 Task: Find connections with filter location Chik Ballāpur with filter topic #personaltrainerwith filter profile language English with filter current company Yext with filter school NSHM College of Management and Technology with filter industry Media Production with filter service category Corporate Law with filter keywords title Porter
Action: Mouse moved to (666, 94)
Screenshot: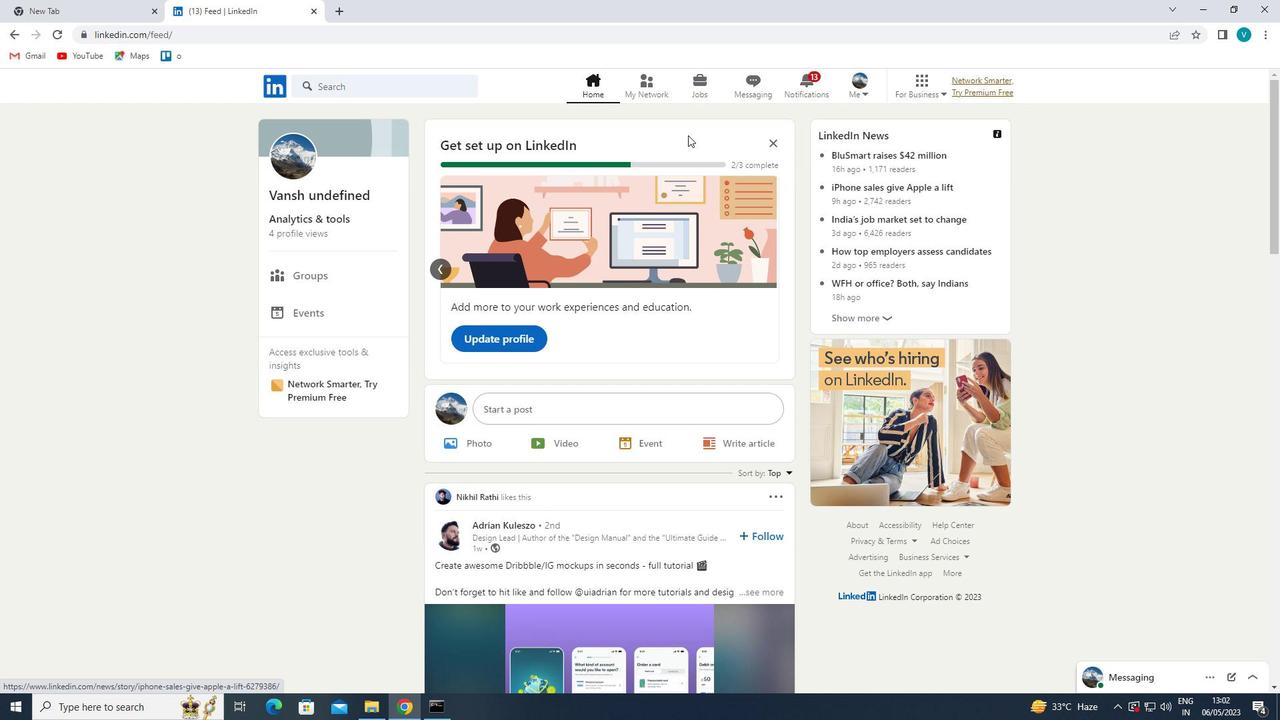 
Action: Mouse pressed left at (666, 94)
Screenshot: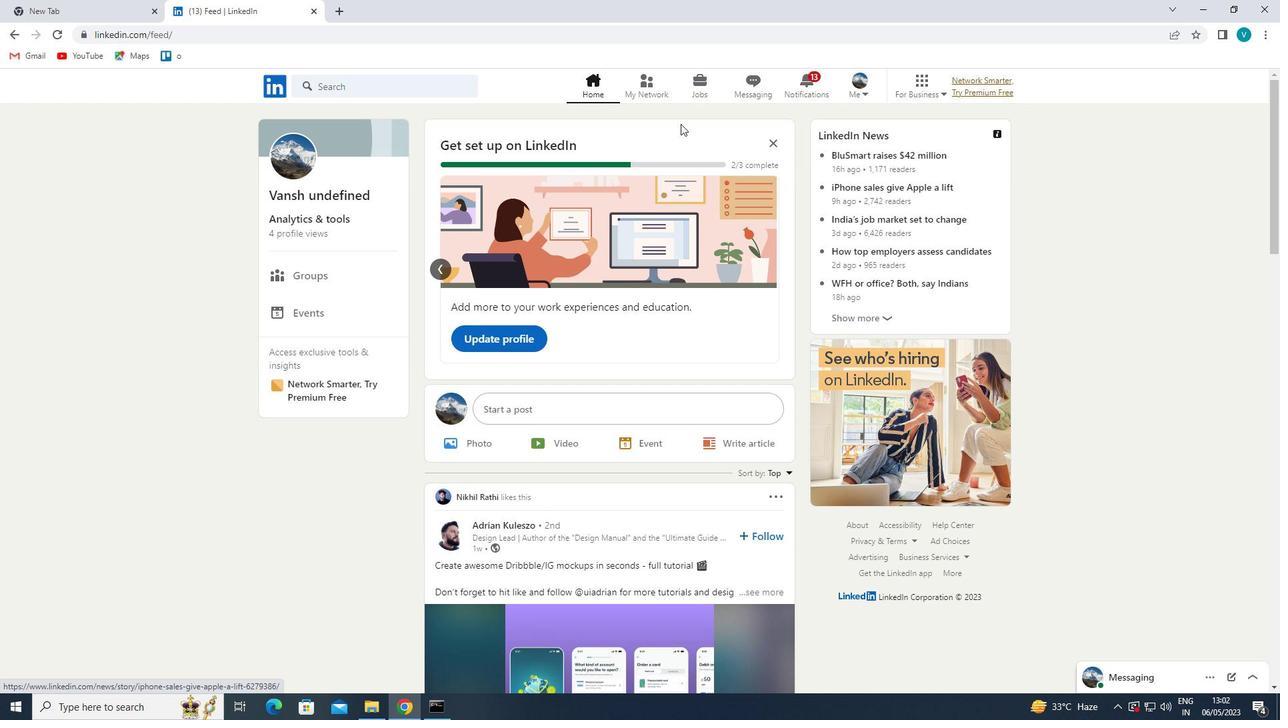 
Action: Mouse moved to (396, 156)
Screenshot: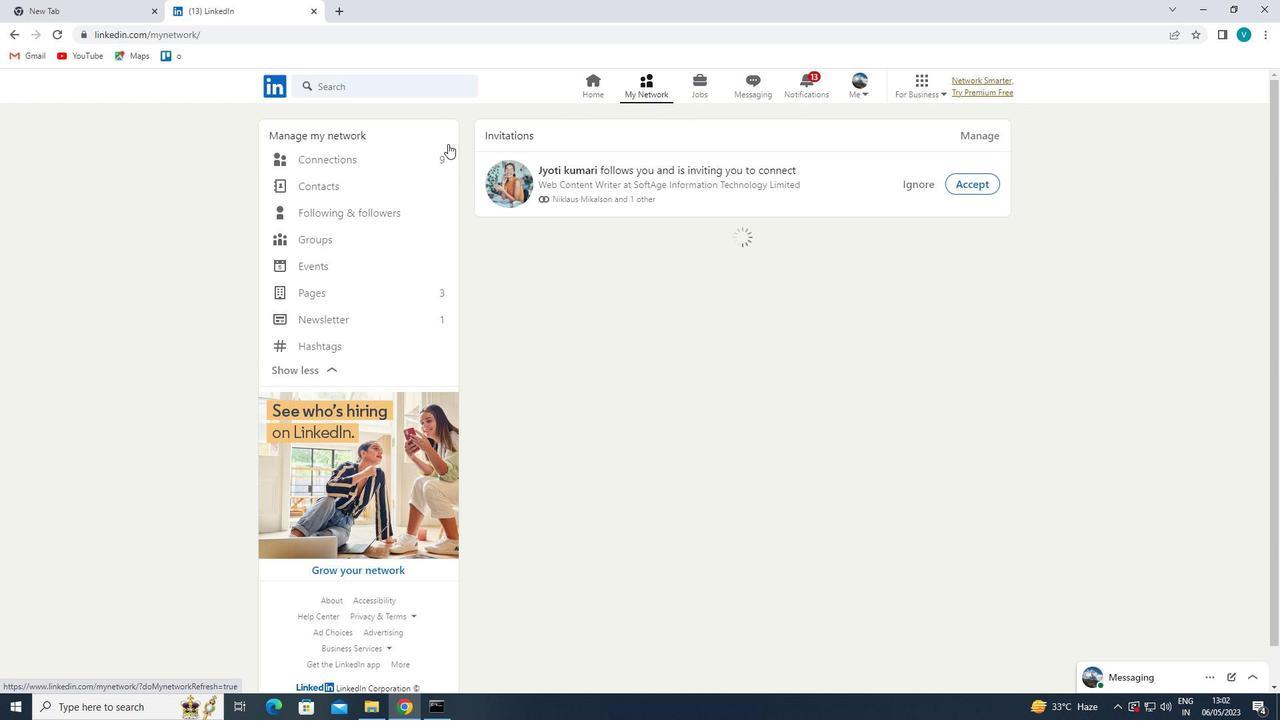 
Action: Mouse pressed left at (396, 156)
Screenshot: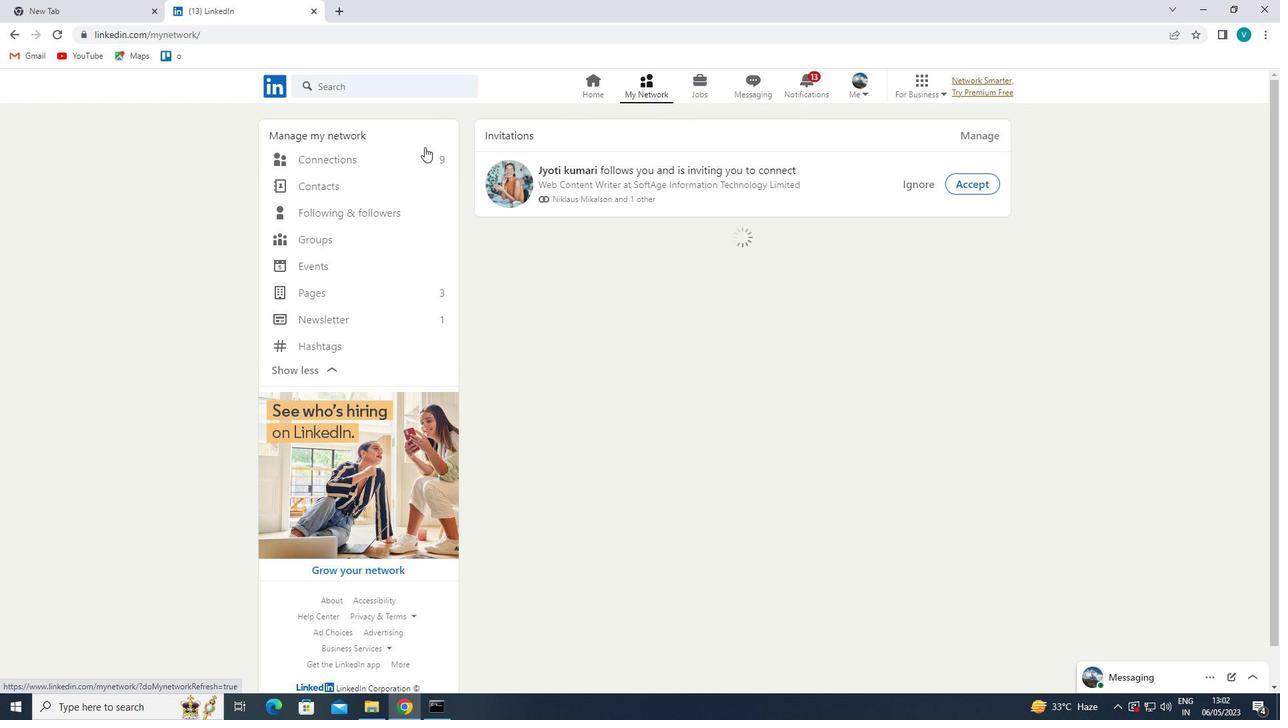 
Action: Mouse moved to (712, 156)
Screenshot: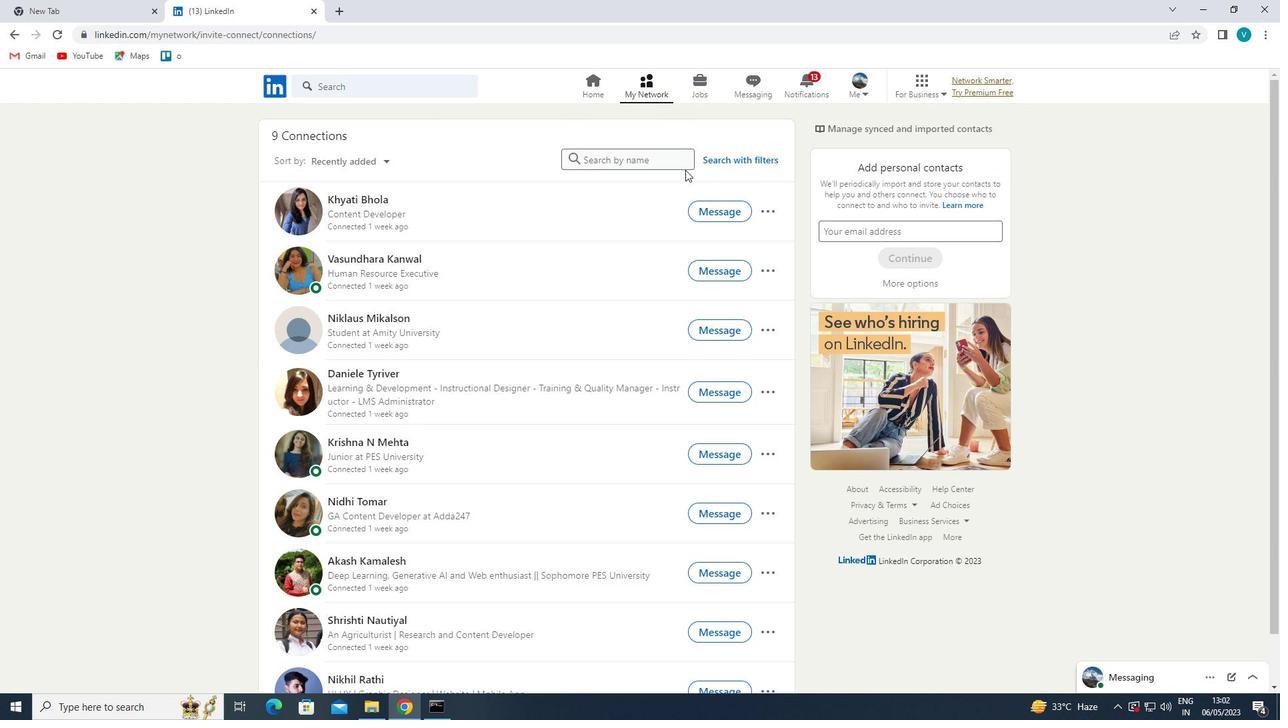 
Action: Mouse pressed left at (712, 156)
Screenshot: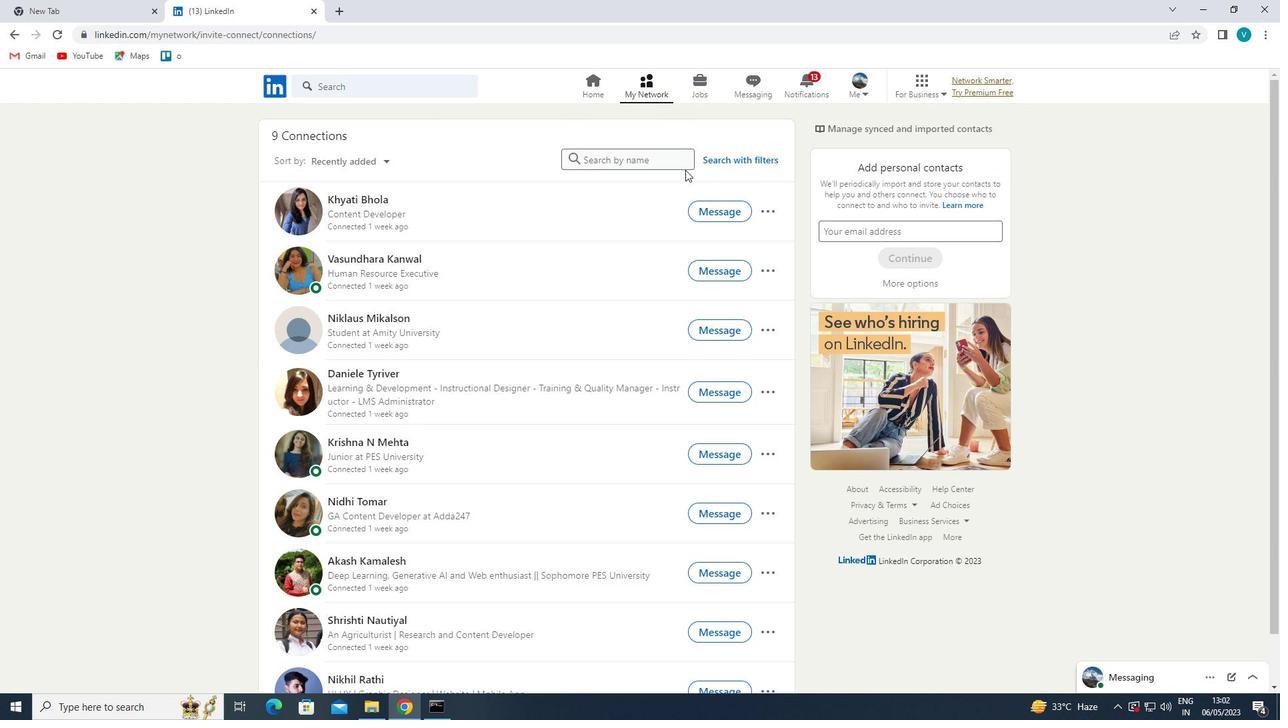 
Action: Mouse moved to (644, 121)
Screenshot: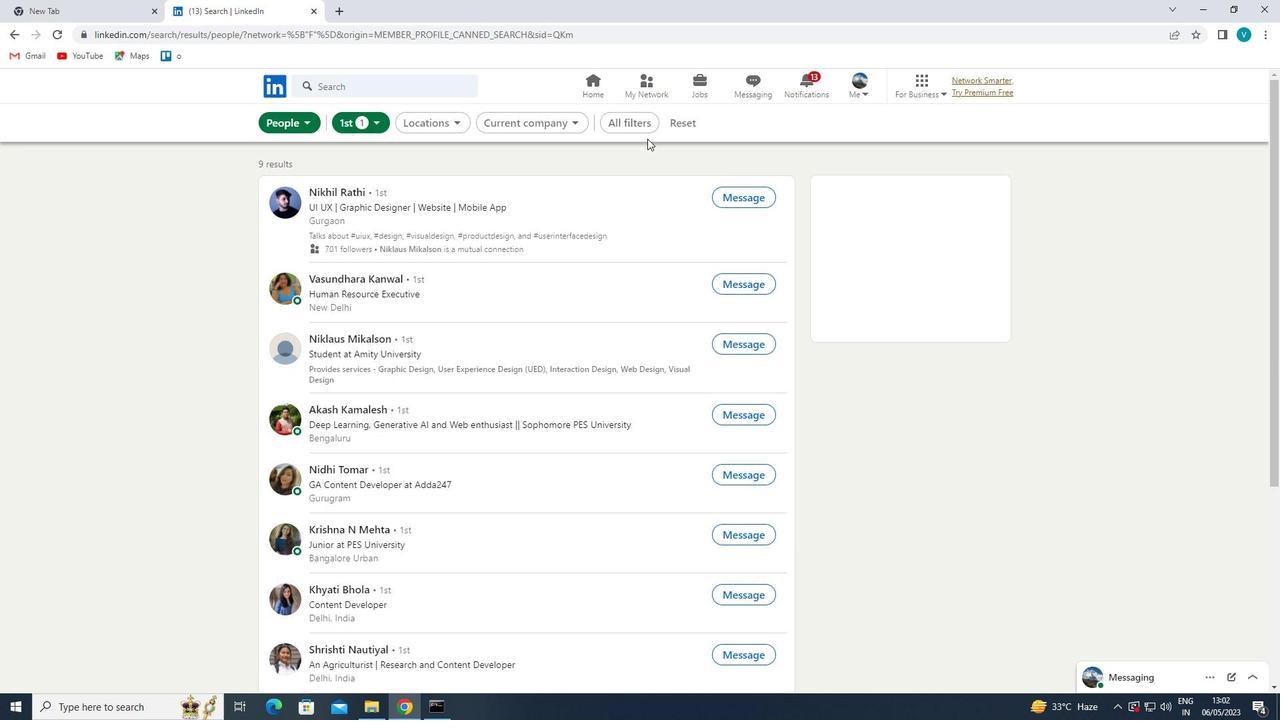 
Action: Mouse pressed left at (644, 121)
Screenshot: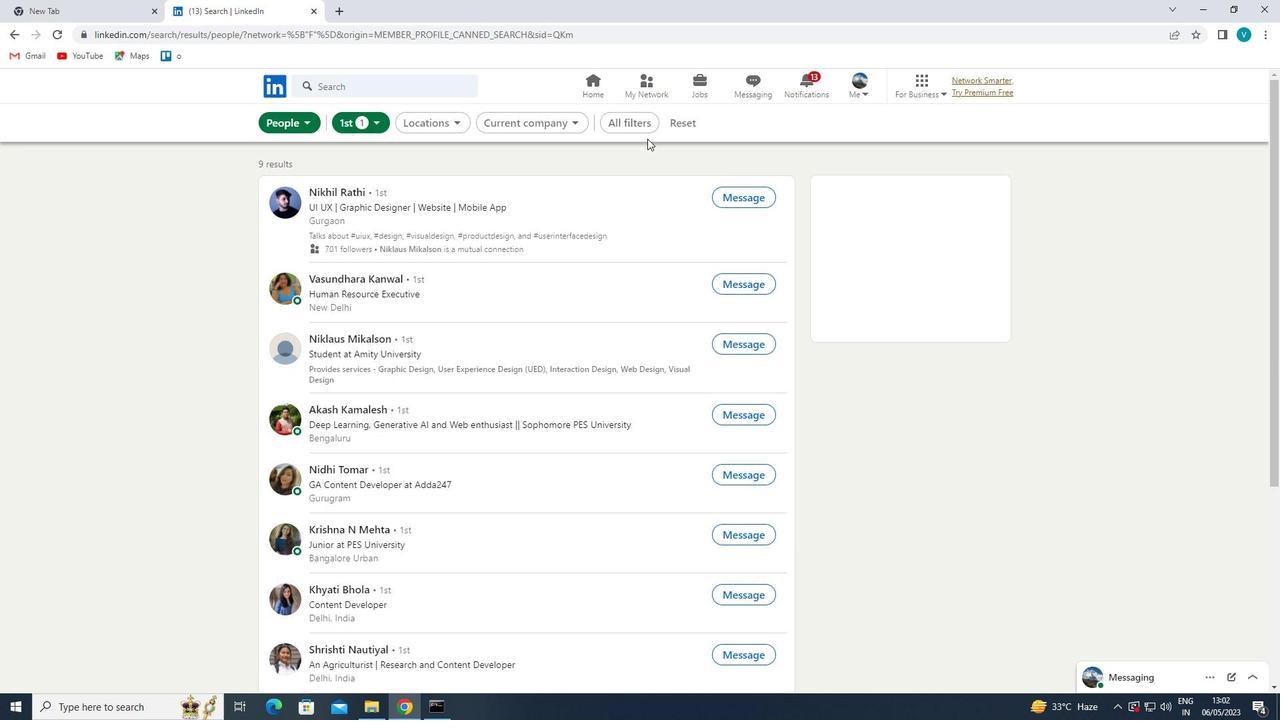 
Action: Mouse moved to (1074, 254)
Screenshot: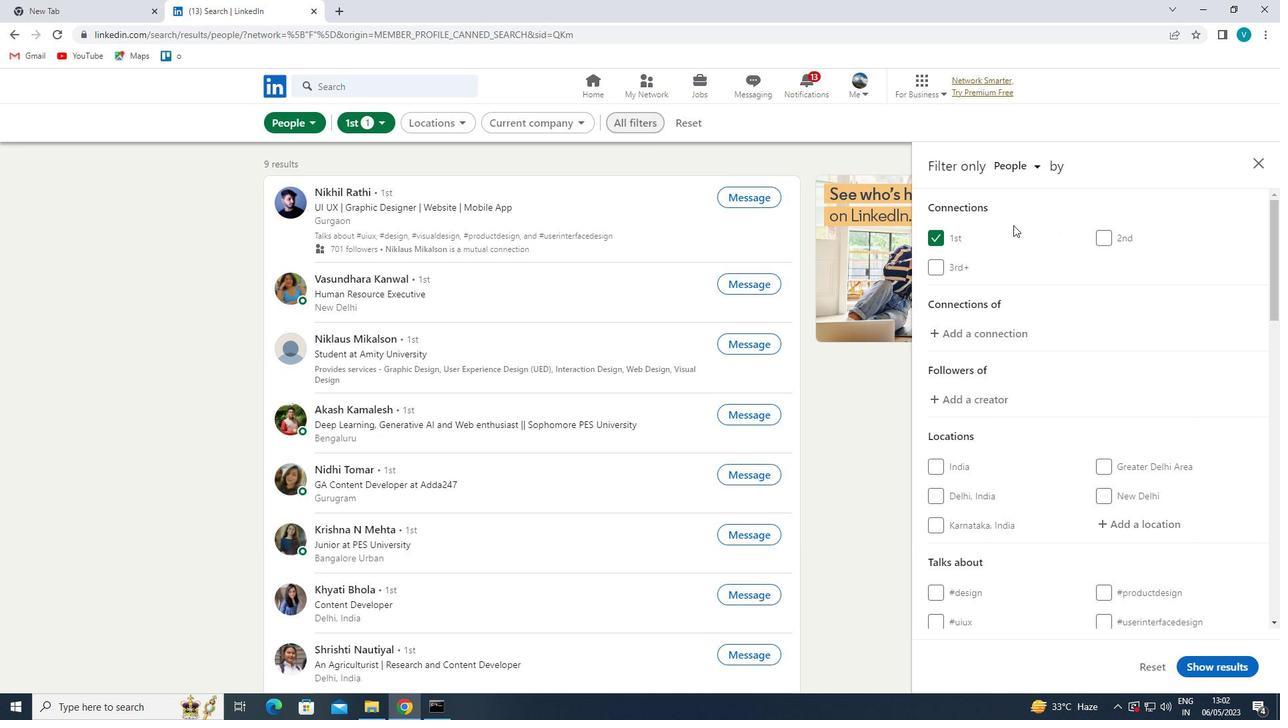 
Action: Mouse scrolled (1074, 254) with delta (0, 0)
Screenshot: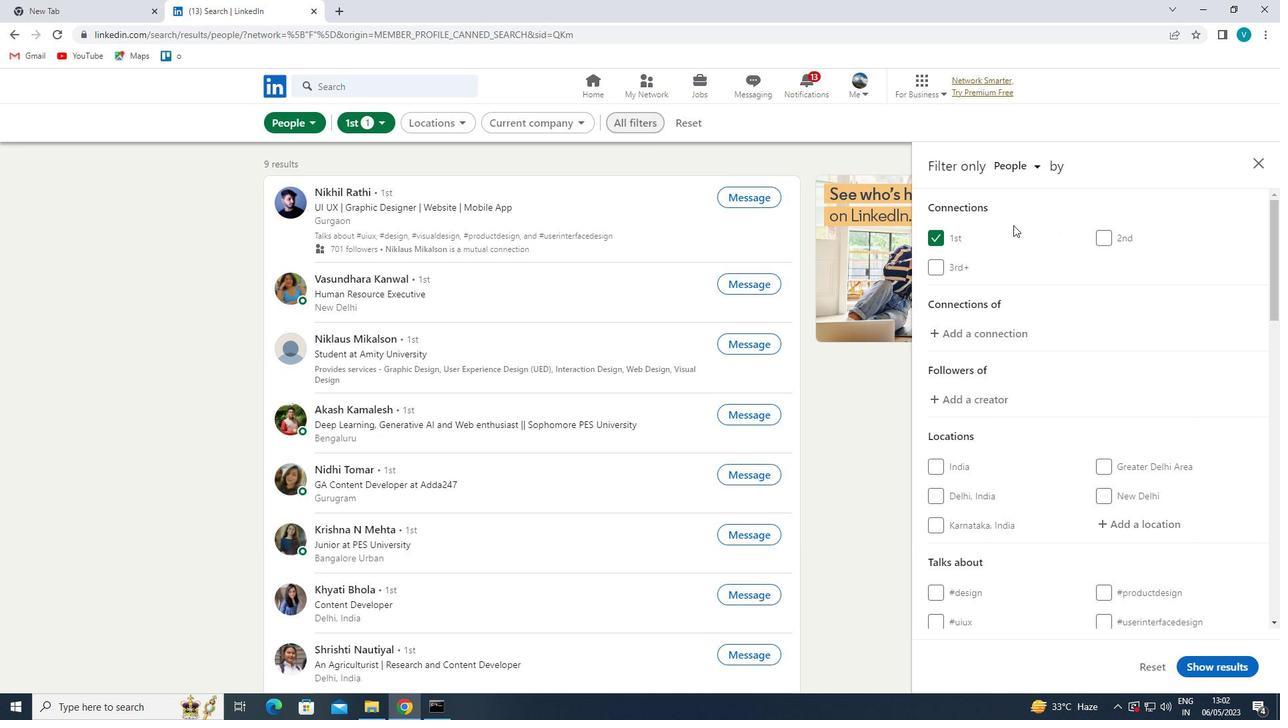 
Action: Mouse moved to (1137, 459)
Screenshot: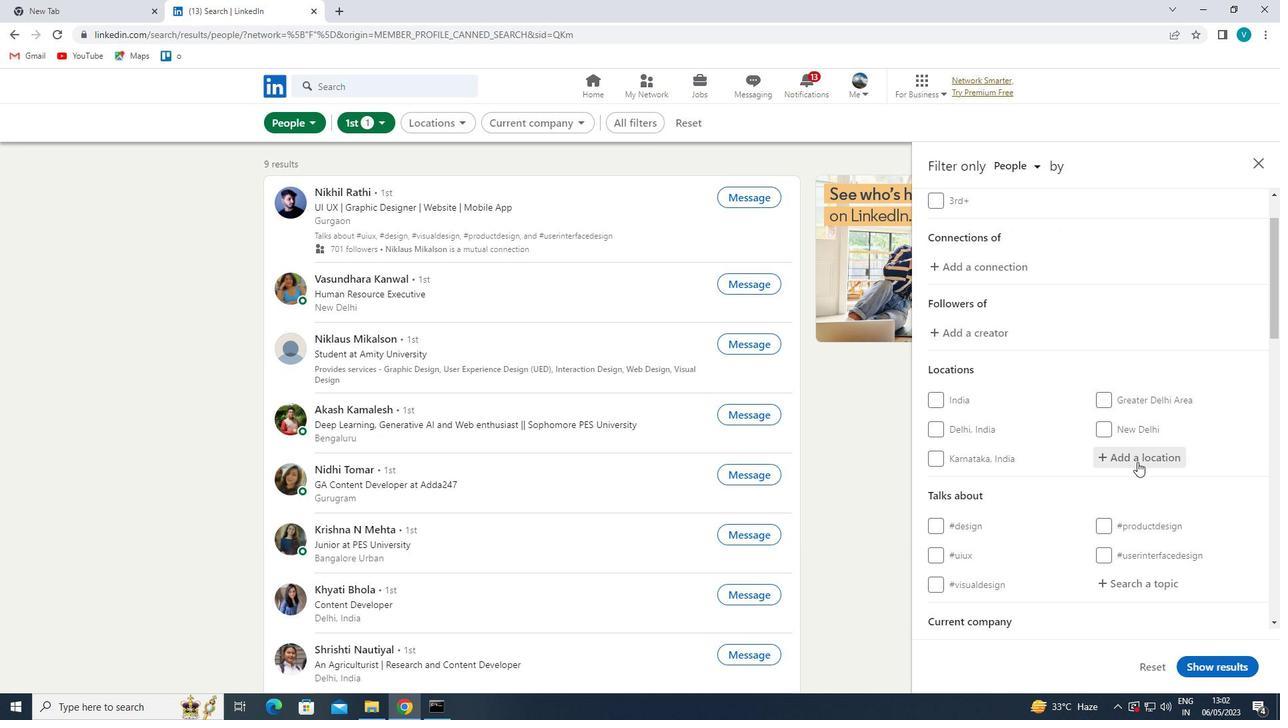 
Action: Mouse pressed left at (1137, 459)
Screenshot: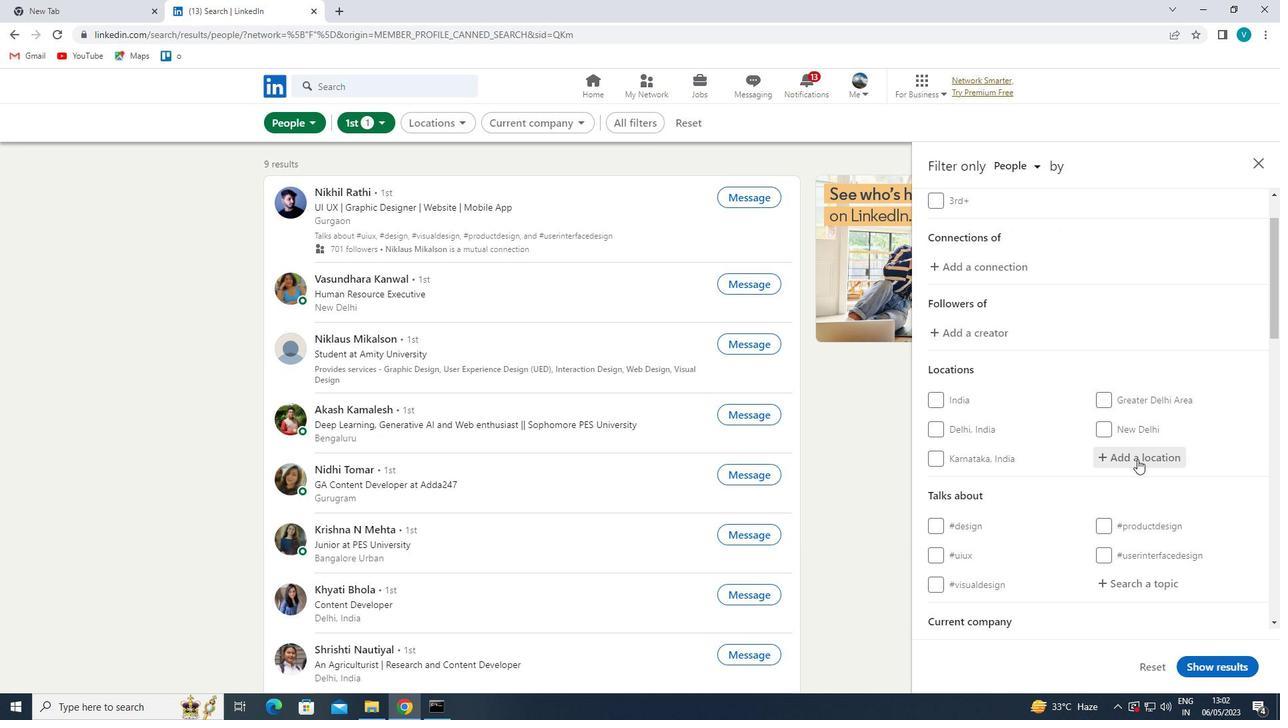 
Action: Mouse moved to (1059, 414)
Screenshot: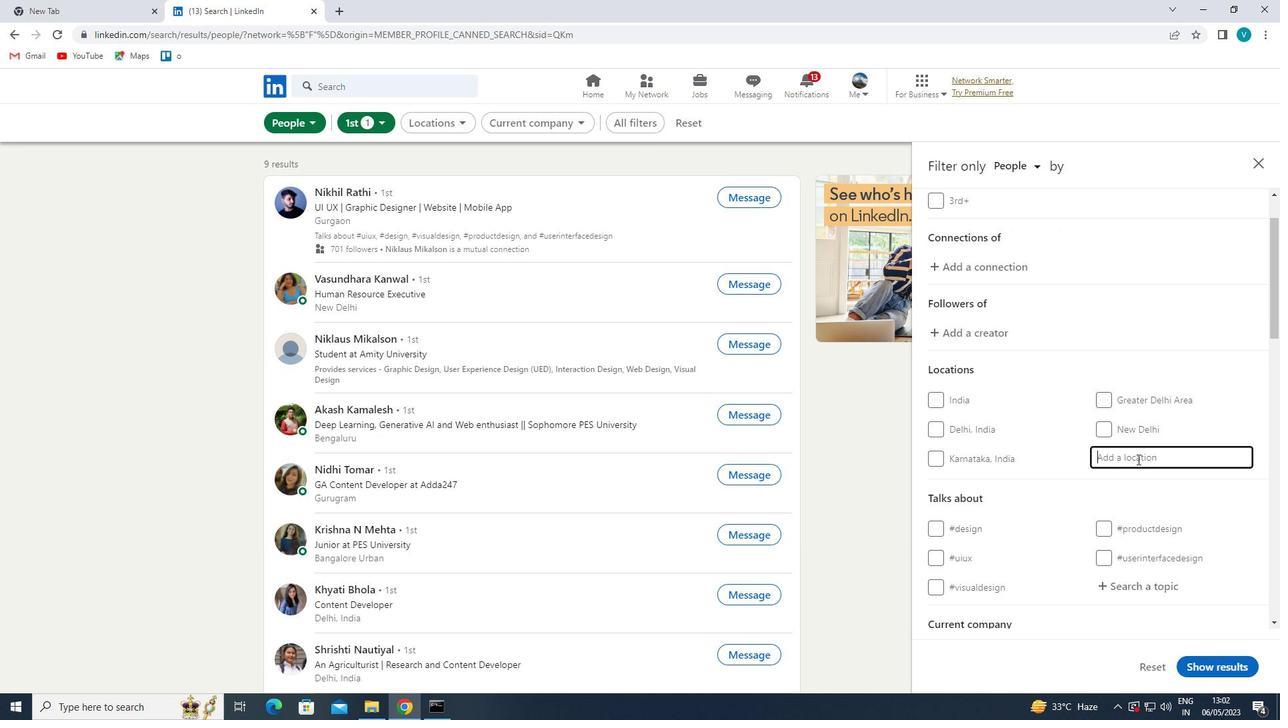 
Action: Key pressed <Key.shift>CHIK<Key.space><Key.shift>BALLAPUR
Screenshot: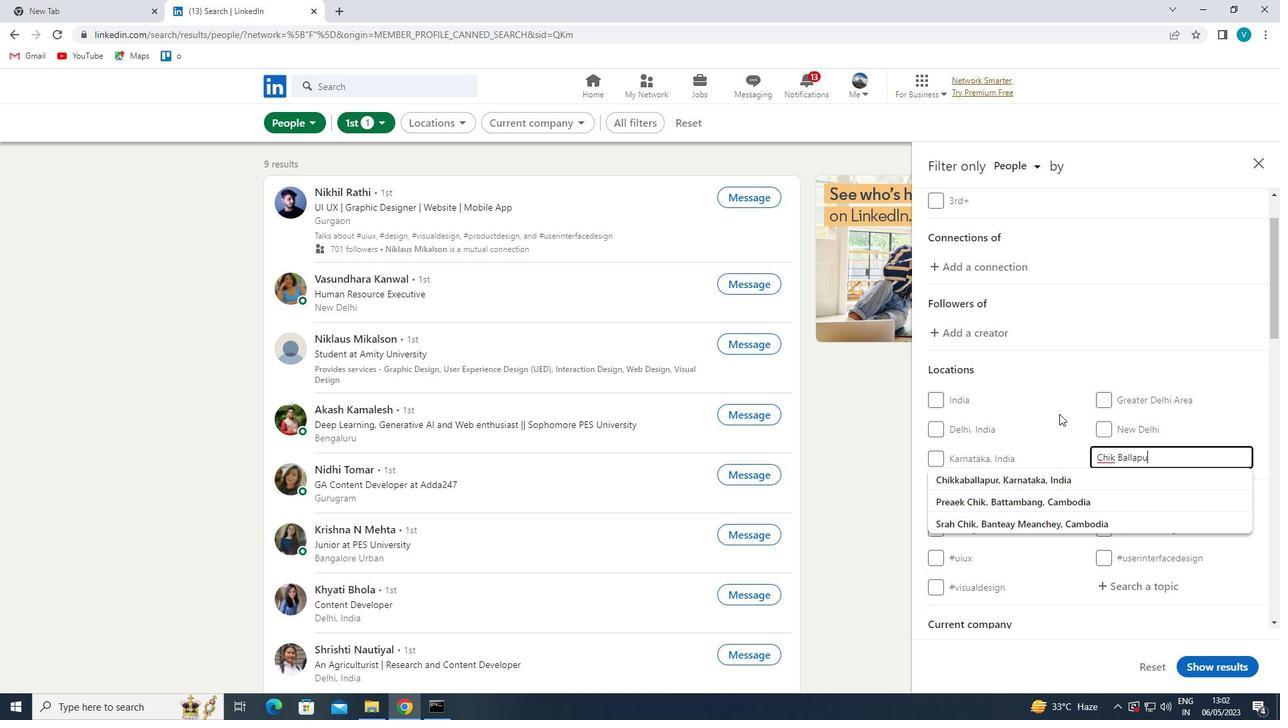 
Action: Mouse moved to (1082, 476)
Screenshot: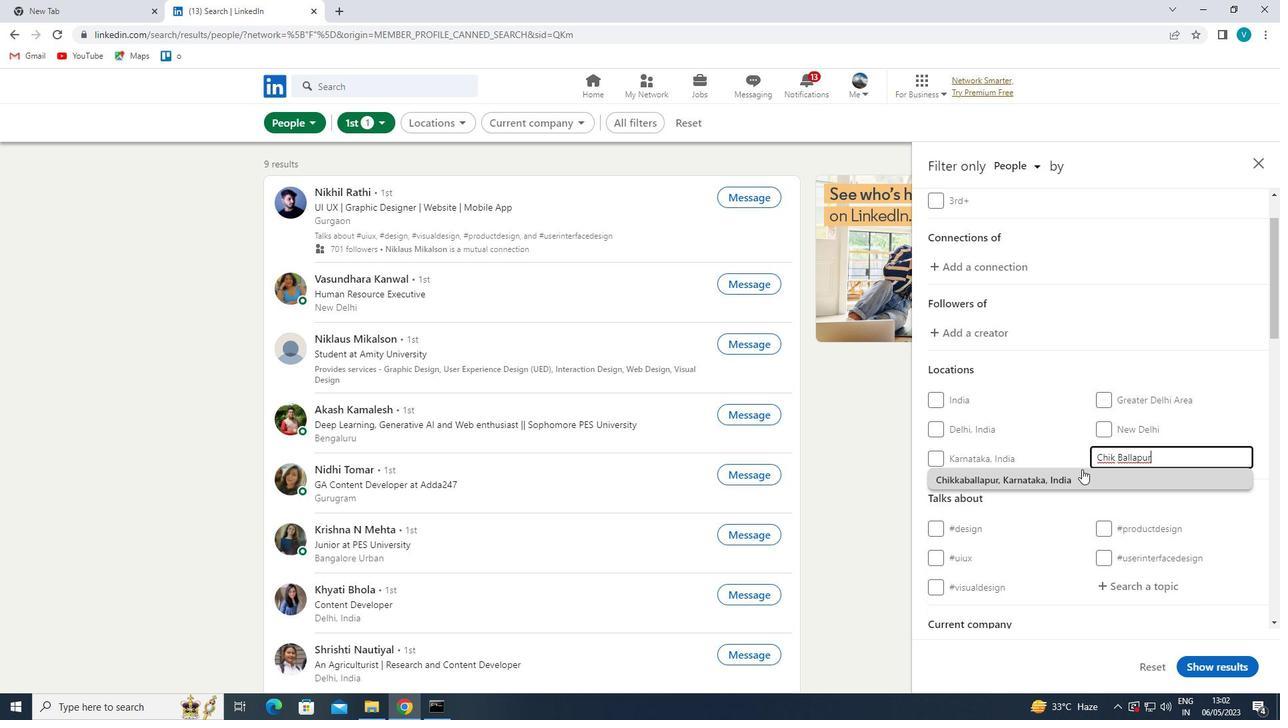 
Action: Mouse pressed left at (1082, 476)
Screenshot: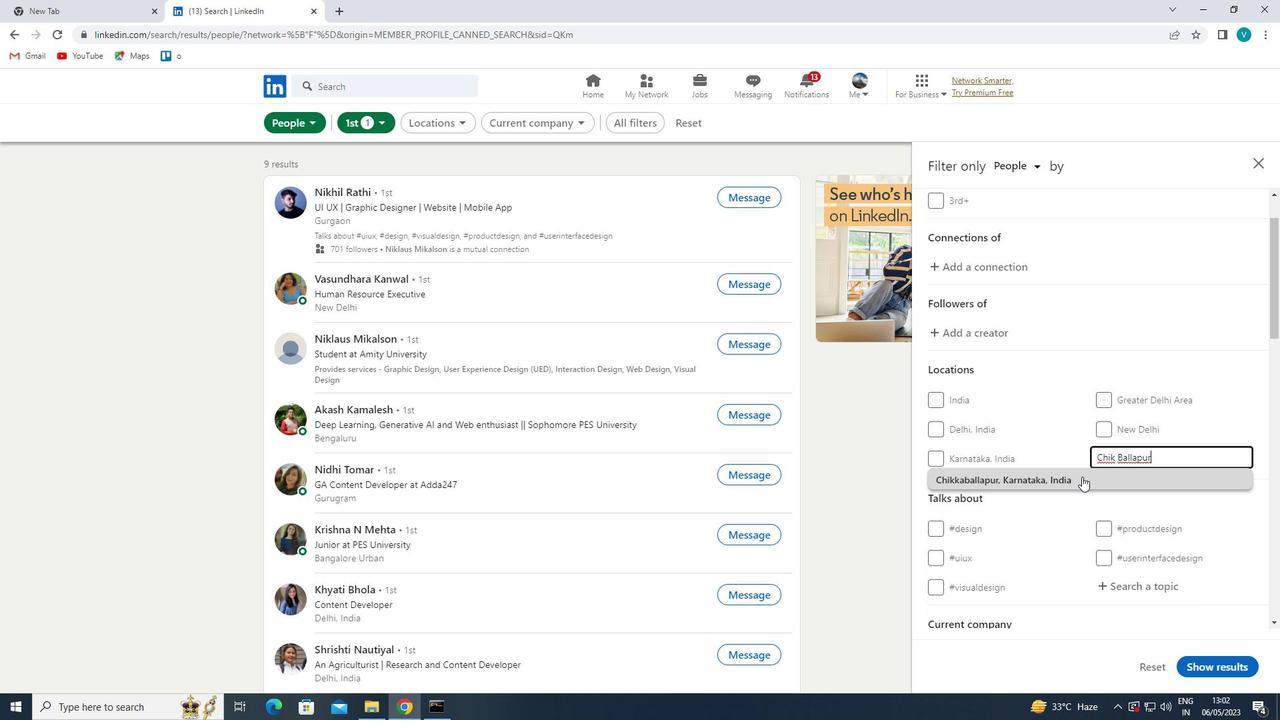 
Action: Mouse moved to (1092, 479)
Screenshot: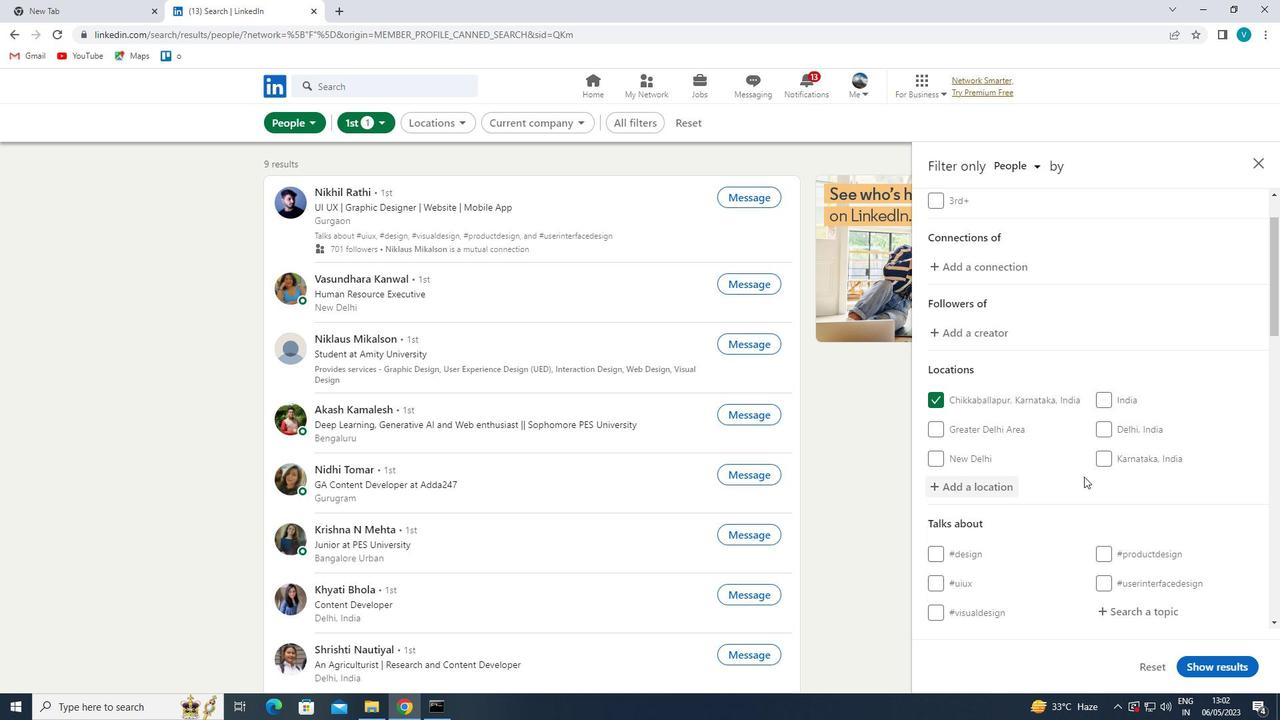 
Action: Mouse scrolled (1092, 478) with delta (0, 0)
Screenshot: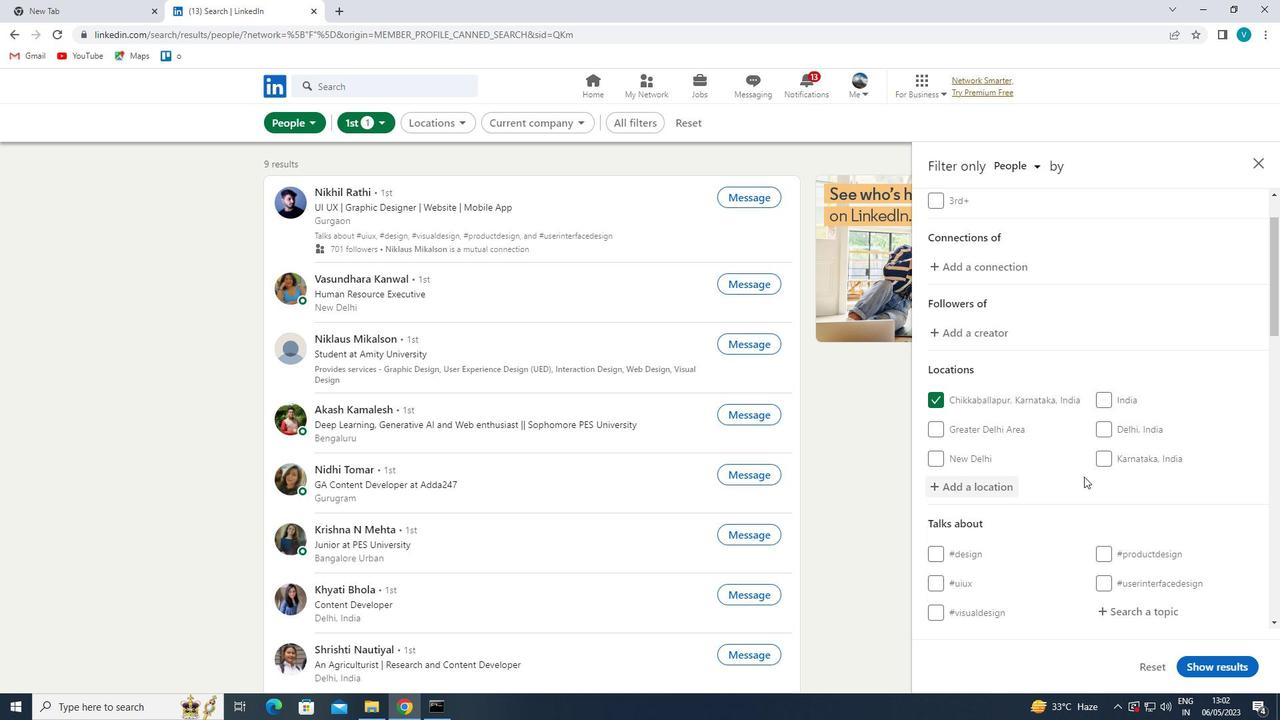 
Action: Mouse moved to (1094, 480)
Screenshot: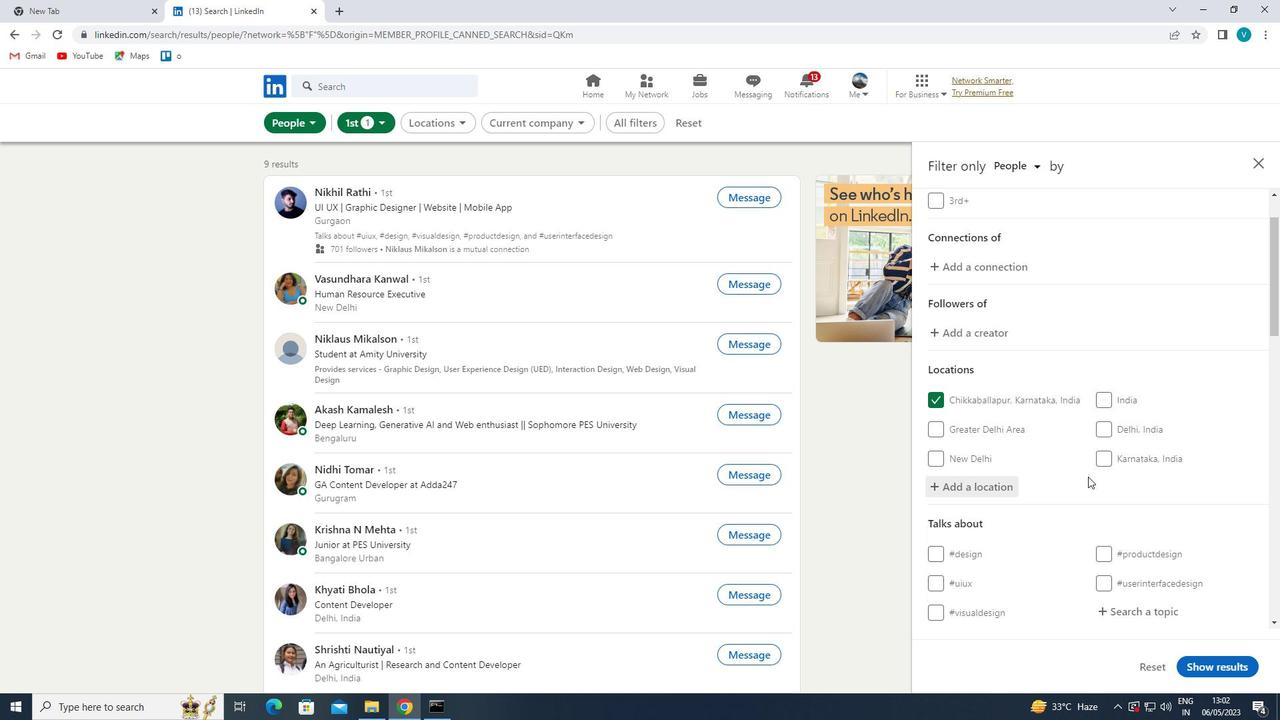 
Action: Mouse scrolled (1094, 480) with delta (0, 0)
Screenshot: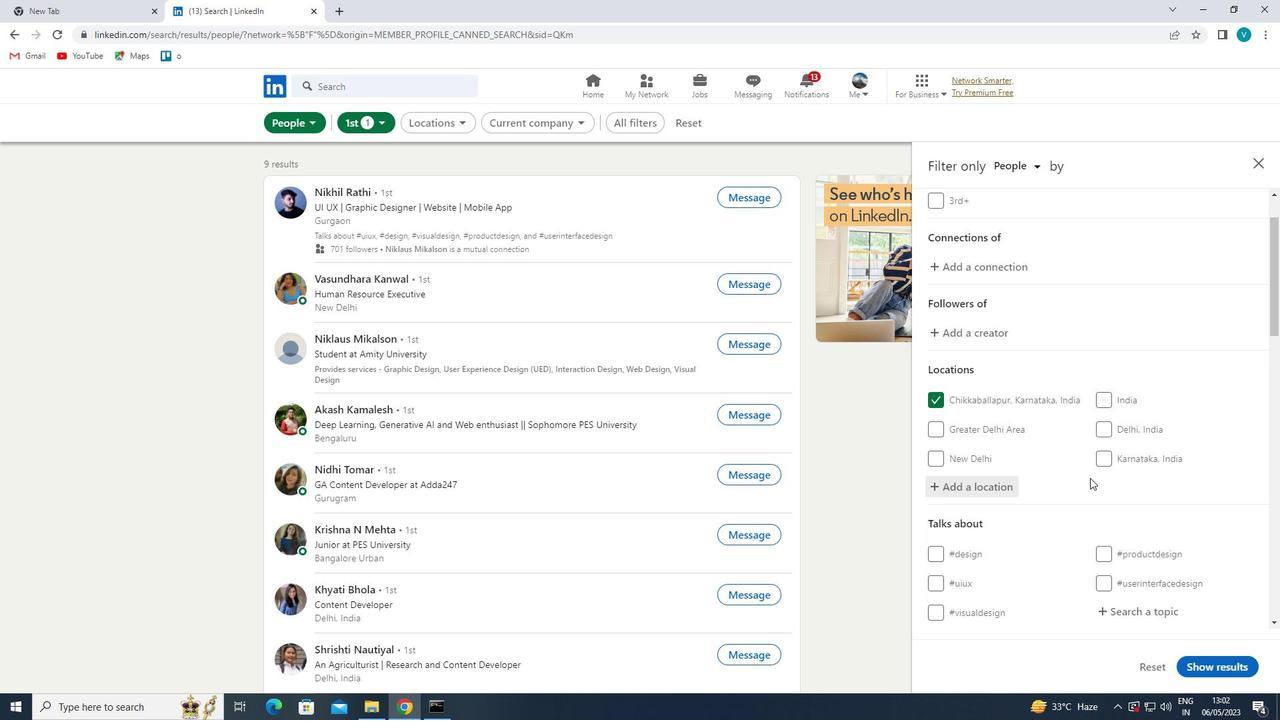 
Action: Mouse moved to (1116, 480)
Screenshot: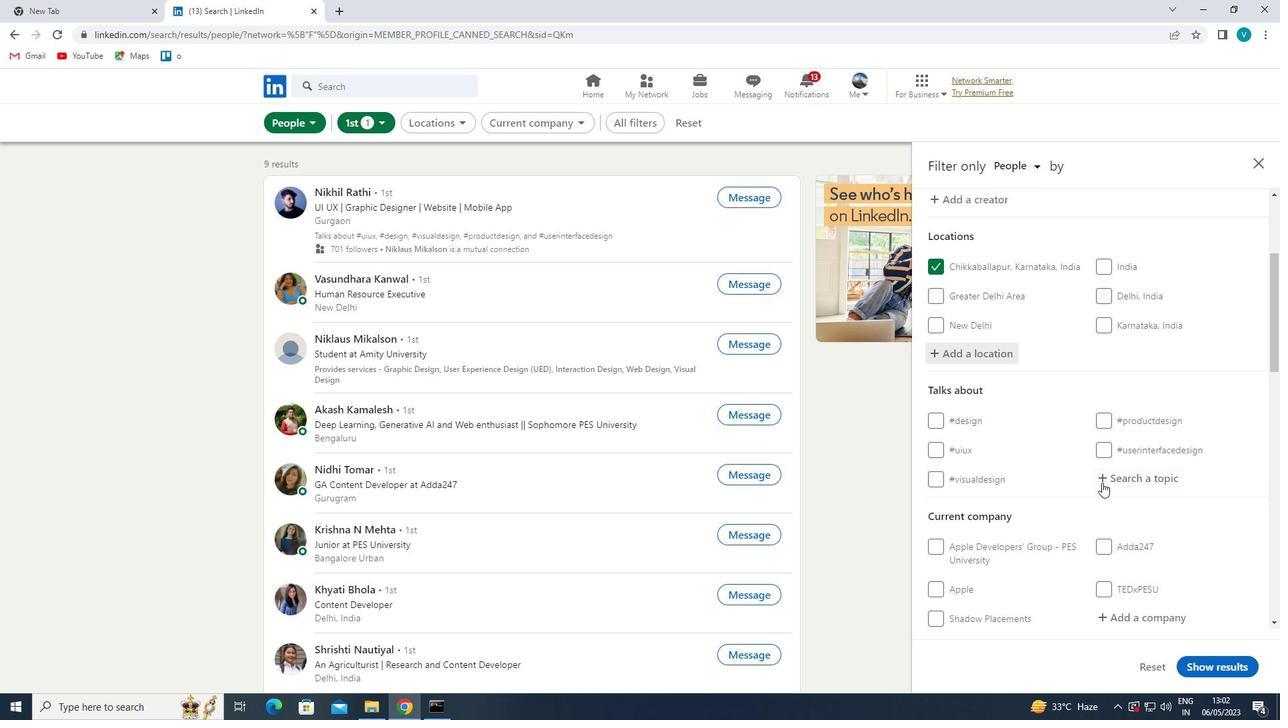 
Action: Mouse pressed left at (1116, 480)
Screenshot: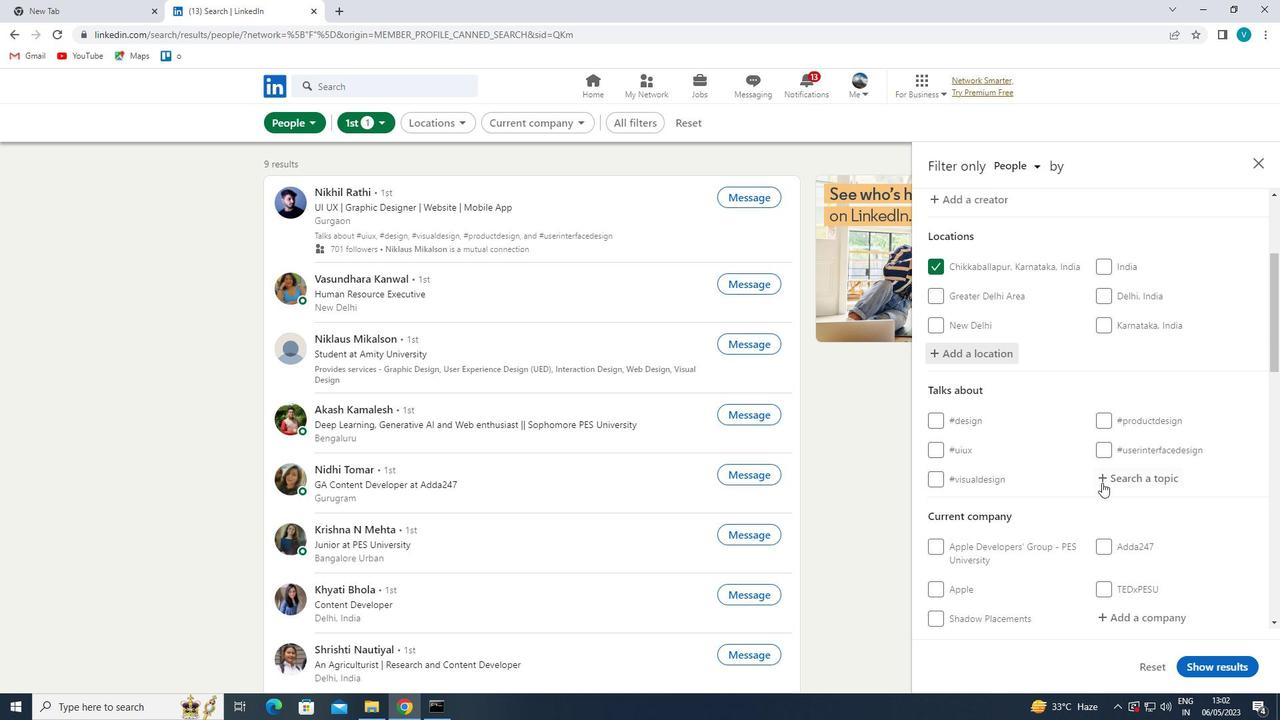 
Action: Mouse moved to (1060, 446)
Screenshot: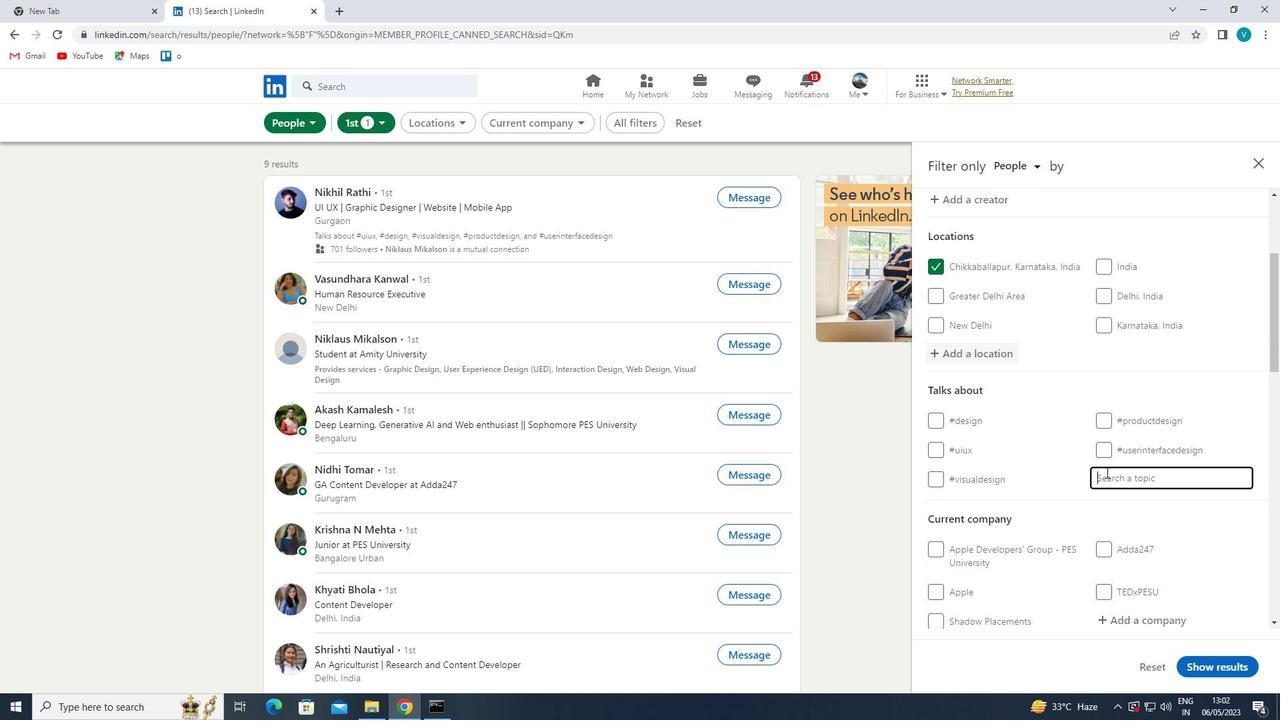 
Action: Key pressed PERSONAL
Screenshot: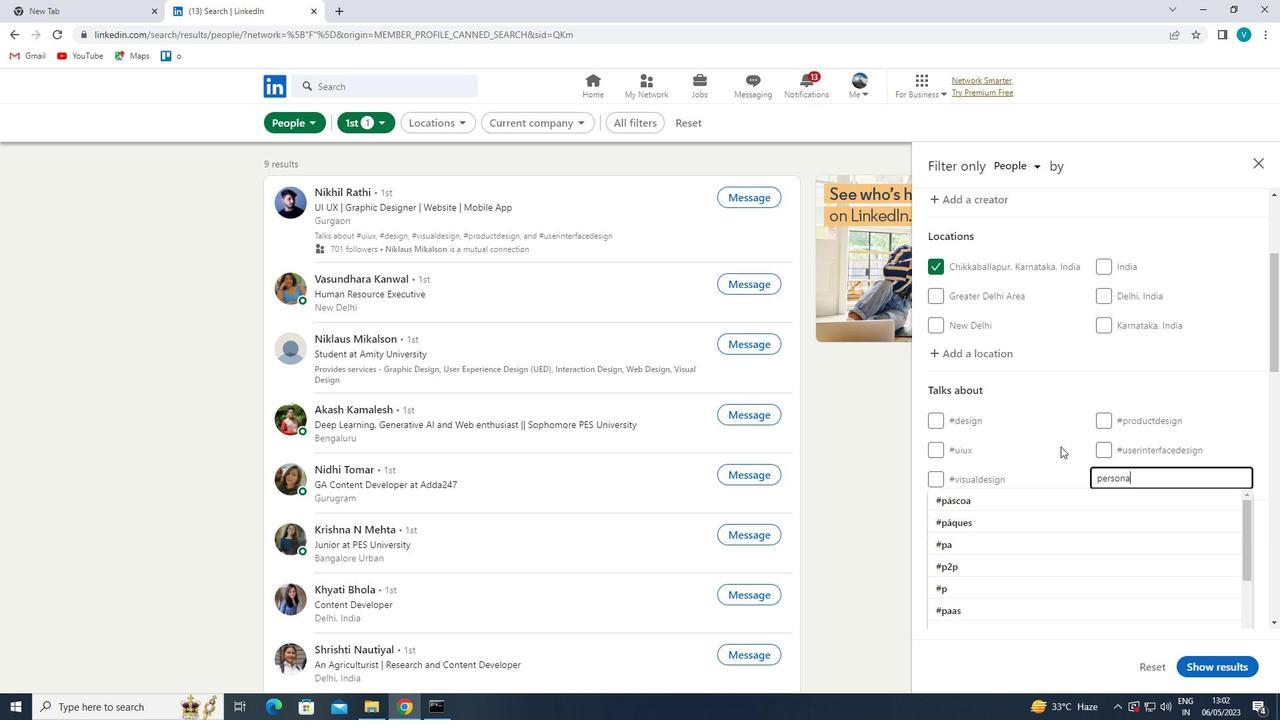 
Action: Mouse moved to (1066, 447)
Screenshot: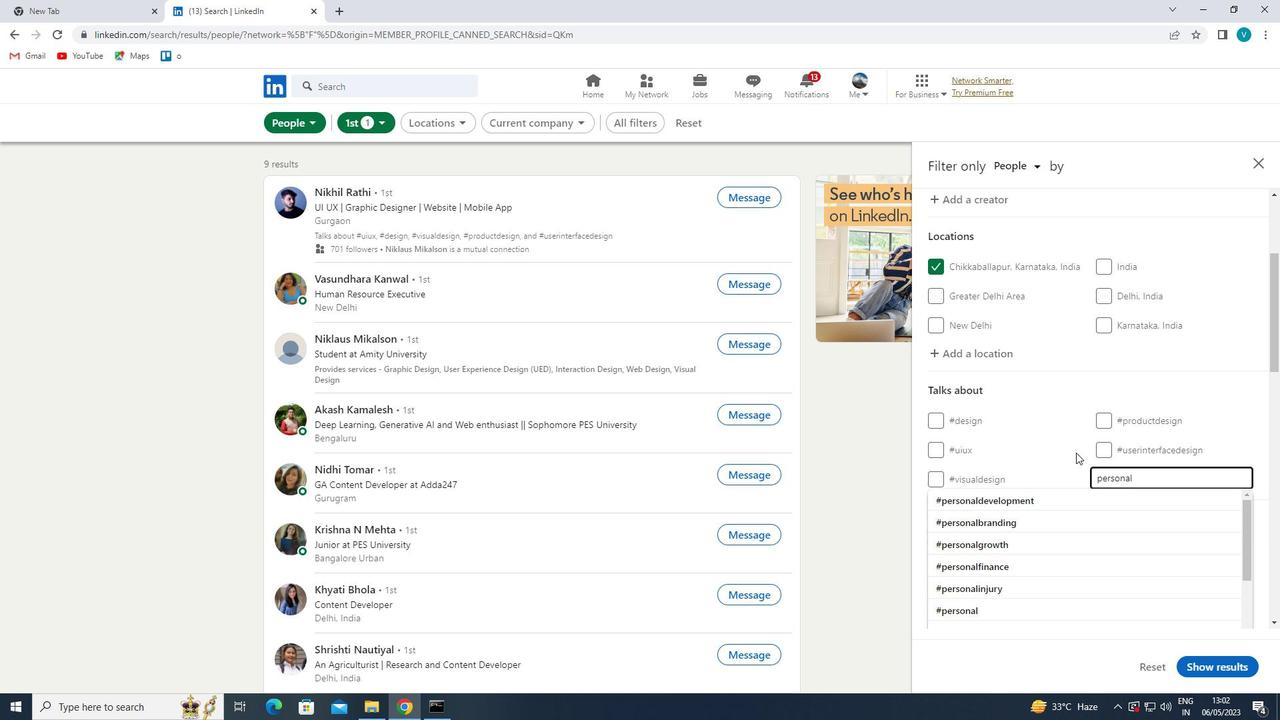 
Action: Key pressed TRA
Screenshot: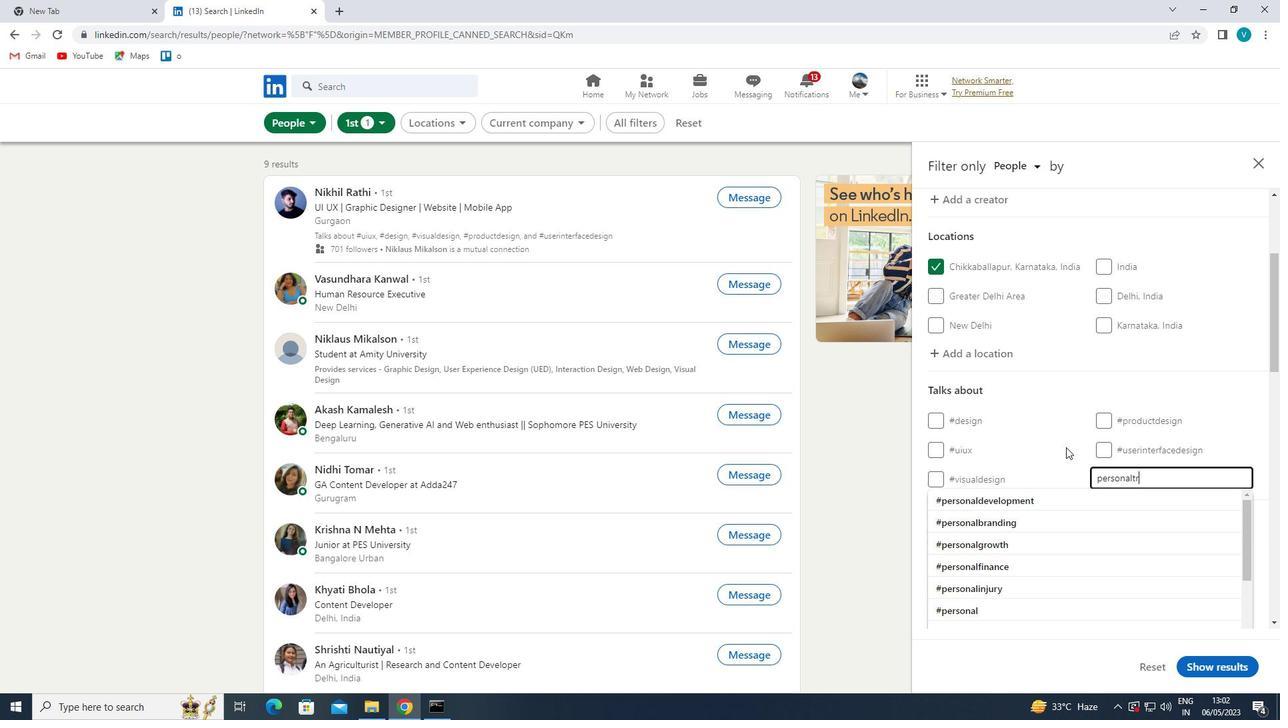 
Action: Mouse moved to (1056, 493)
Screenshot: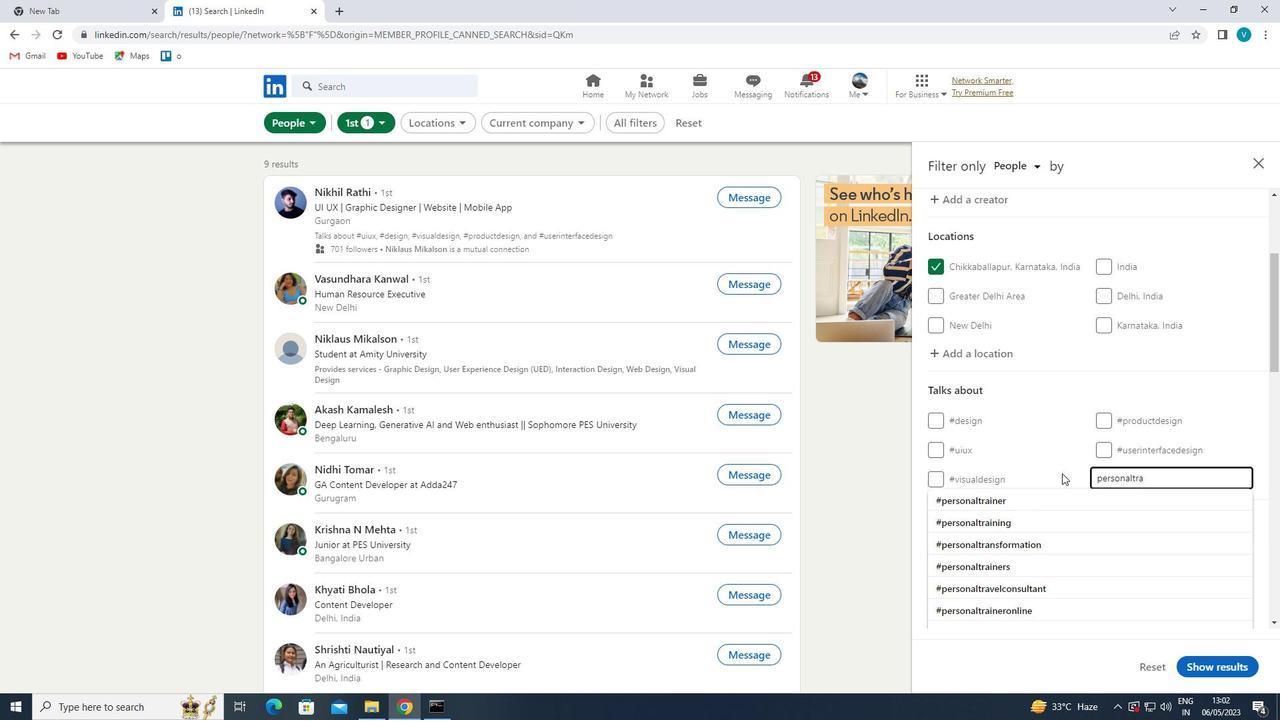 
Action: Mouse pressed left at (1056, 493)
Screenshot: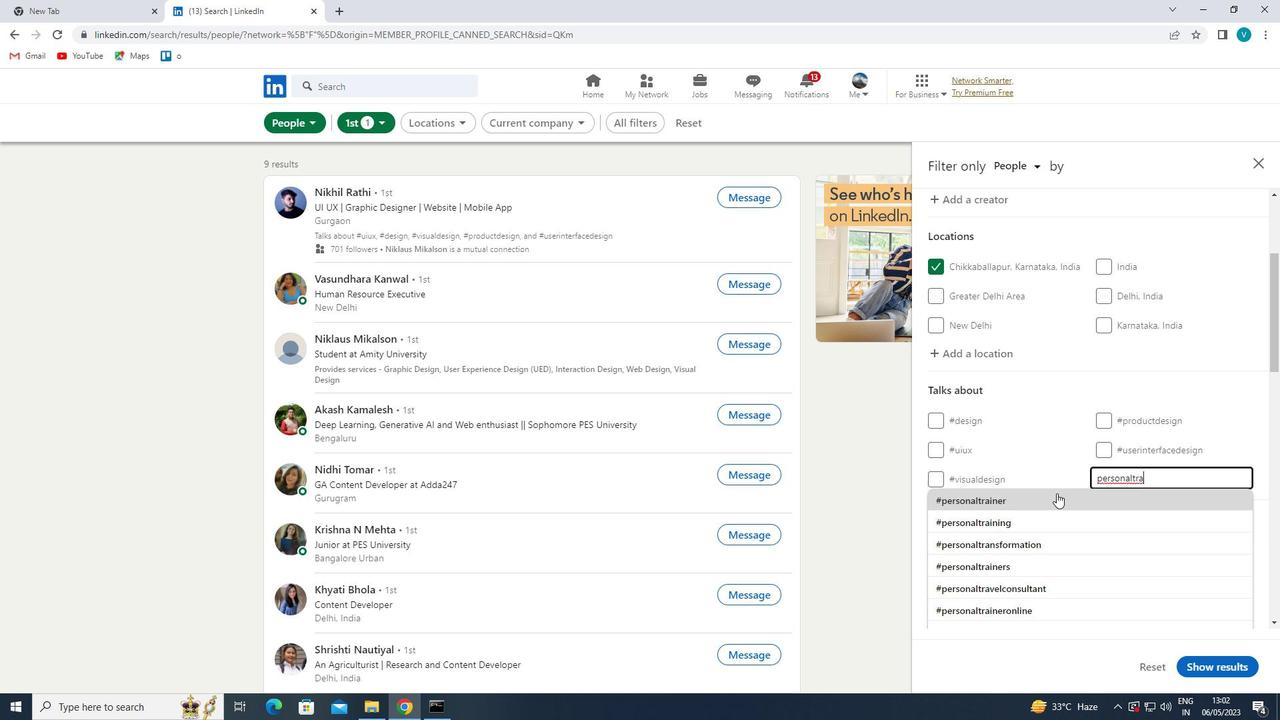 
Action: Mouse moved to (1060, 493)
Screenshot: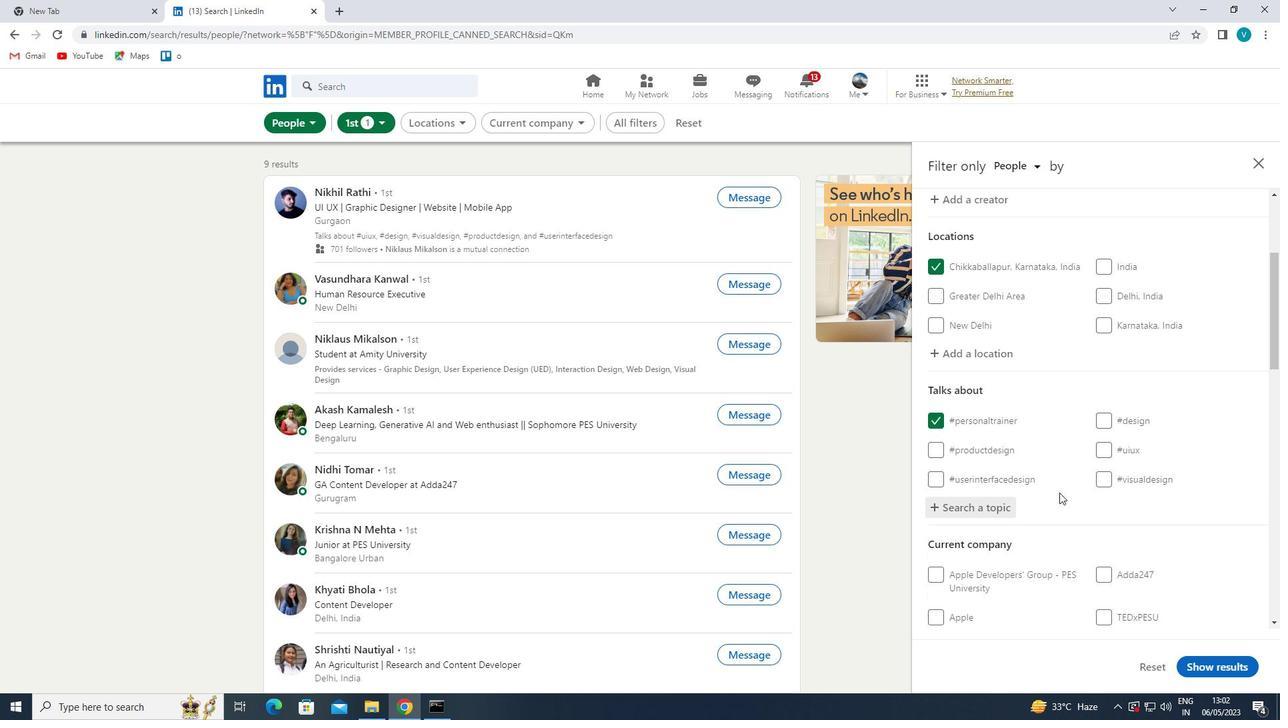 
Action: Mouse scrolled (1060, 492) with delta (0, 0)
Screenshot: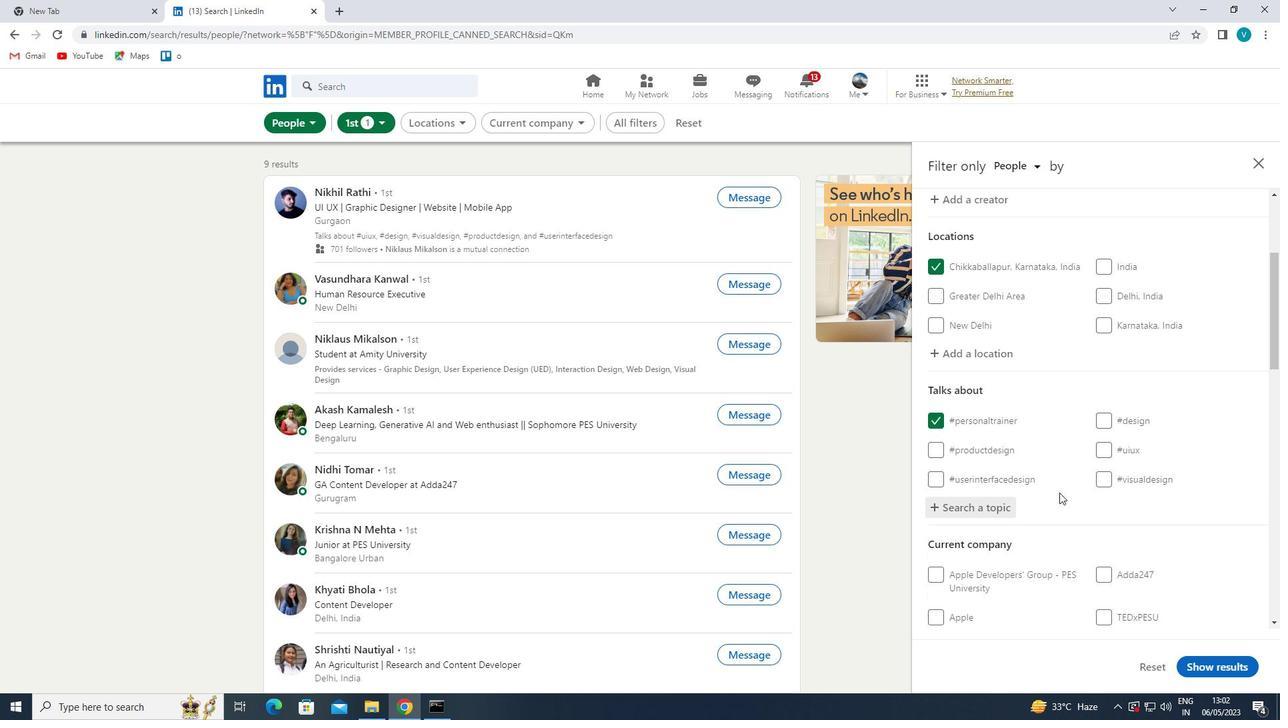 
Action: Mouse scrolled (1060, 492) with delta (0, 0)
Screenshot: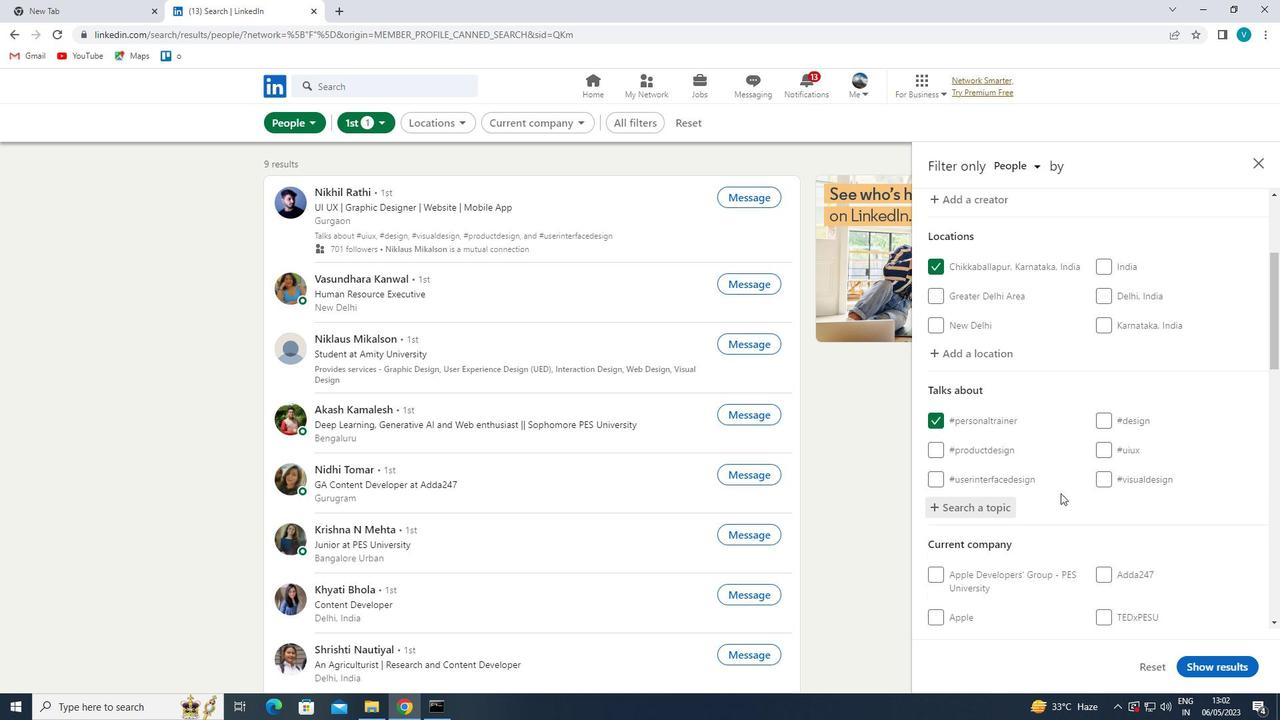 
Action: Mouse scrolled (1060, 492) with delta (0, 0)
Screenshot: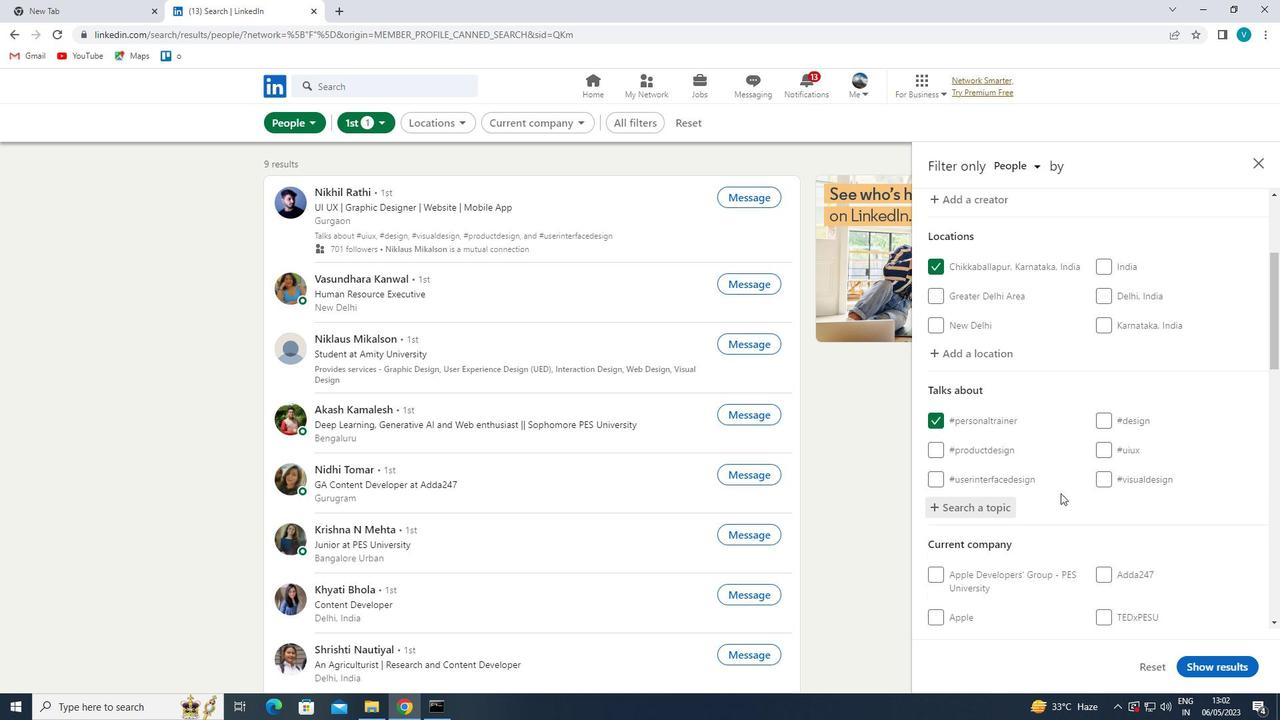 
Action: Mouse scrolled (1060, 492) with delta (0, 0)
Screenshot: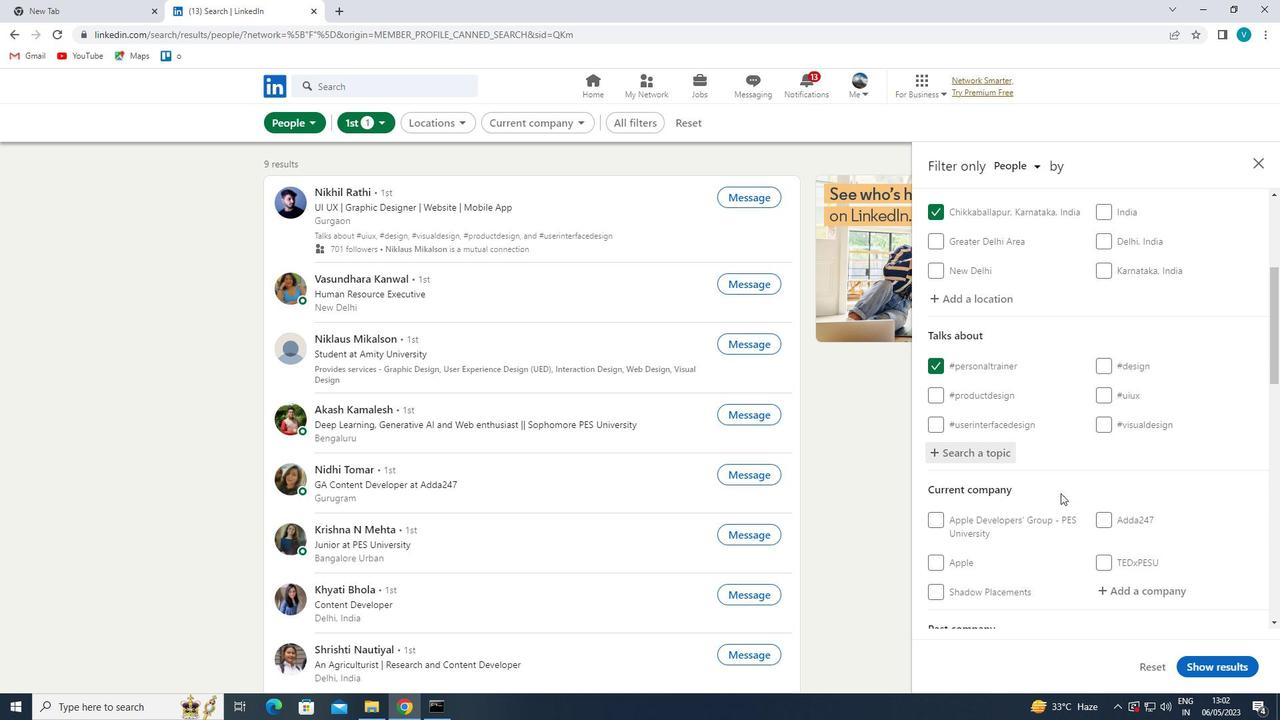 
Action: Mouse scrolled (1060, 492) with delta (0, 0)
Screenshot: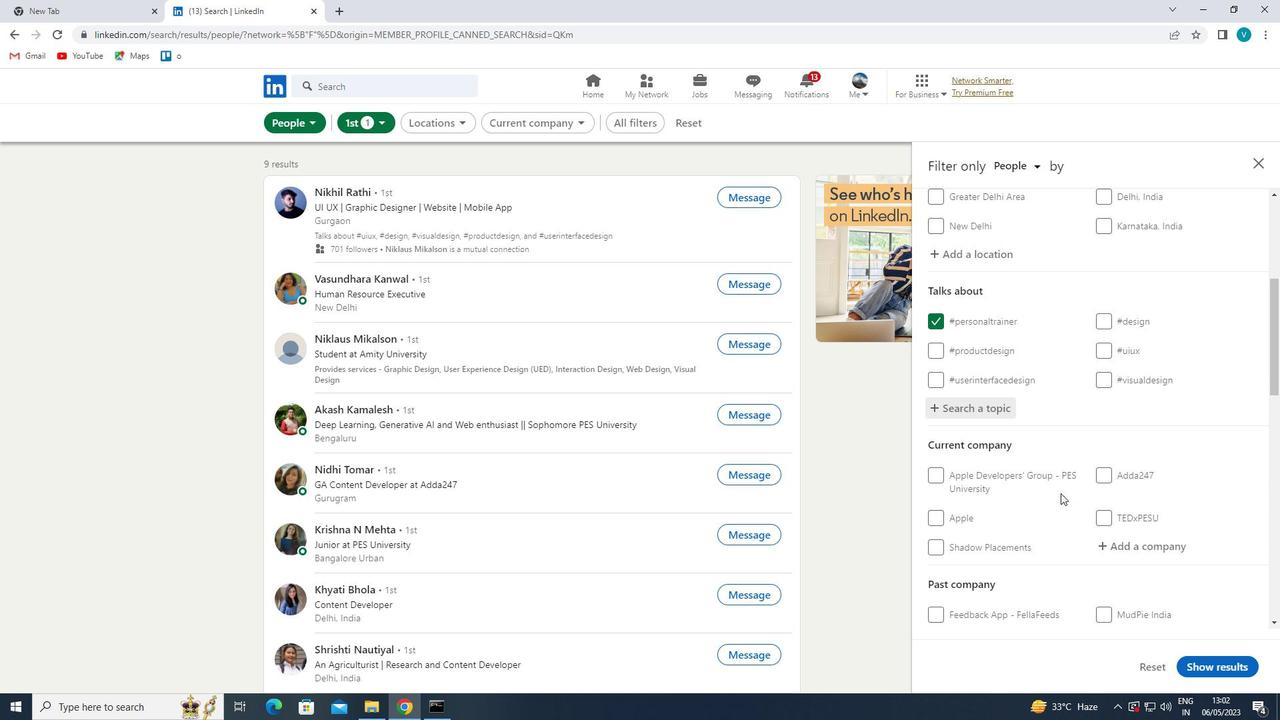 
Action: Mouse scrolled (1060, 492) with delta (0, 0)
Screenshot: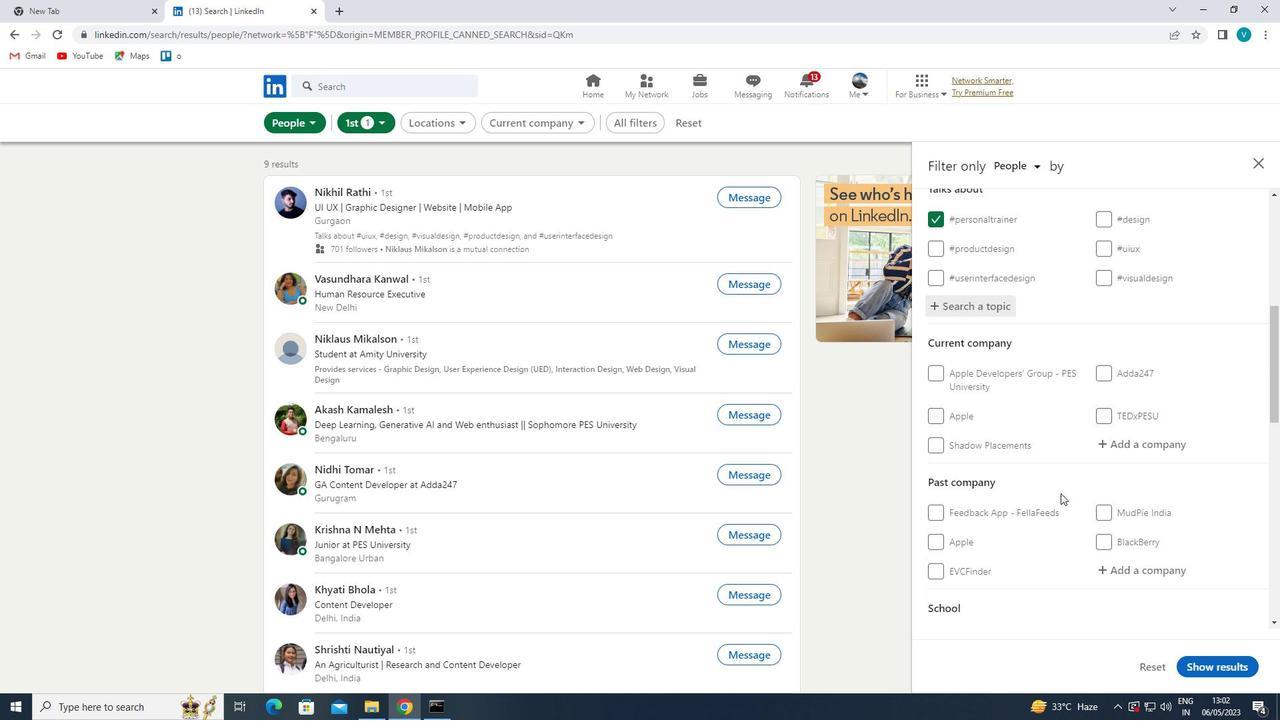 
Action: Mouse moved to (1060, 494)
Screenshot: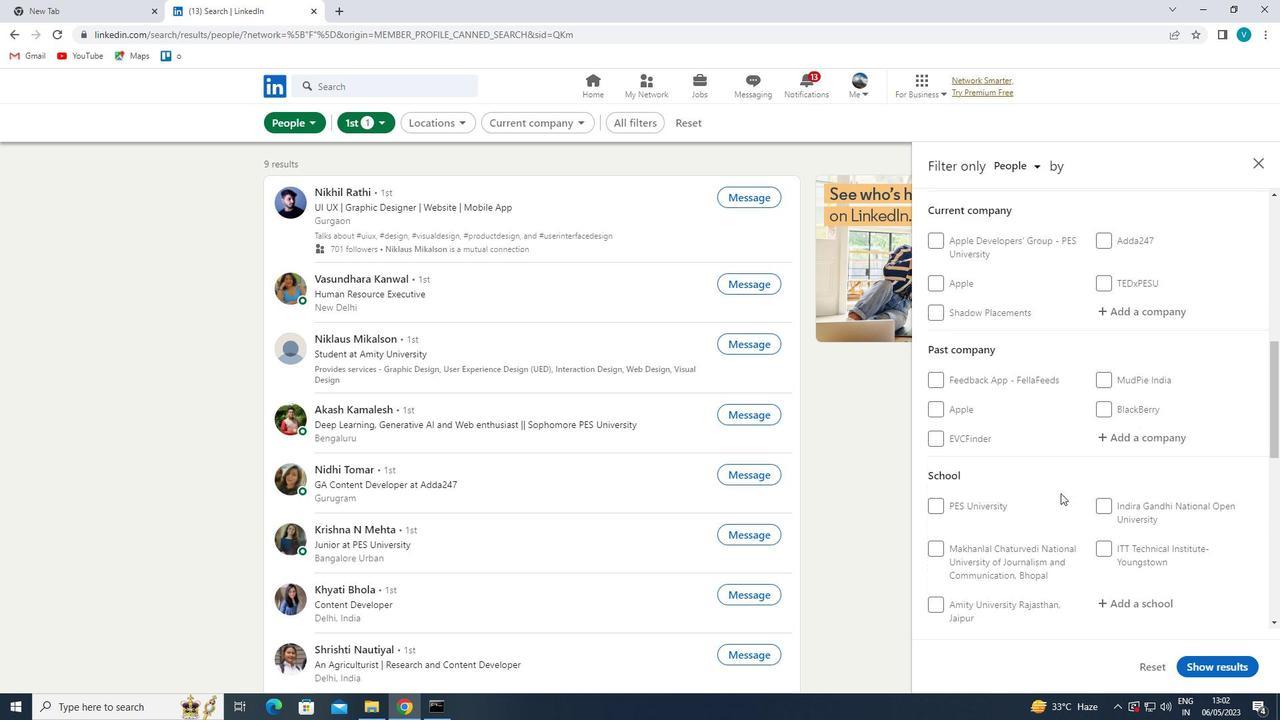 
Action: Mouse scrolled (1060, 493) with delta (0, 0)
Screenshot: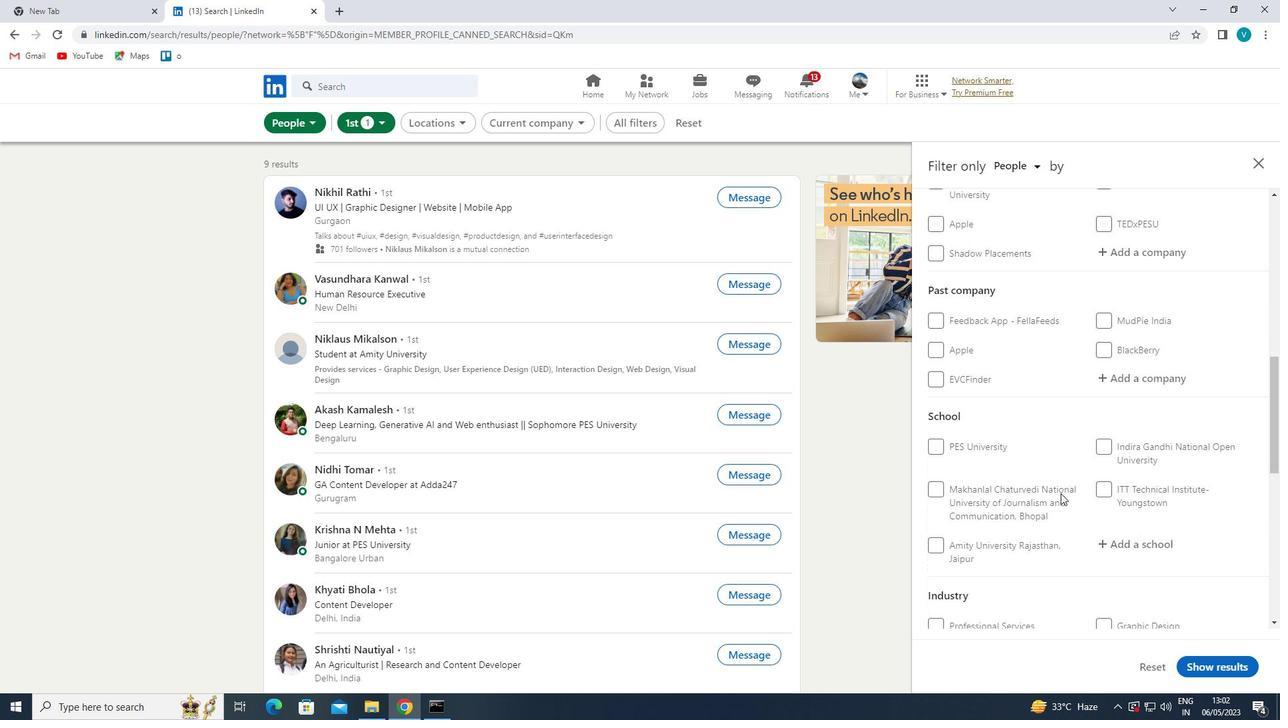 
Action: Mouse scrolled (1060, 493) with delta (0, 0)
Screenshot: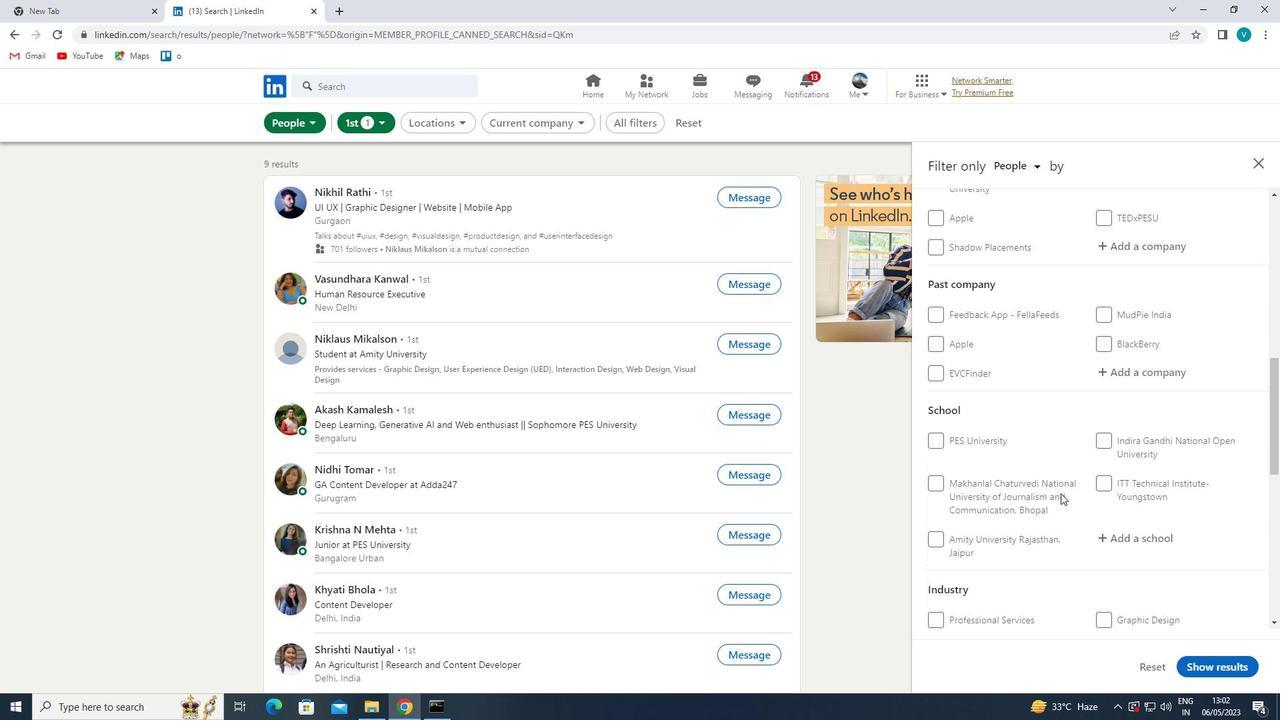 
Action: Mouse moved to (1010, 510)
Screenshot: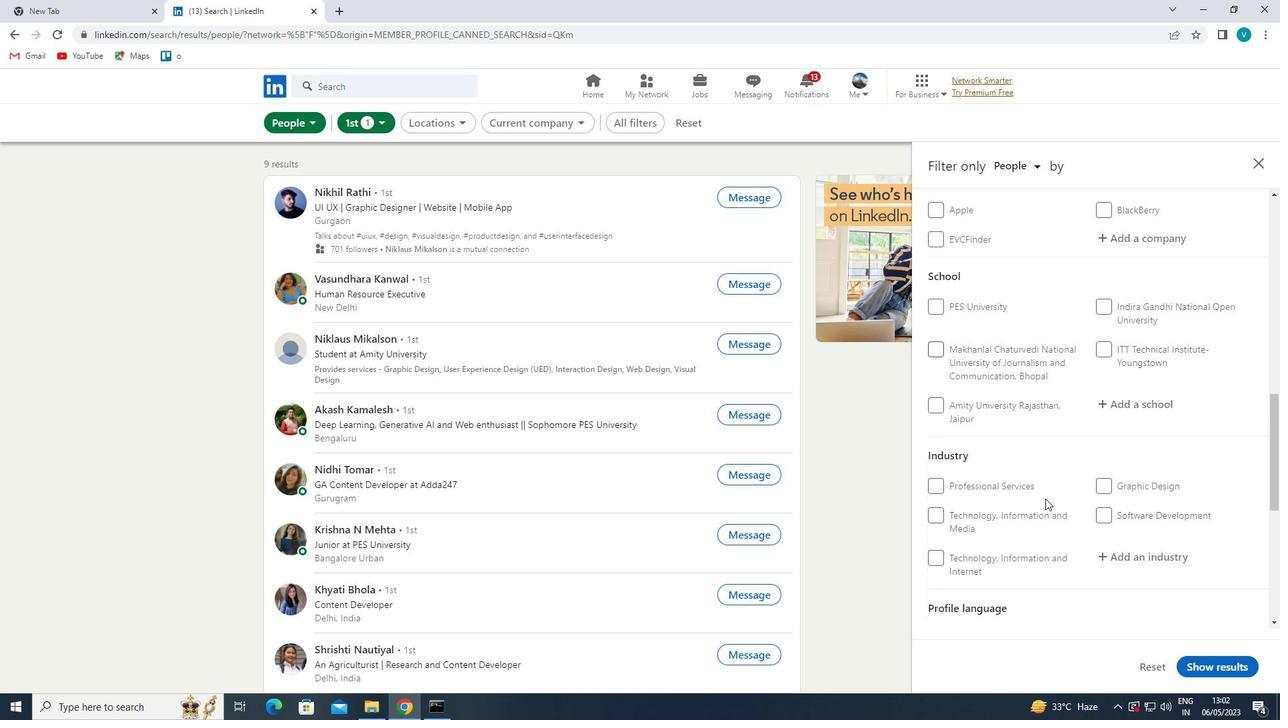 
Action: Mouse scrolled (1010, 510) with delta (0, 0)
Screenshot: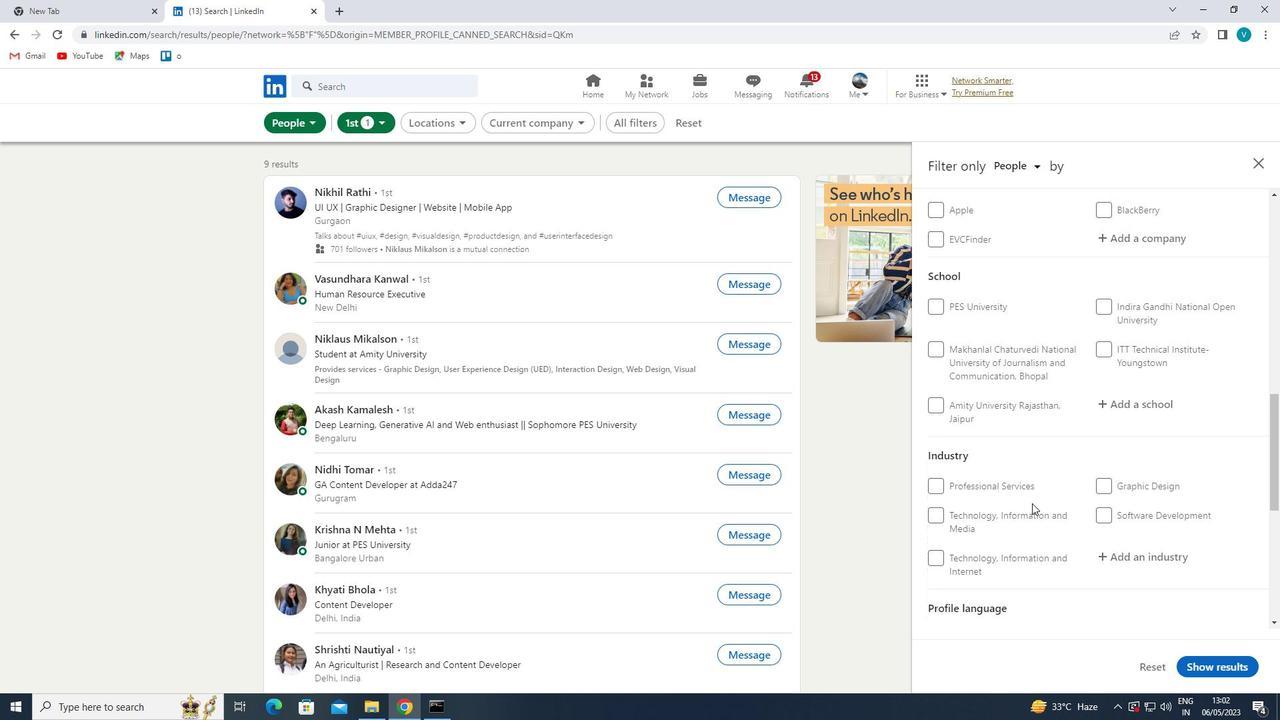 
Action: Mouse scrolled (1010, 510) with delta (0, 0)
Screenshot: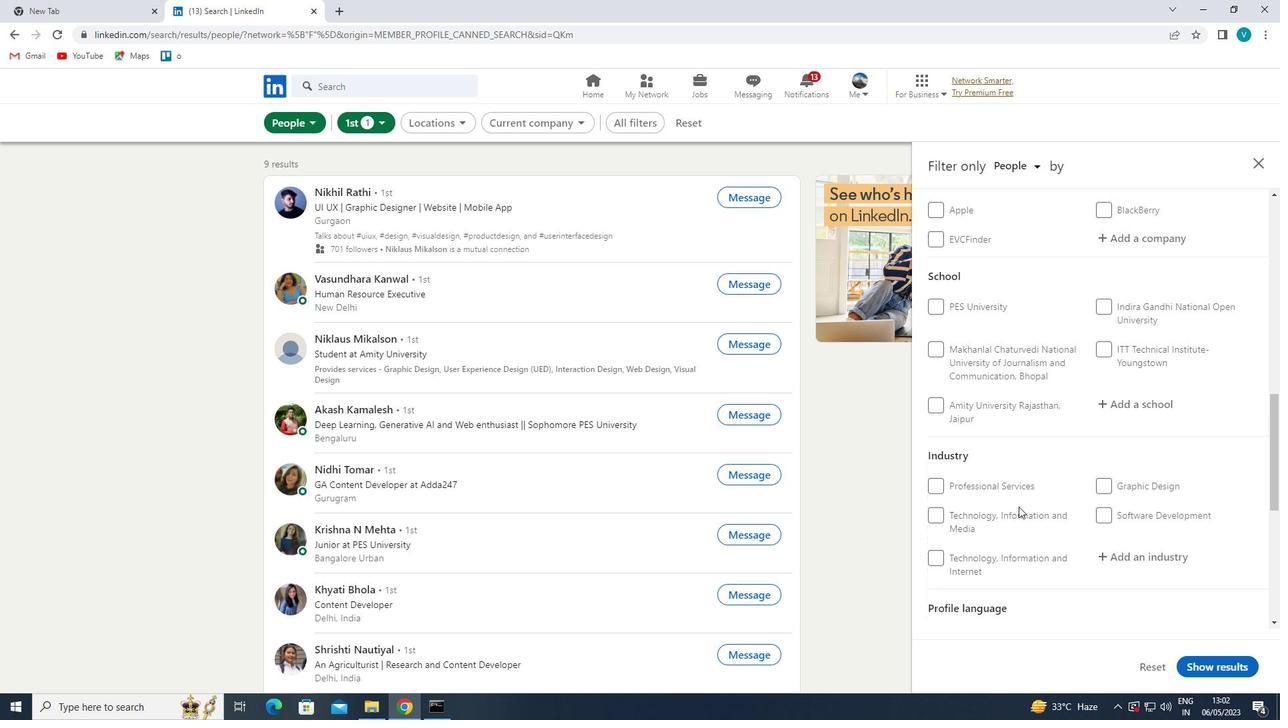 
Action: Mouse moved to (931, 500)
Screenshot: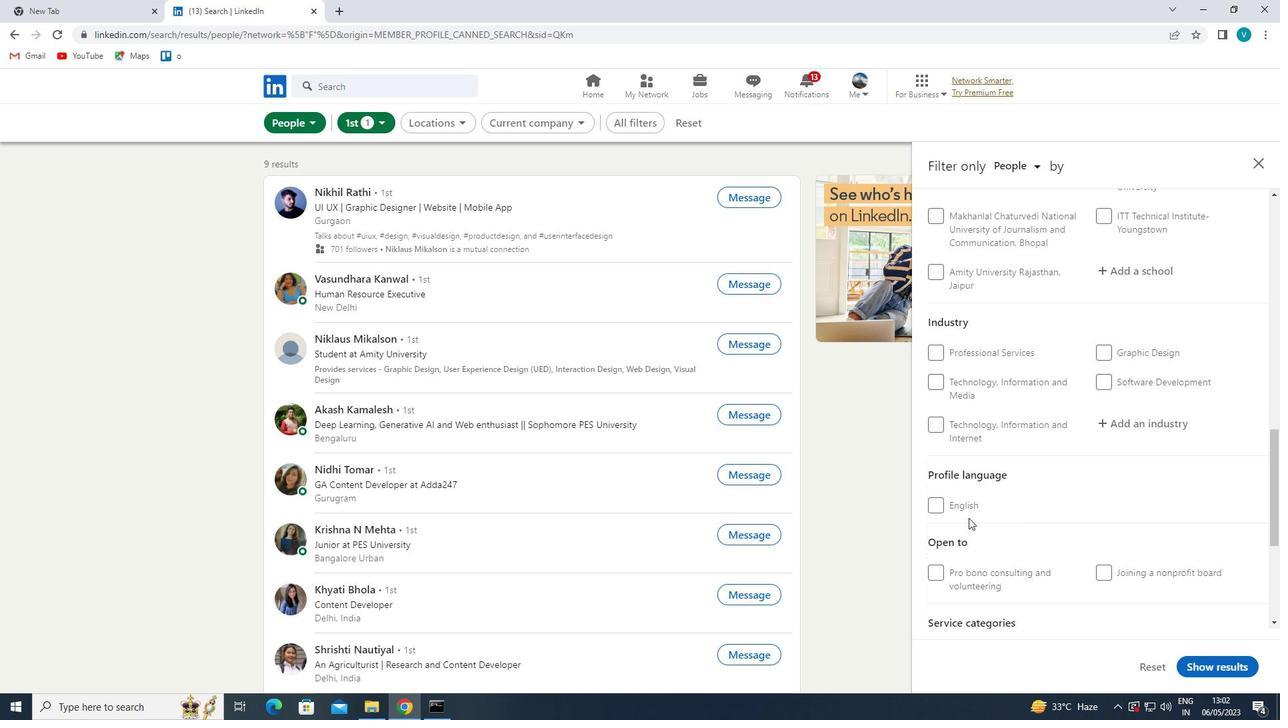 
Action: Mouse pressed left at (931, 500)
Screenshot: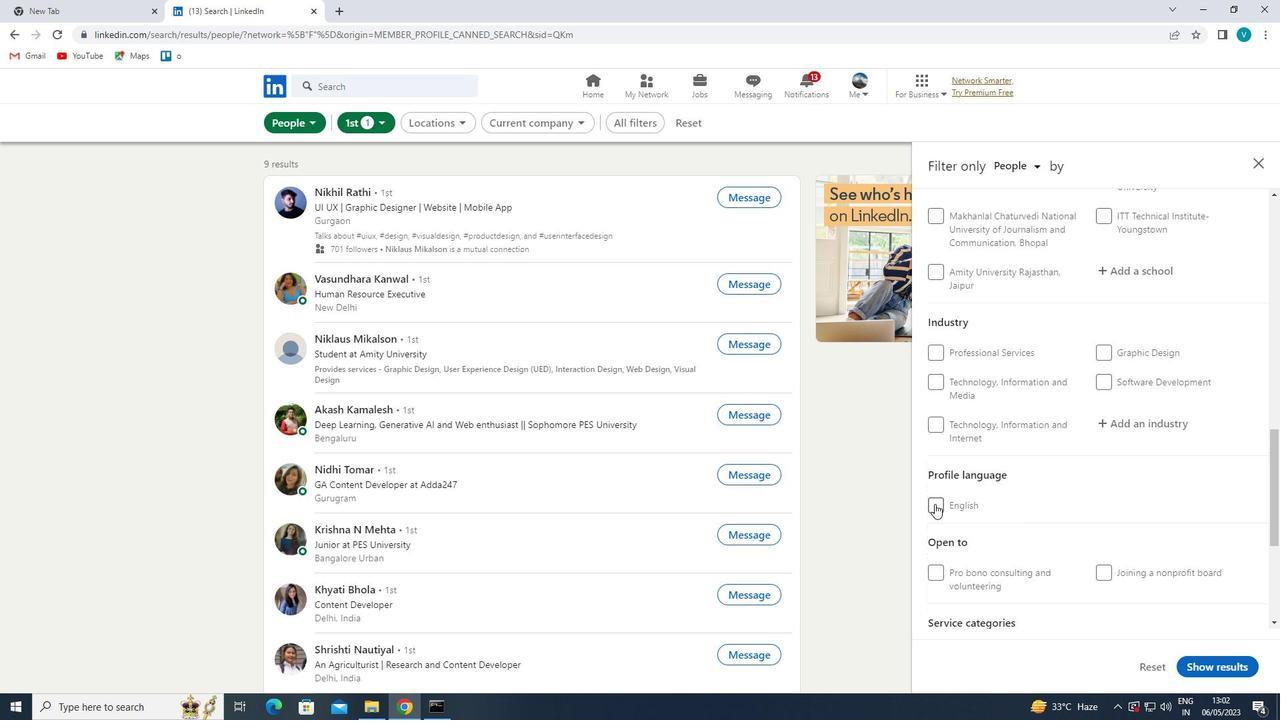 
Action: Mouse moved to (1074, 507)
Screenshot: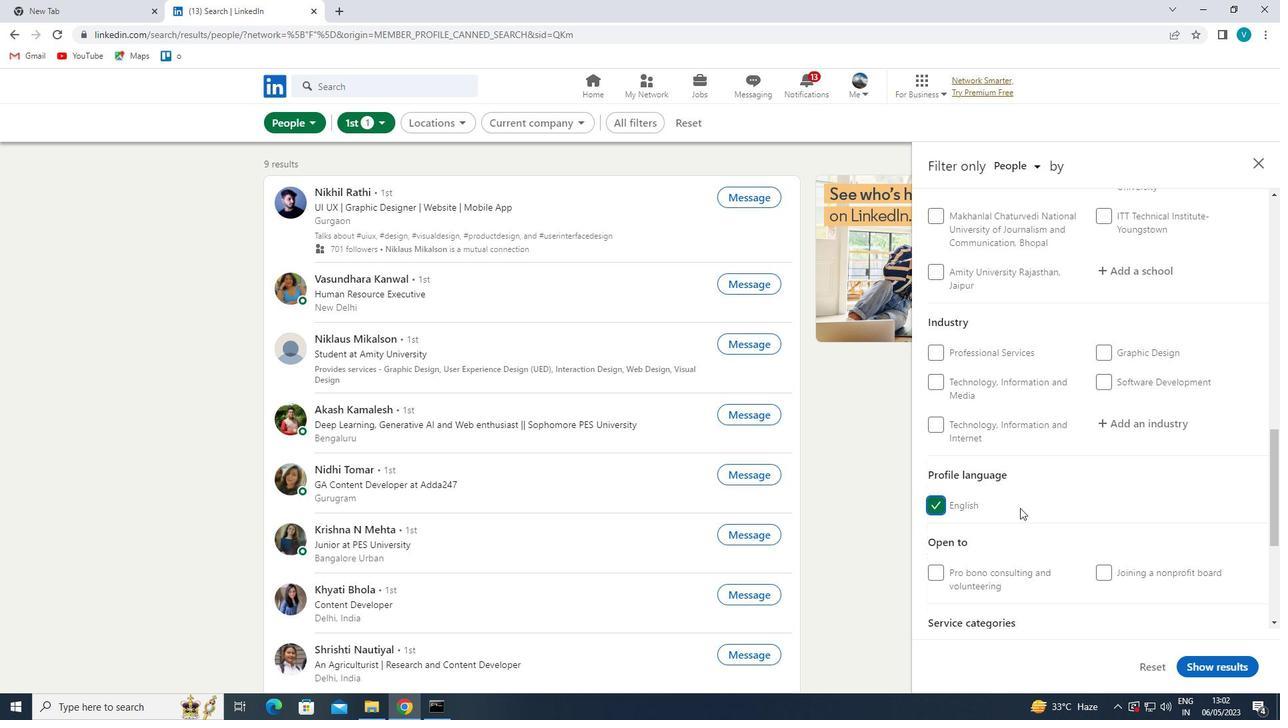 
Action: Mouse scrolled (1074, 508) with delta (0, 0)
Screenshot: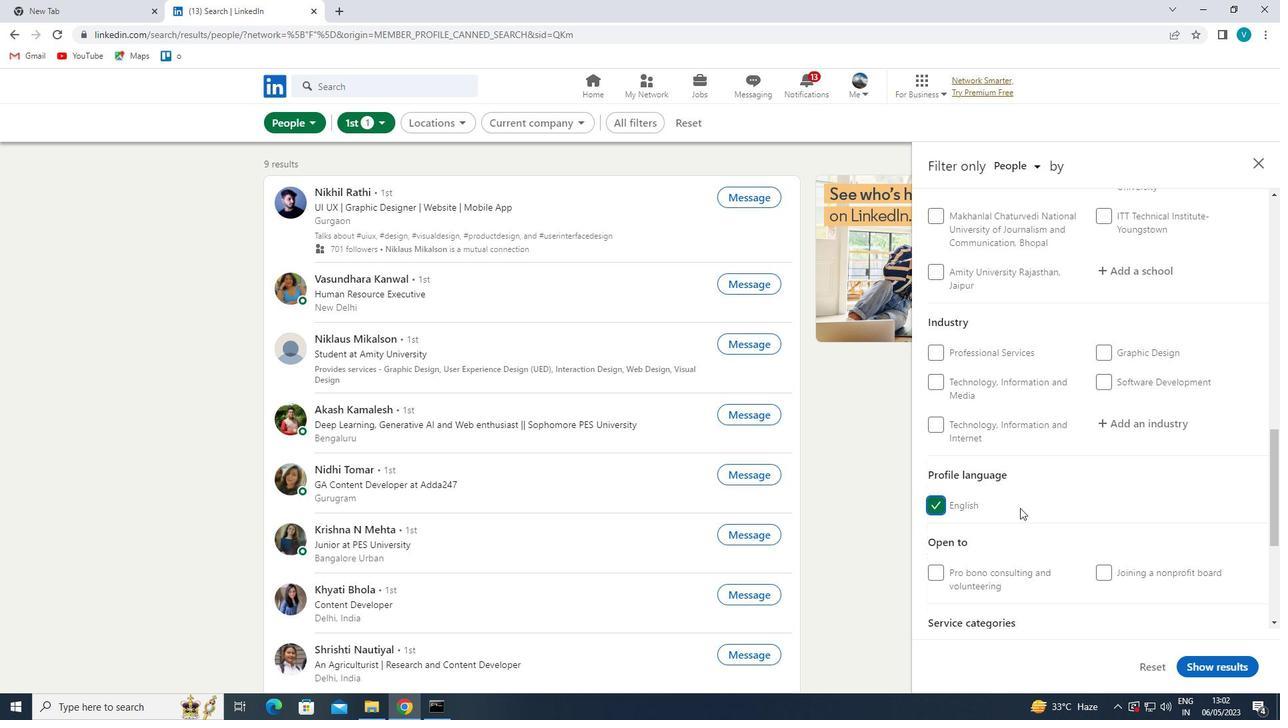
Action: Mouse moved to (1074, 507)
Screenshot: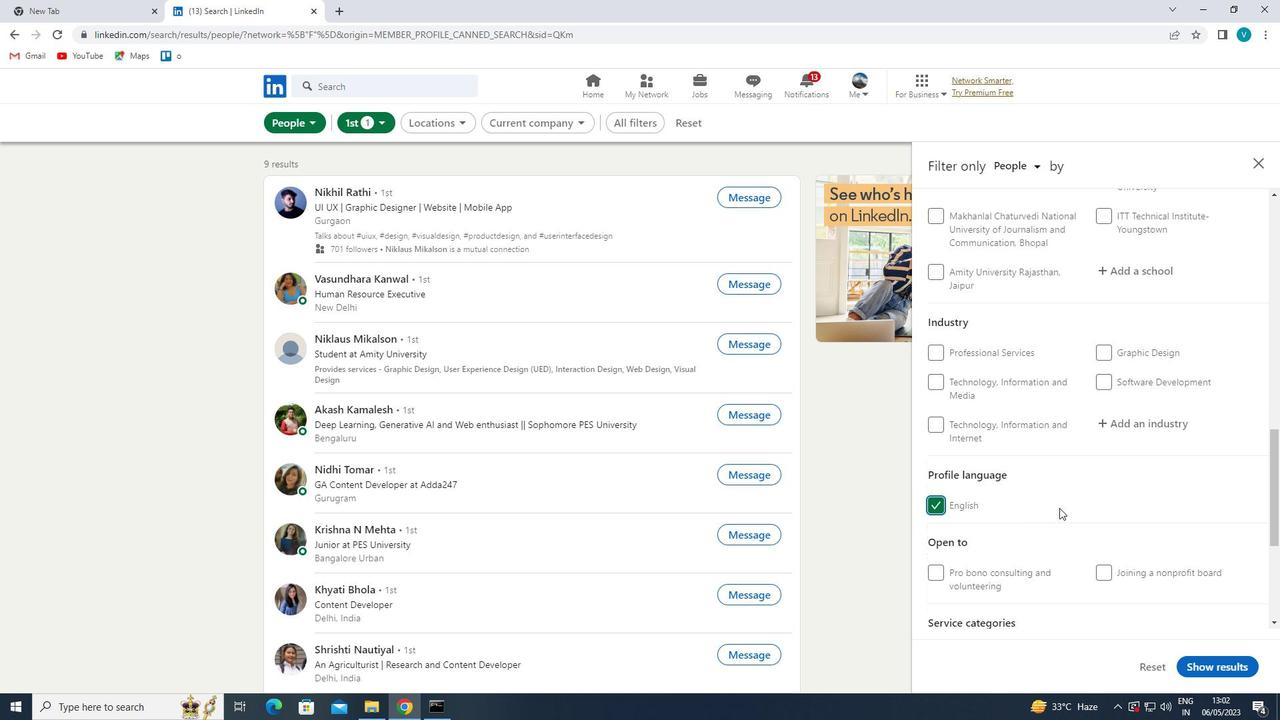 
Action: Mouse scrolled (1074, 508) with delta (0, 0)
Screenshot: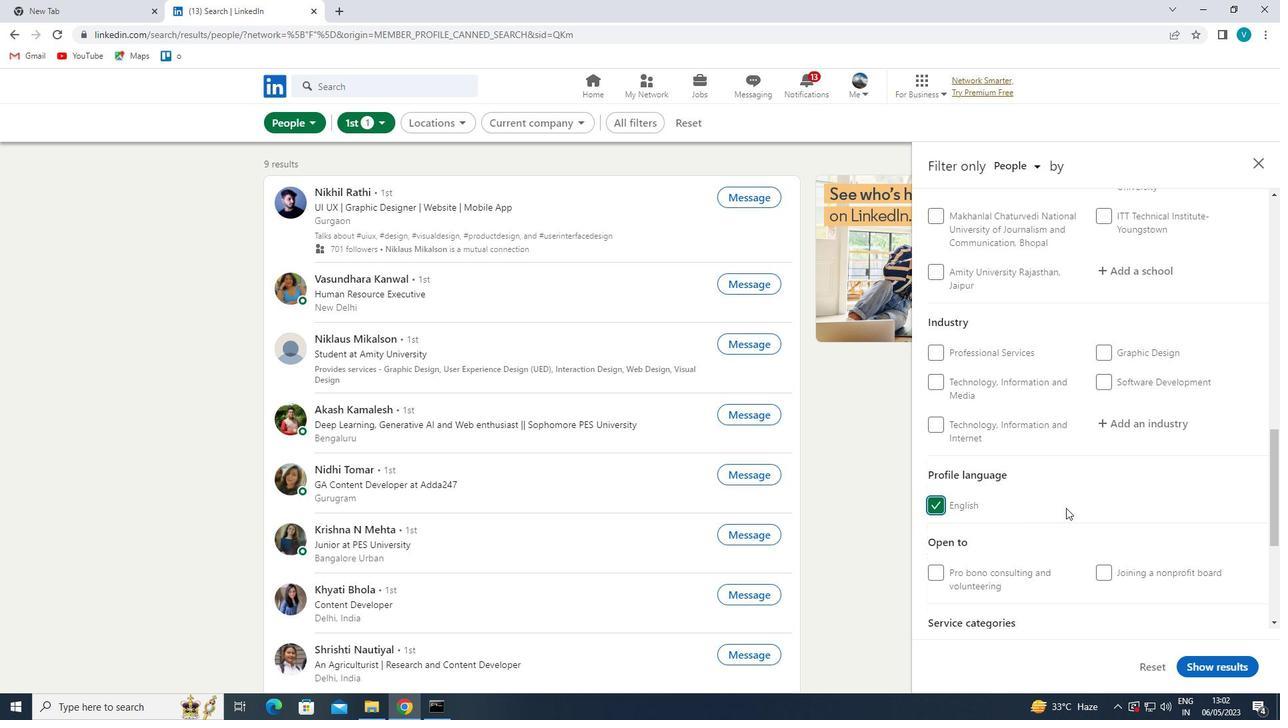 
Action: Mouse moved to (1075, 507)
Screenshot: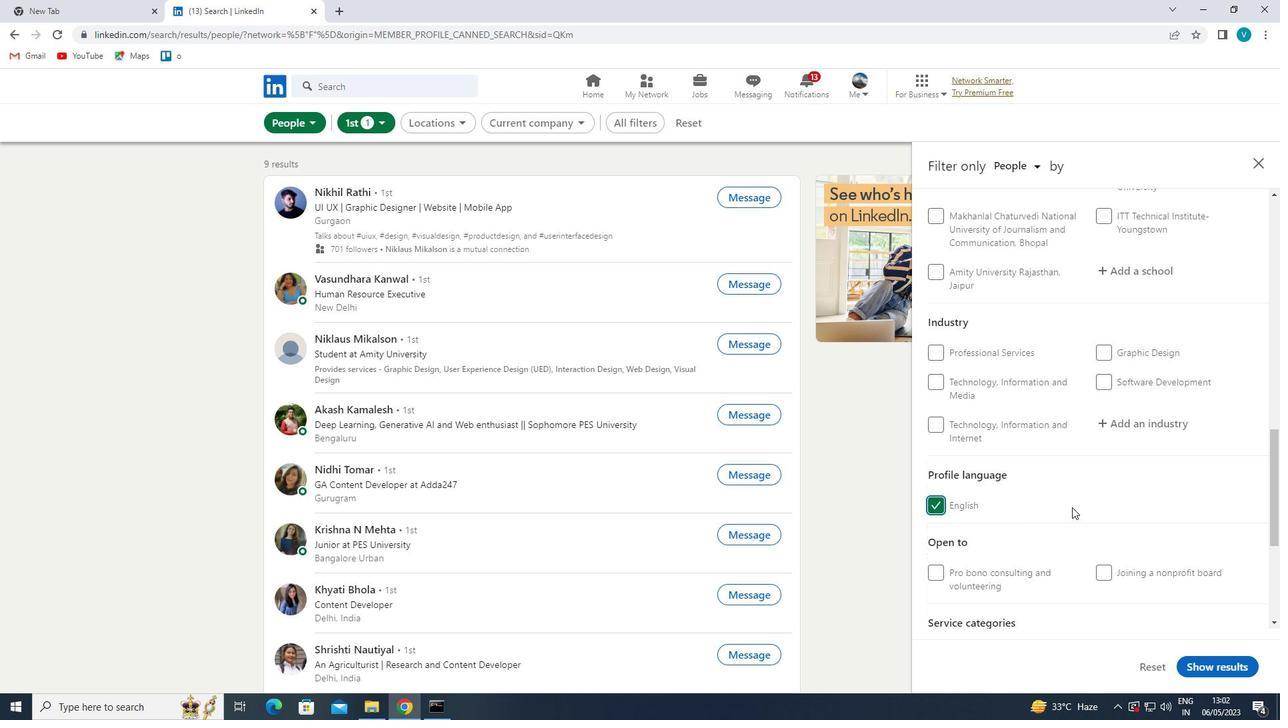 
Action: Mouse scrolled (1075, 508) with delta (0, 0)
Screenshot: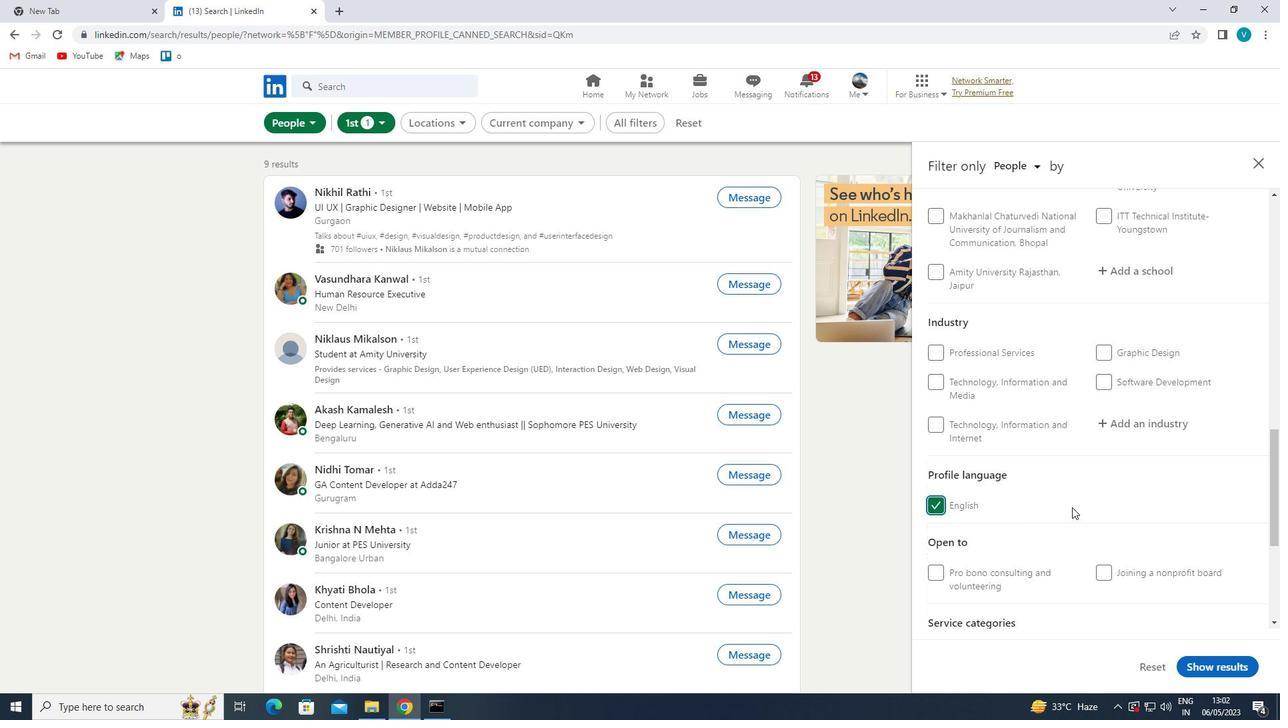 
Action: Mouse moved to (1078, 507)
Screenshot: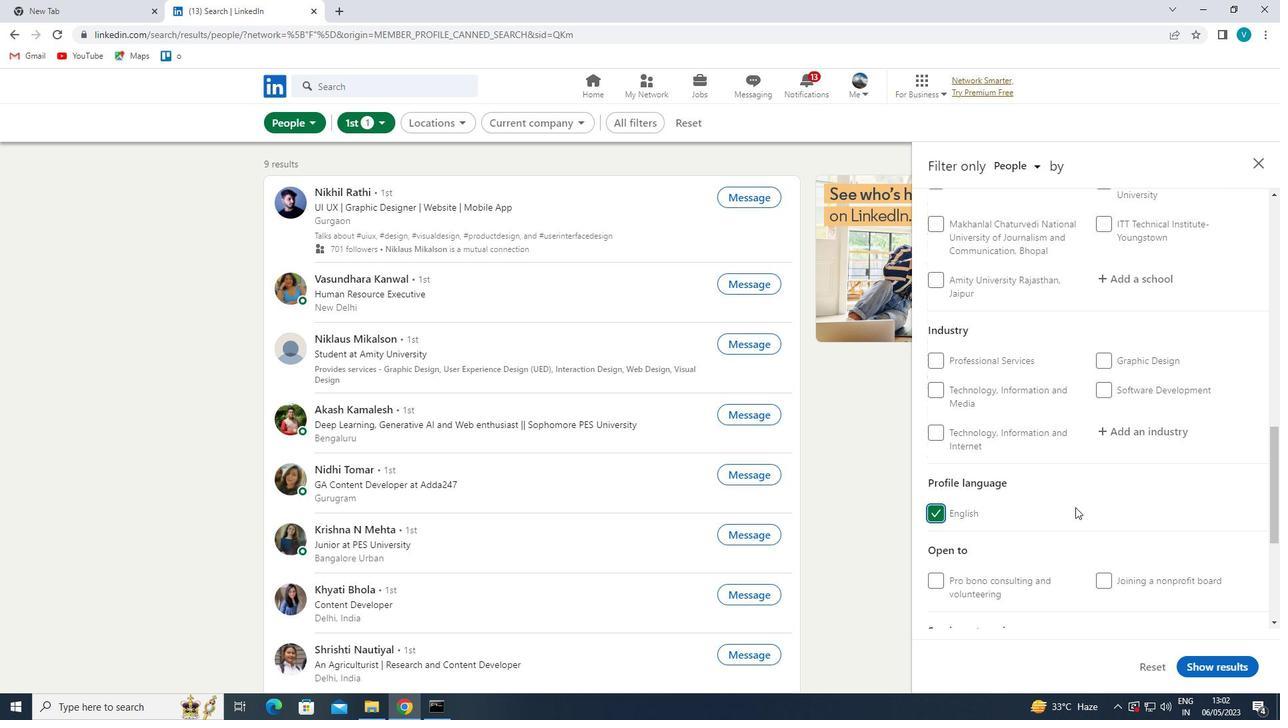 
Action: Mouse scrolled (1078, 508) with delta (0, 0)
Screenshot: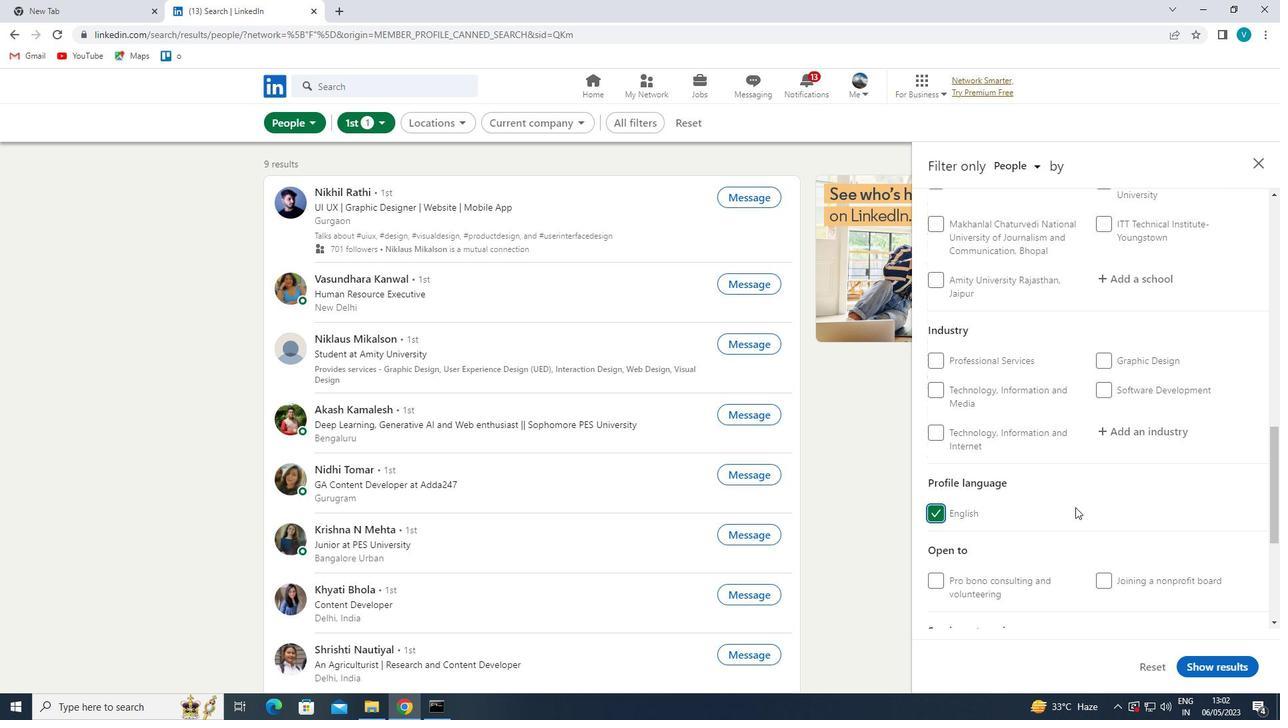 
Action: Mouse moved to (1080, 507)
Screenshot: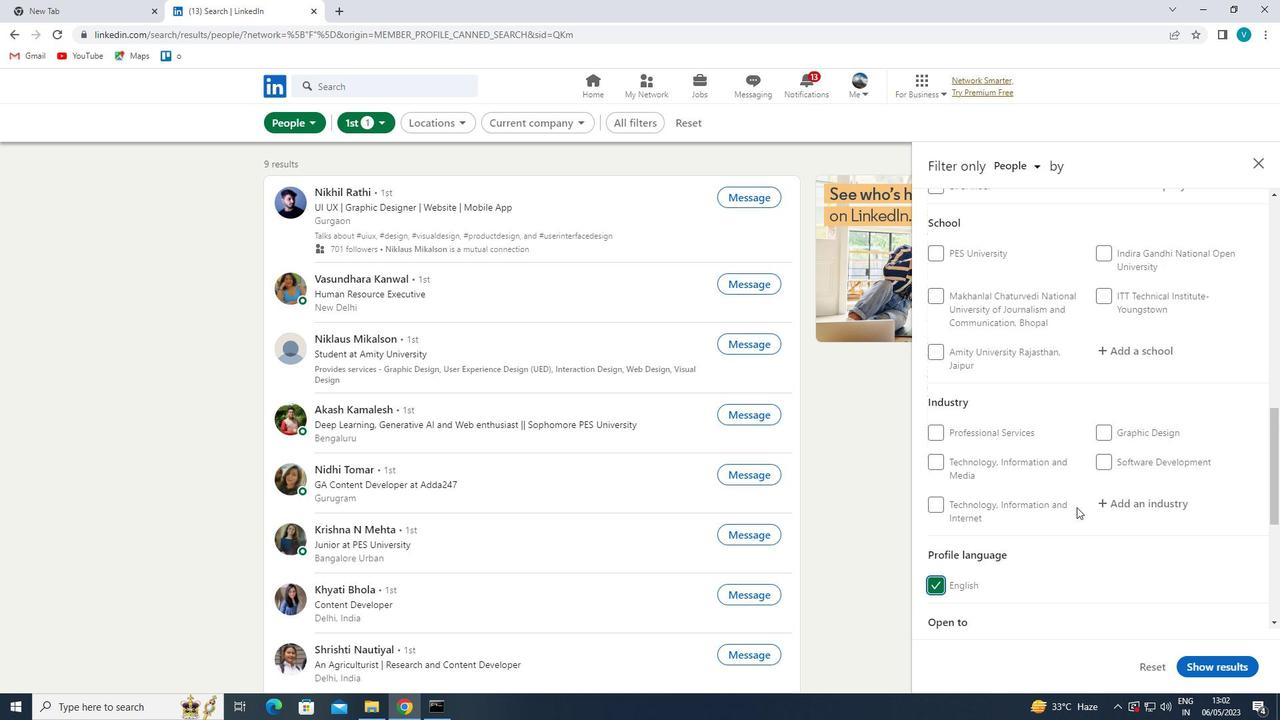 
Action: Mouse scrolled (1080, 508) with delta (0, 0)
Screenshot: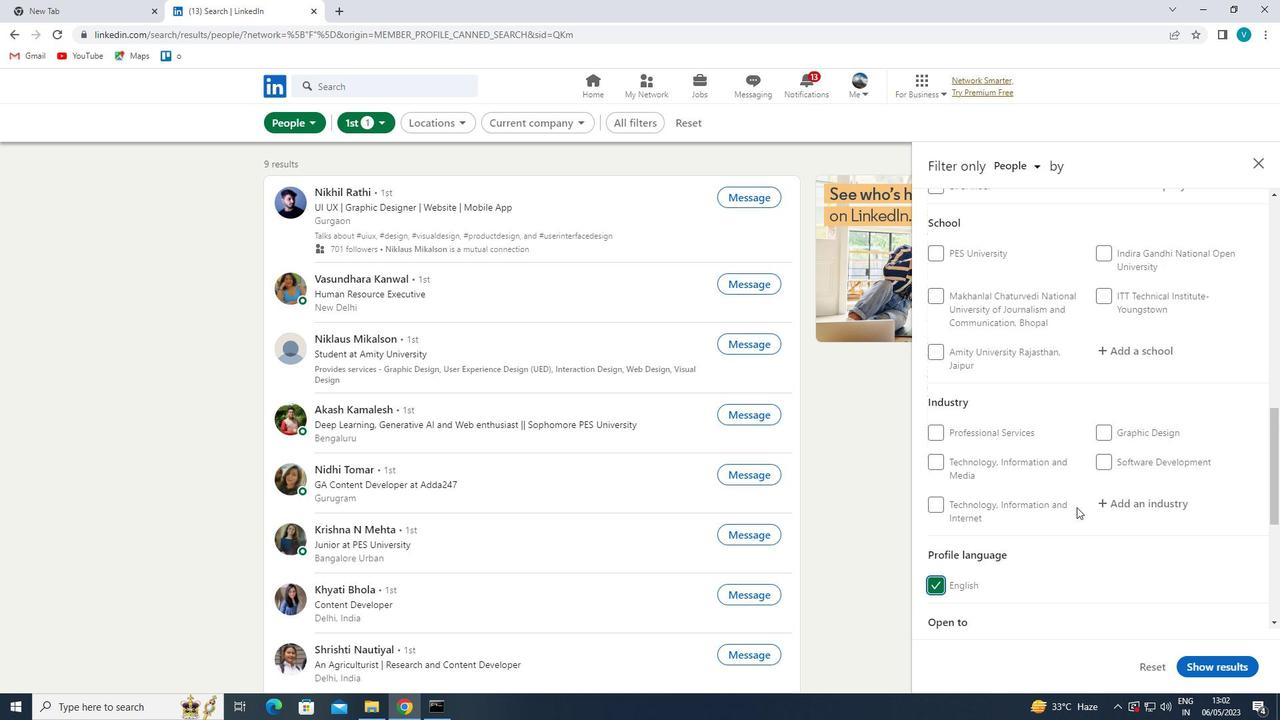 
Action: Mouse moved to (1083, 507)
Screenshot: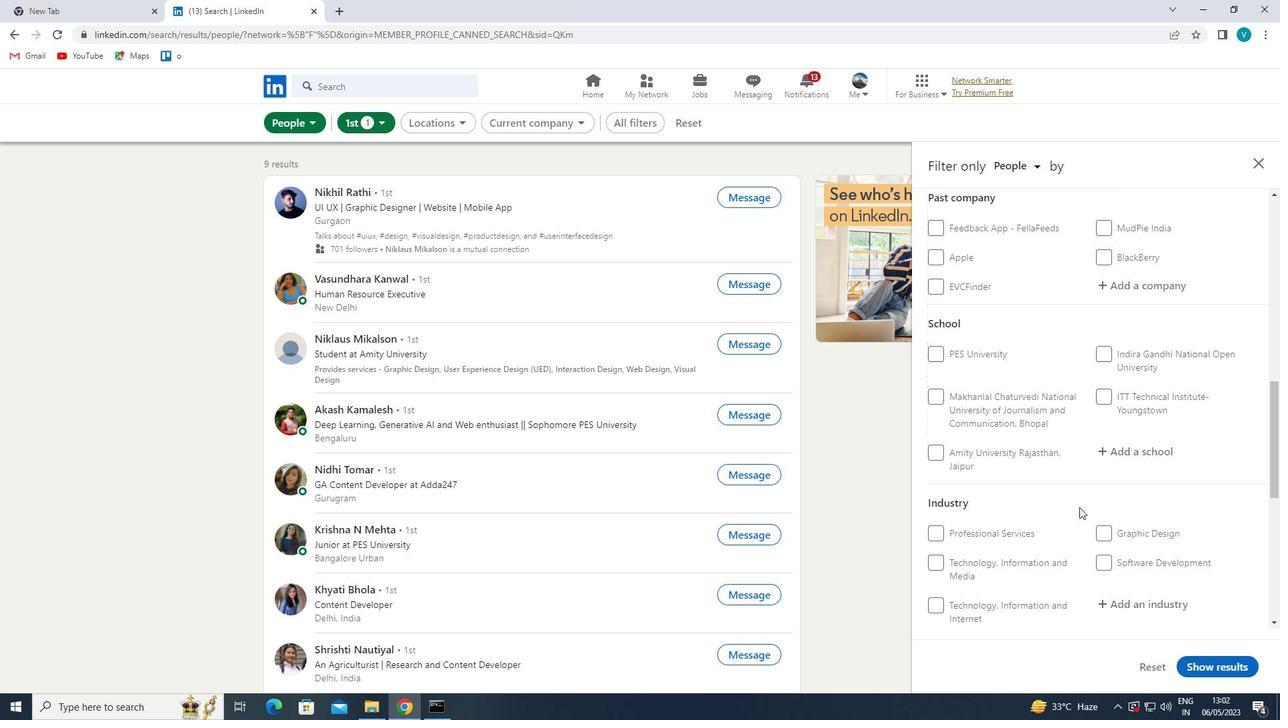 
Action: Mouse scrolled (1083, 508) with delta (0, 0)
Screenshot: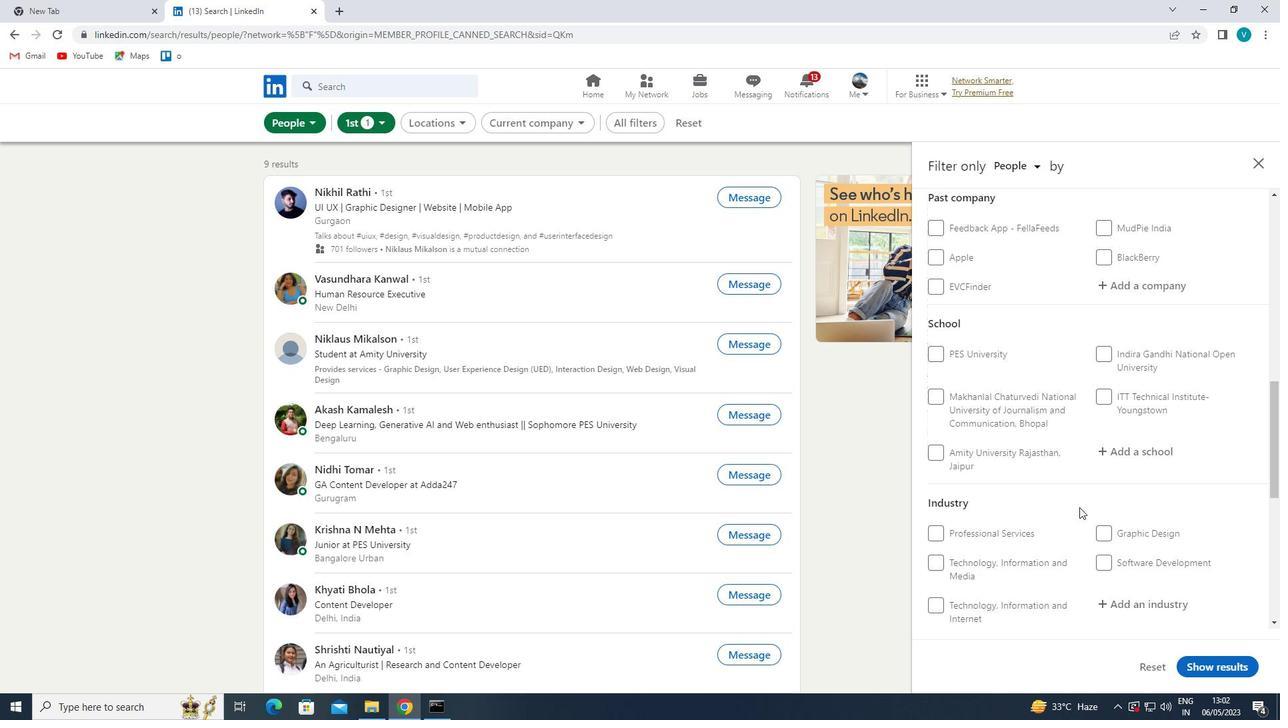 
Action: Mouse moved to (1153, 376)
Screenshot: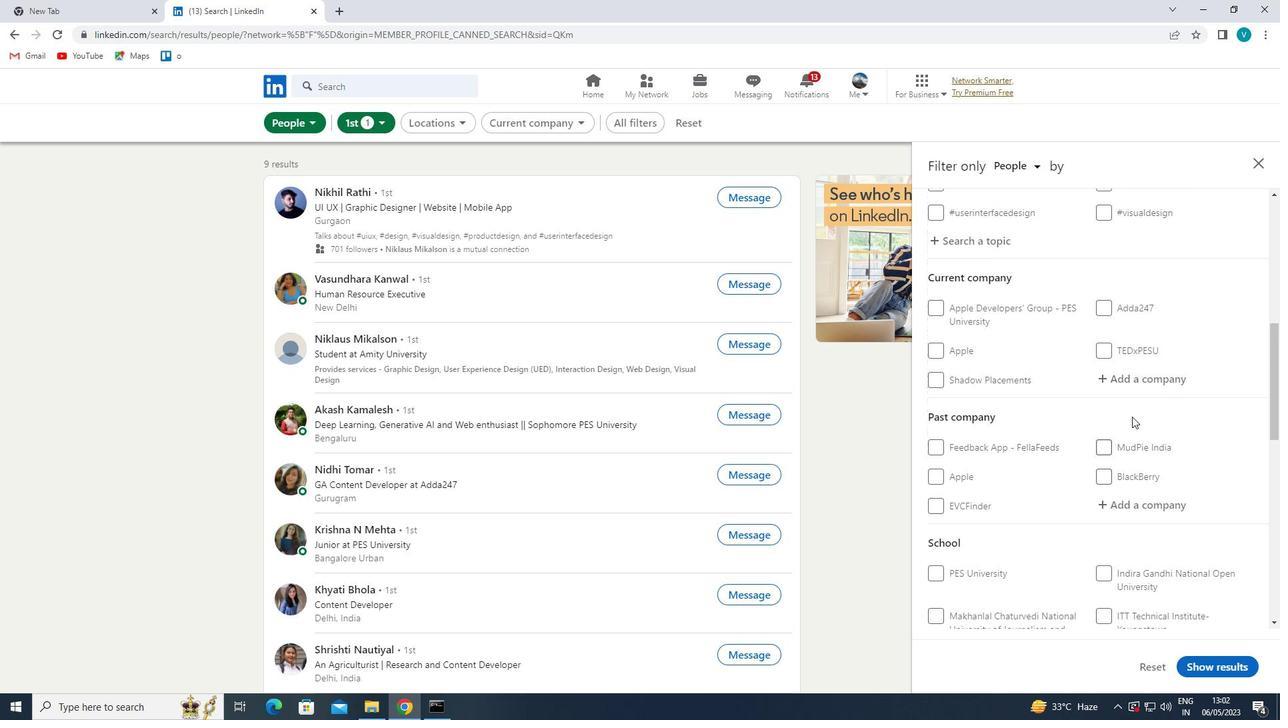 
Action: Mouse pressed left at (1153, 376)
Screenshot: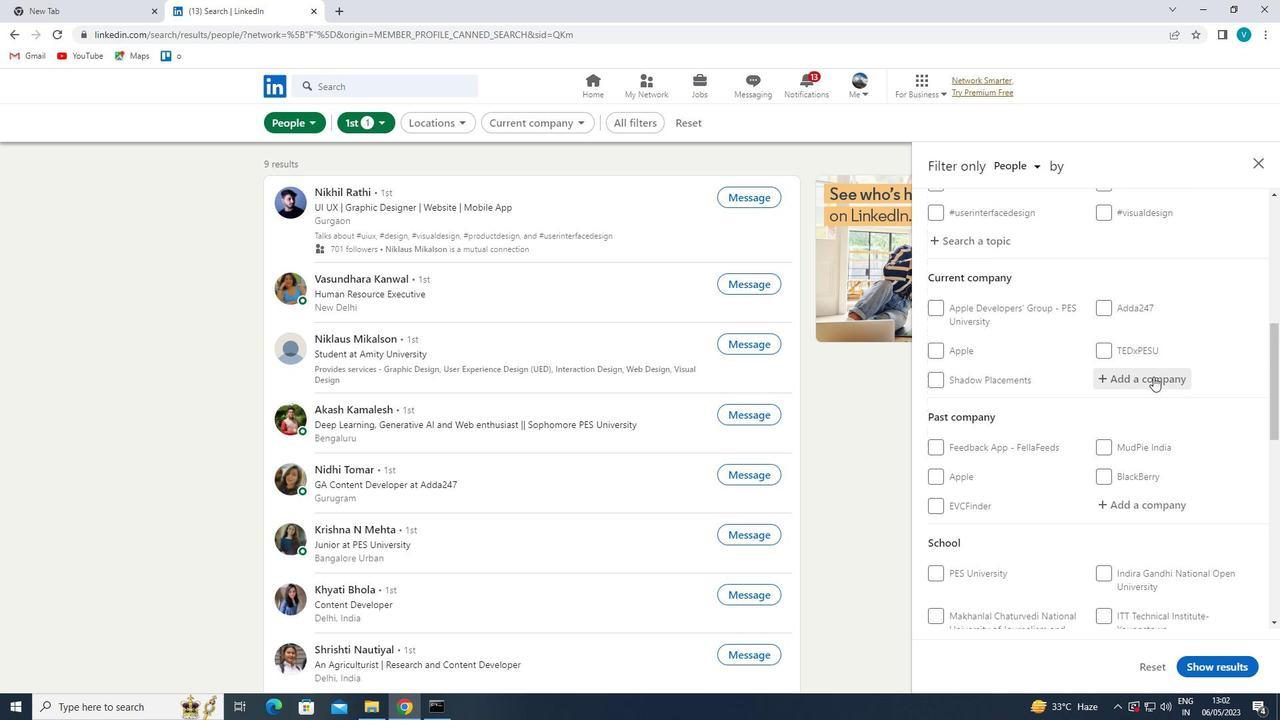 
Action: Key pressed <Key.shift><Key.shift>Y
Screenshot: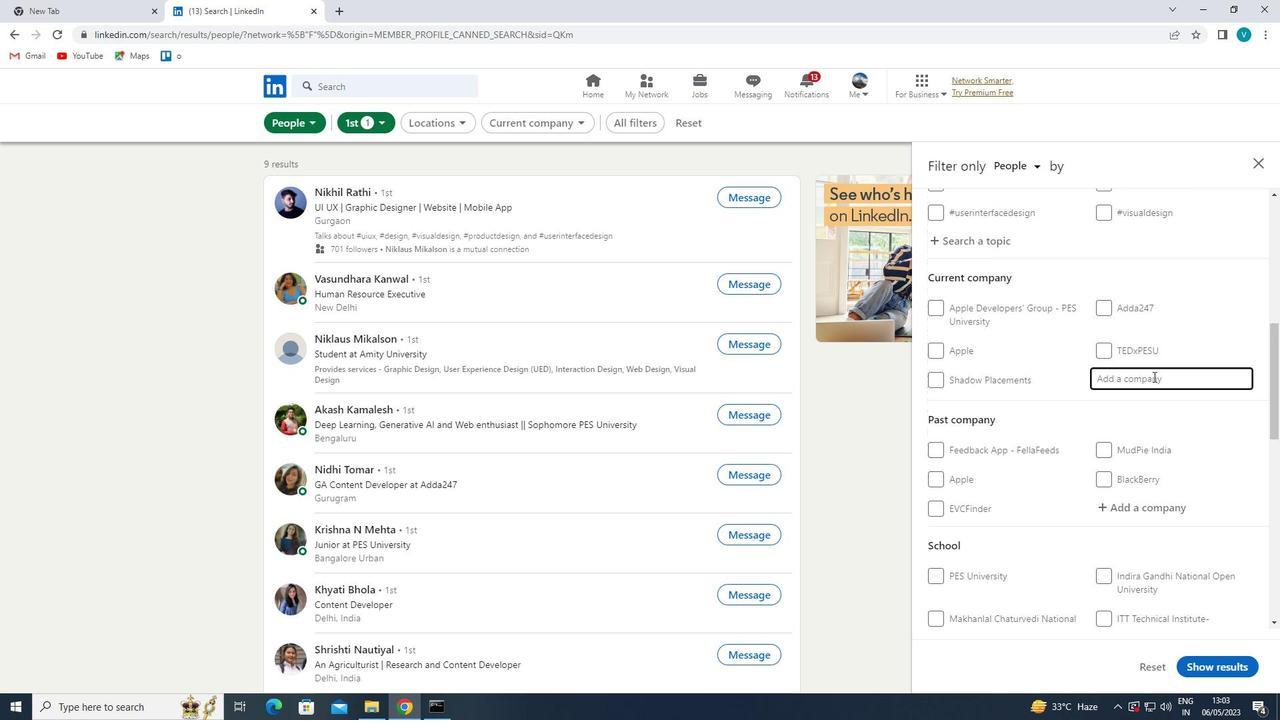
Action: Mouse moved to (1106, 348)
Screenshot: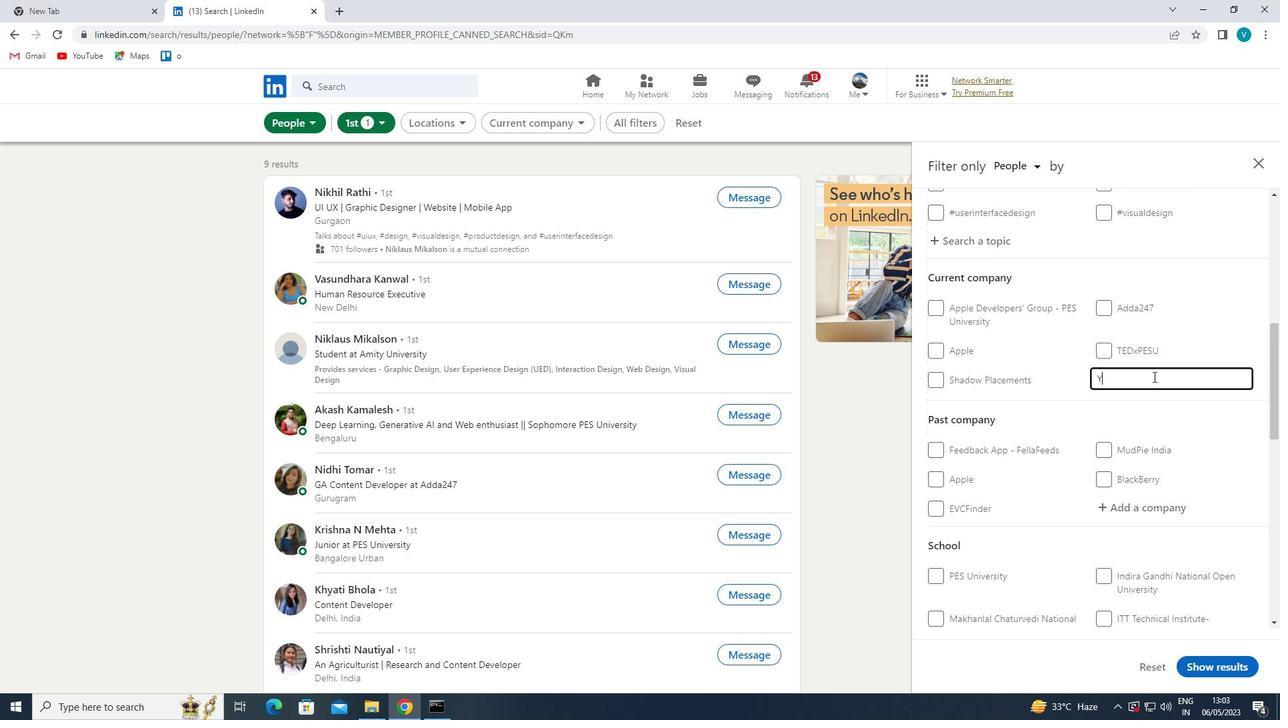 
Action: Key pressed EXT<Key.backspace><Key.shift><Key.shift><Key.shift><Key.shift><Key.shift><Key.shift><Key.shift><Key.shift><Key.shift><Key.shift><Key.shift><Key.shift><Key.shift><Key.shift><Key.shift><Key.shift><Key.shift><Key.shift><Key.shift><Key.shift><Key.shift><Key.shift><Key.shift><Key.shift><Key.shift><Key.shift><Key.shift><Key.shift><Key.shift><Key.shift>T
Screenshot: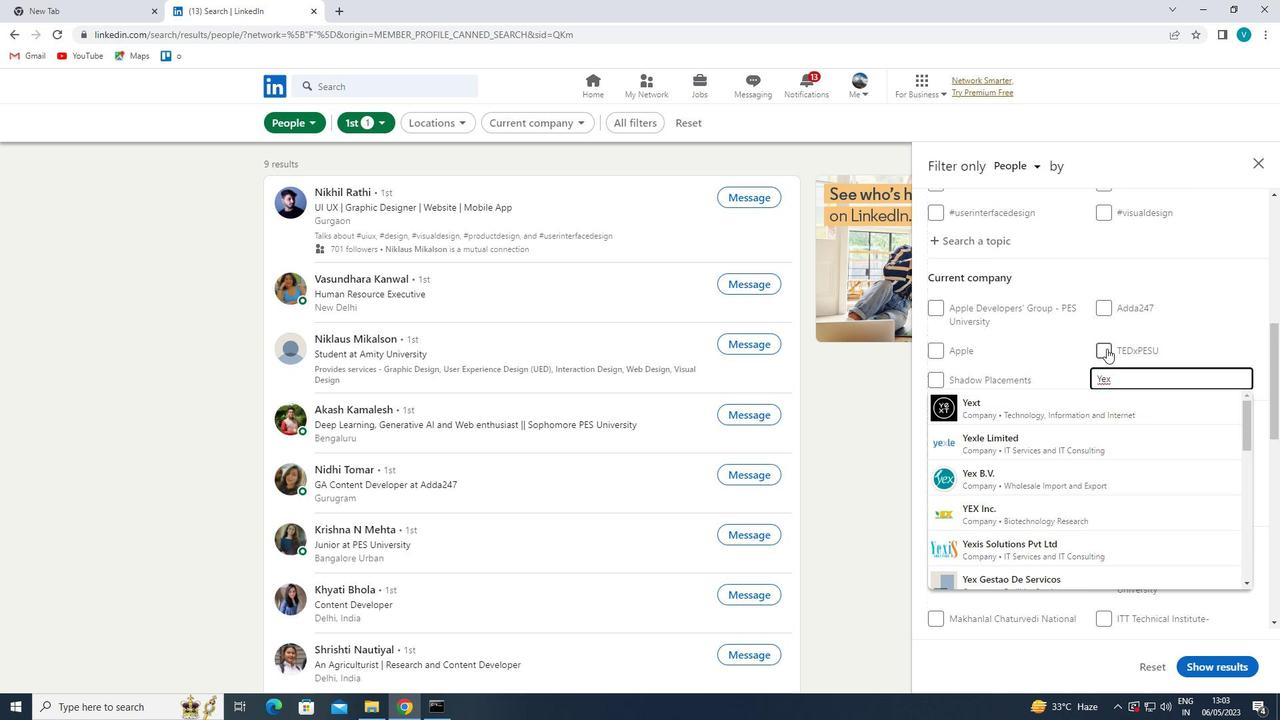 
Action: Mouse moved to (1074, 406)
Screenshot: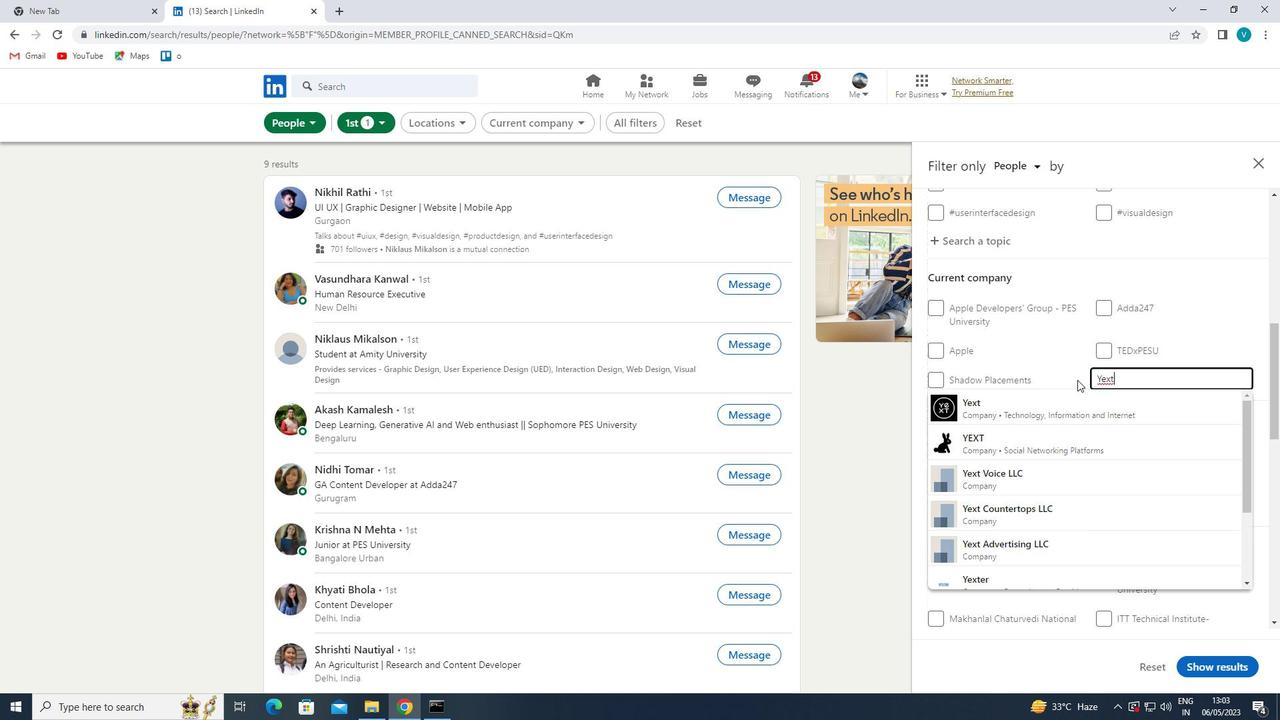 
Action: Mouse pressed left at (1074, 406)
Screenshot: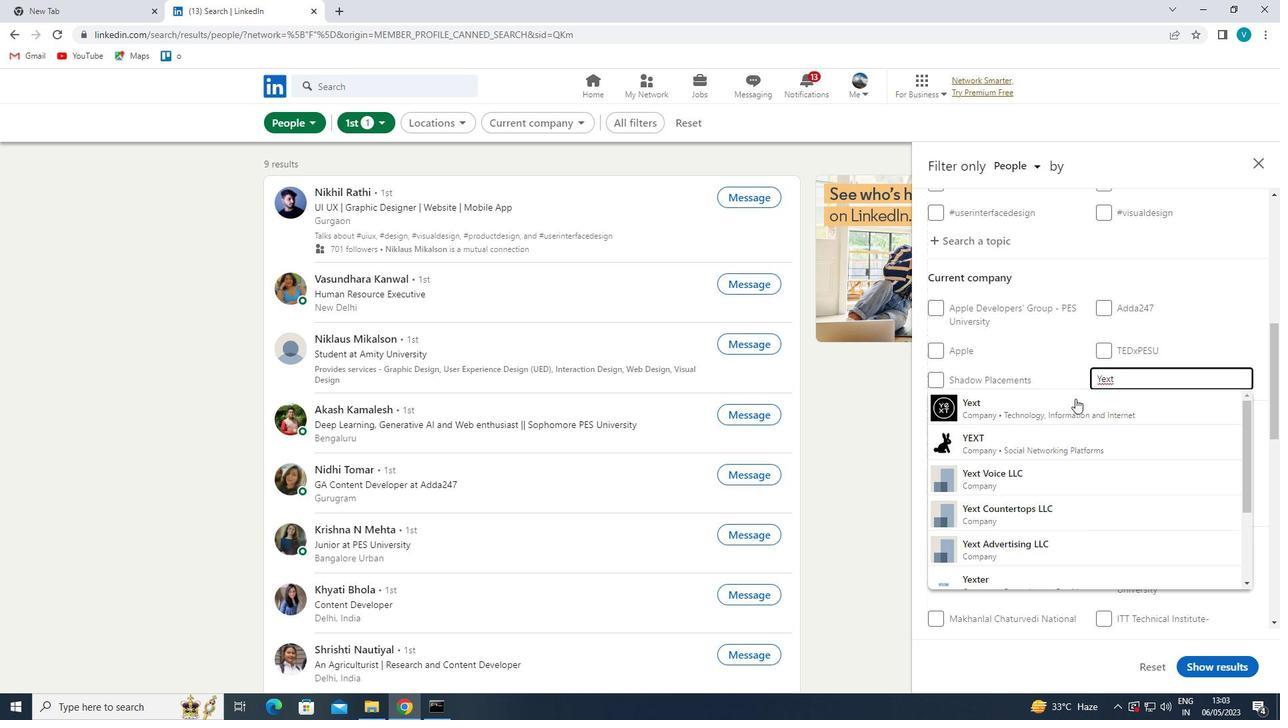 
Action: Mouse moved to (1077, 407)
Screenshot: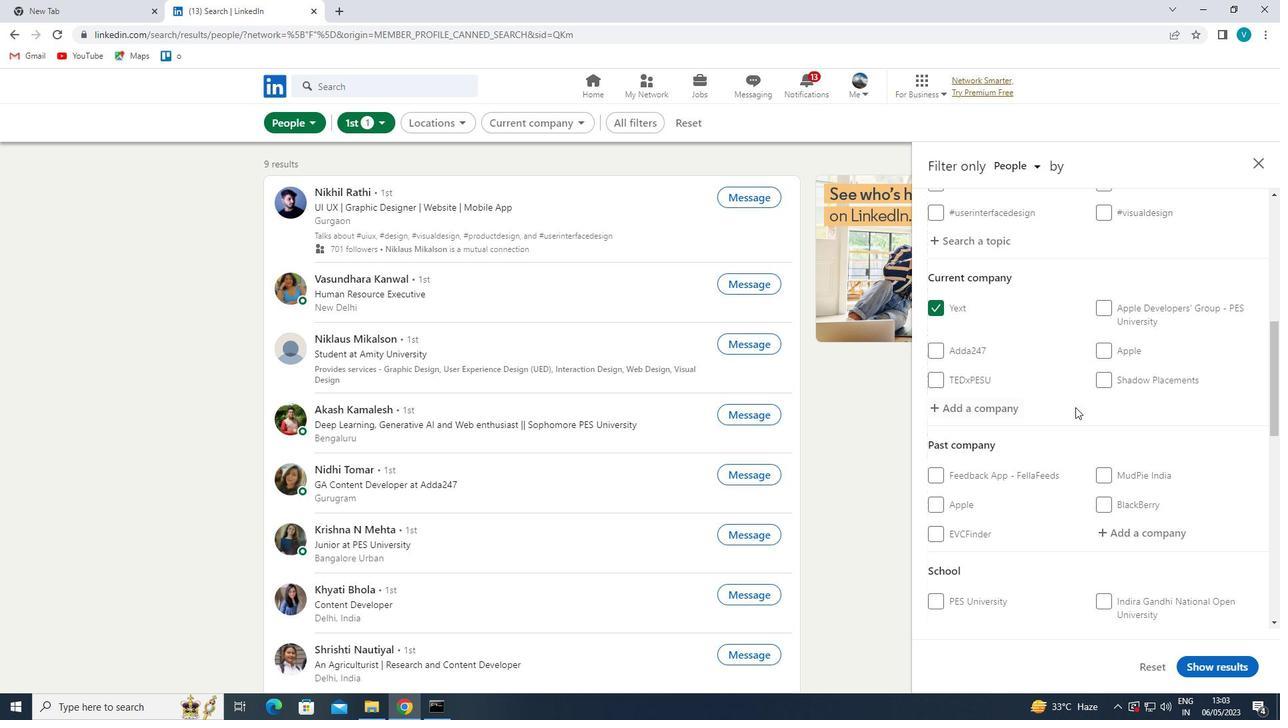 
Action: Mouse scrolled (1077, 406) with delta (0, 0)
Screenshot: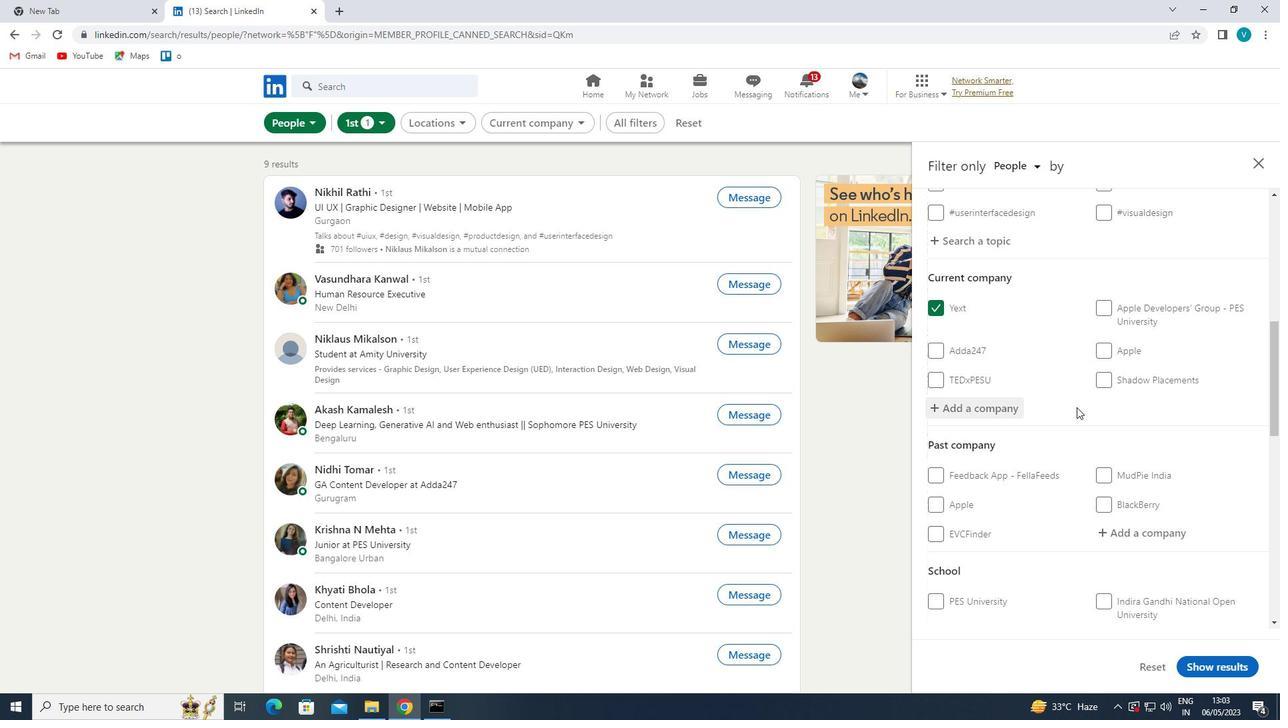
Action: Mouse moved to (1078, 408)
Screenshot: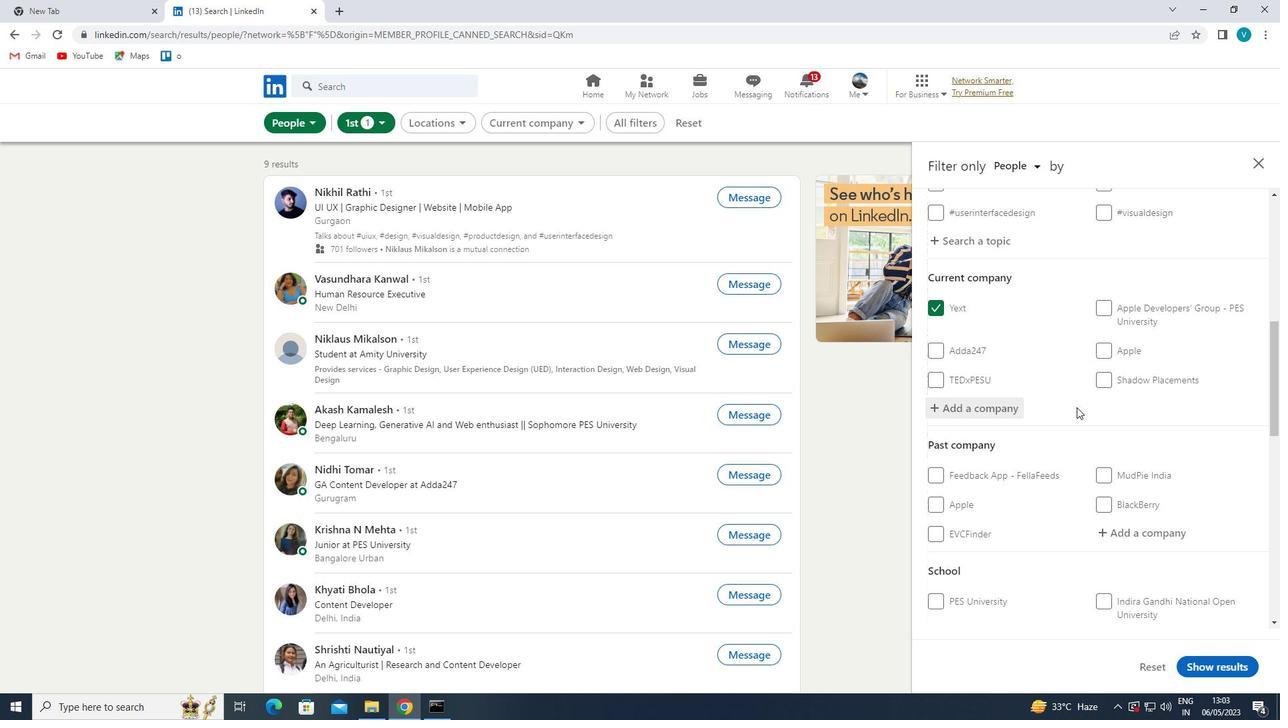 
Action: Mouse scrolled (1078, 408) with delta (0, 0)
Screenshot: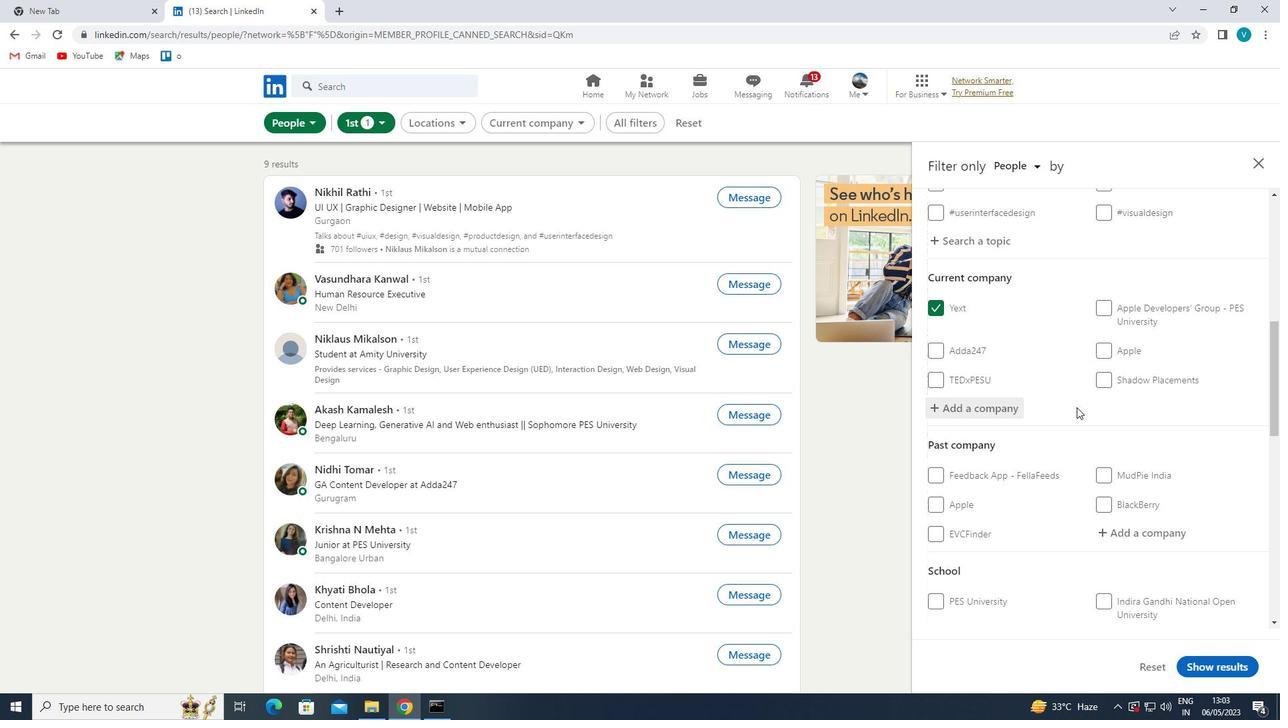 
Action: Mouse moved to (1078, 409)
Screenshot: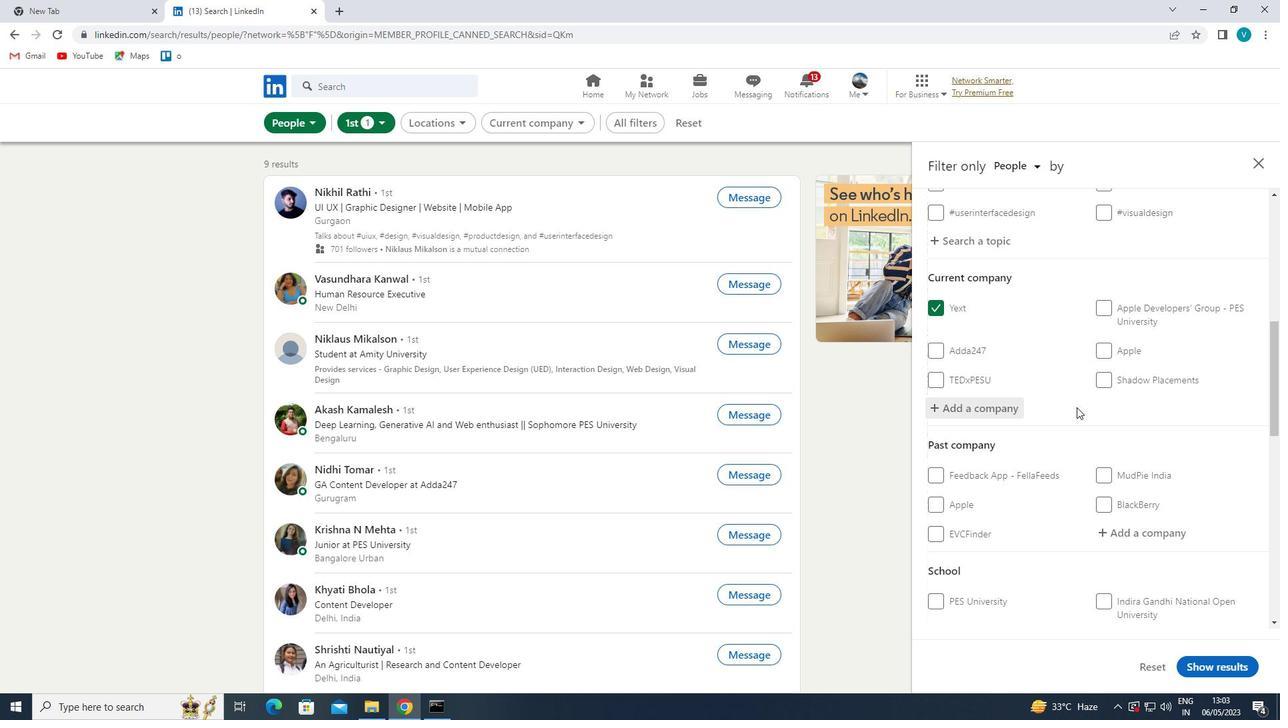 
Action: Mouse scrolled (1078, 408) with delta (0, 0)
Screenshot: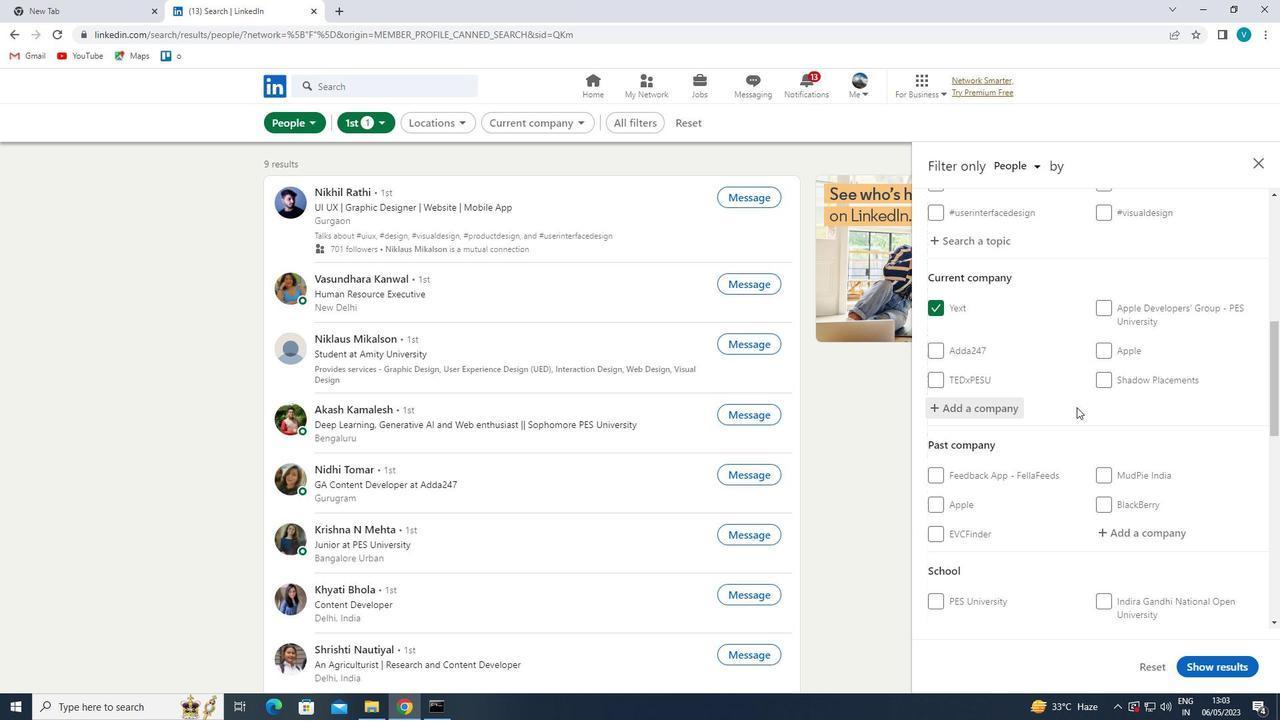
Action: Mouse moved to (1080, 412)
Screenshot: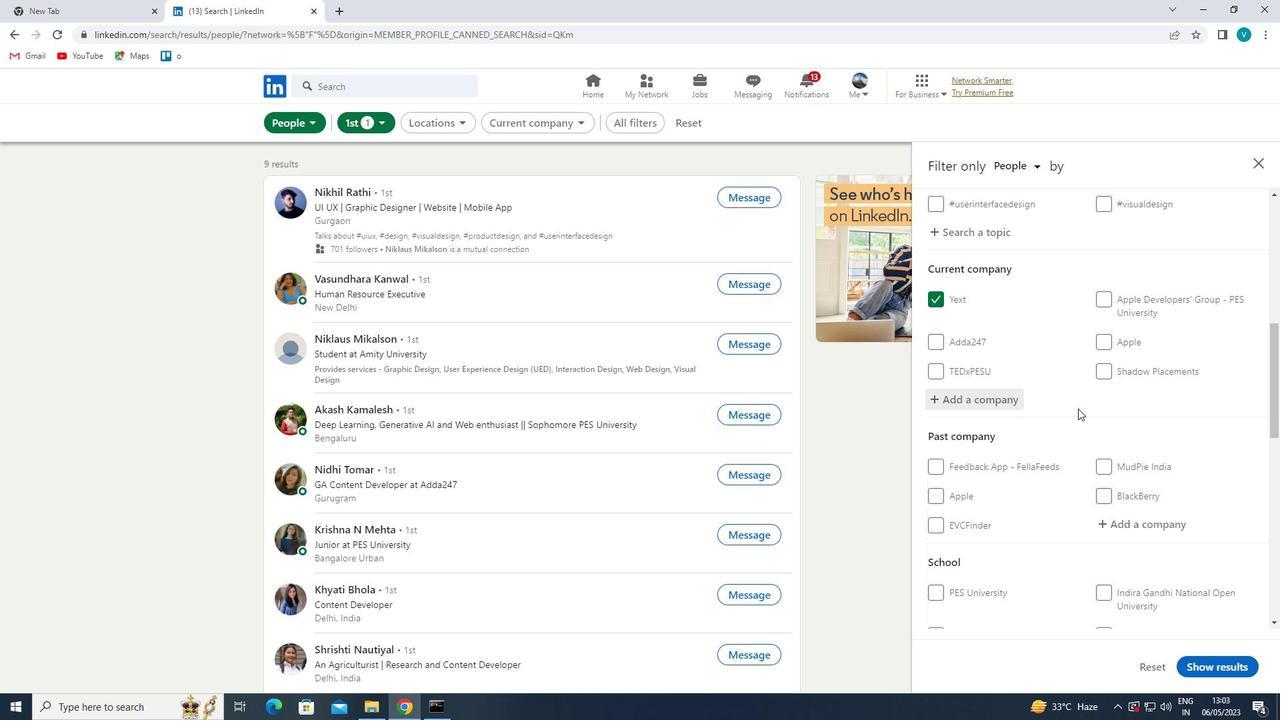 
Action: Mouse scrolled (1080, 411) with delta (0, 0)
Screenshot: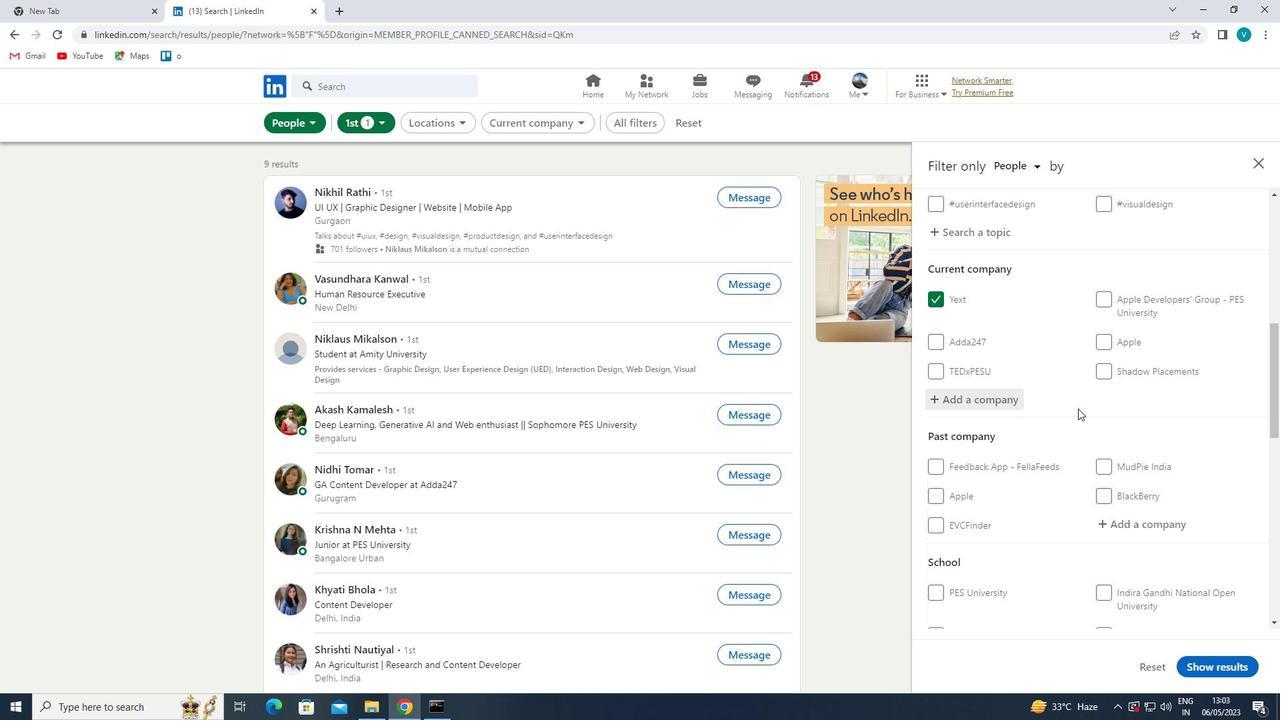 
Action: Mouse moved to (1133, 438)
Screenshot: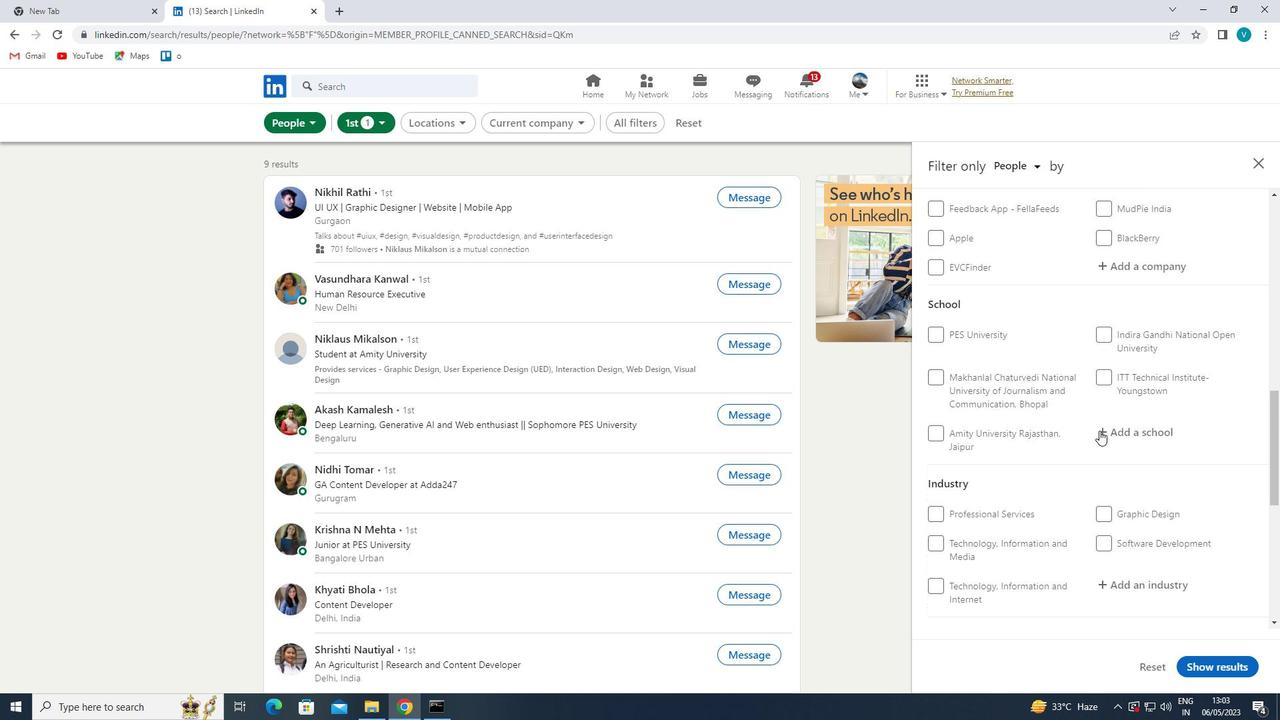 
Action: Mouse pressed left at (1133, 438)
Screenshot: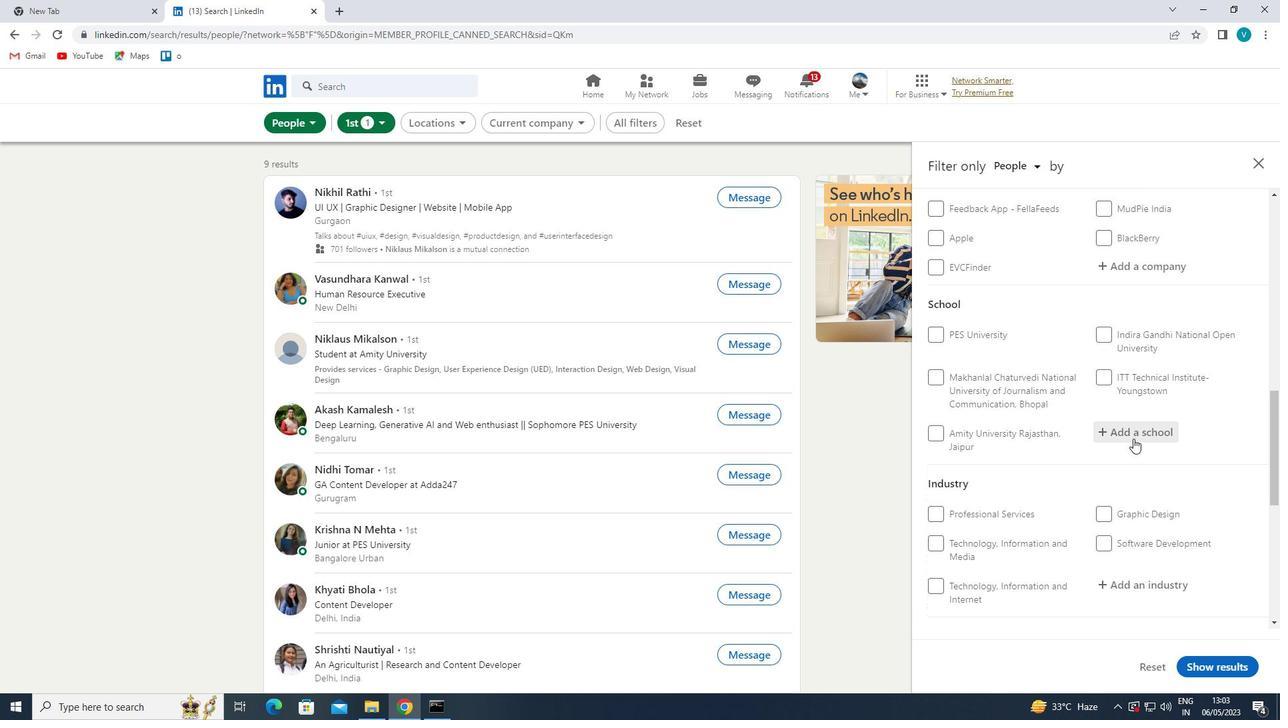 
Action: Mouse moved to (1110, 424)
Screenshot: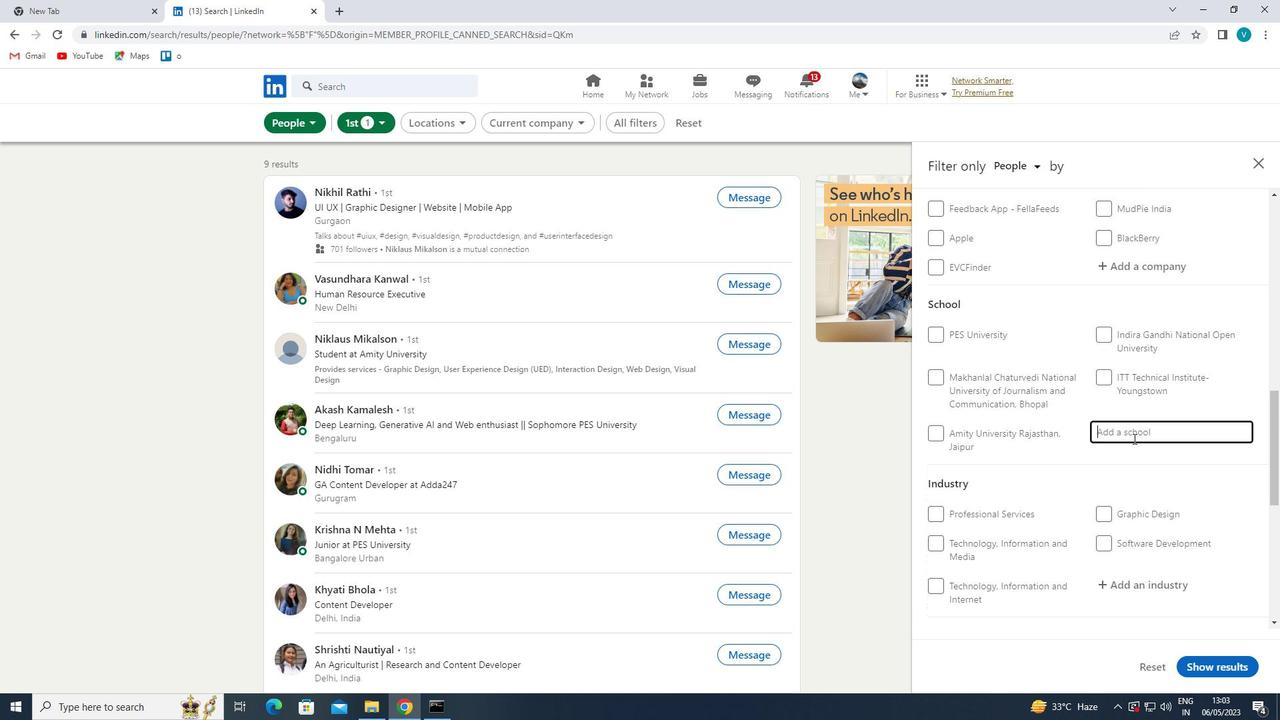 
Action: Key pressed <Key.shift>
Screenshot: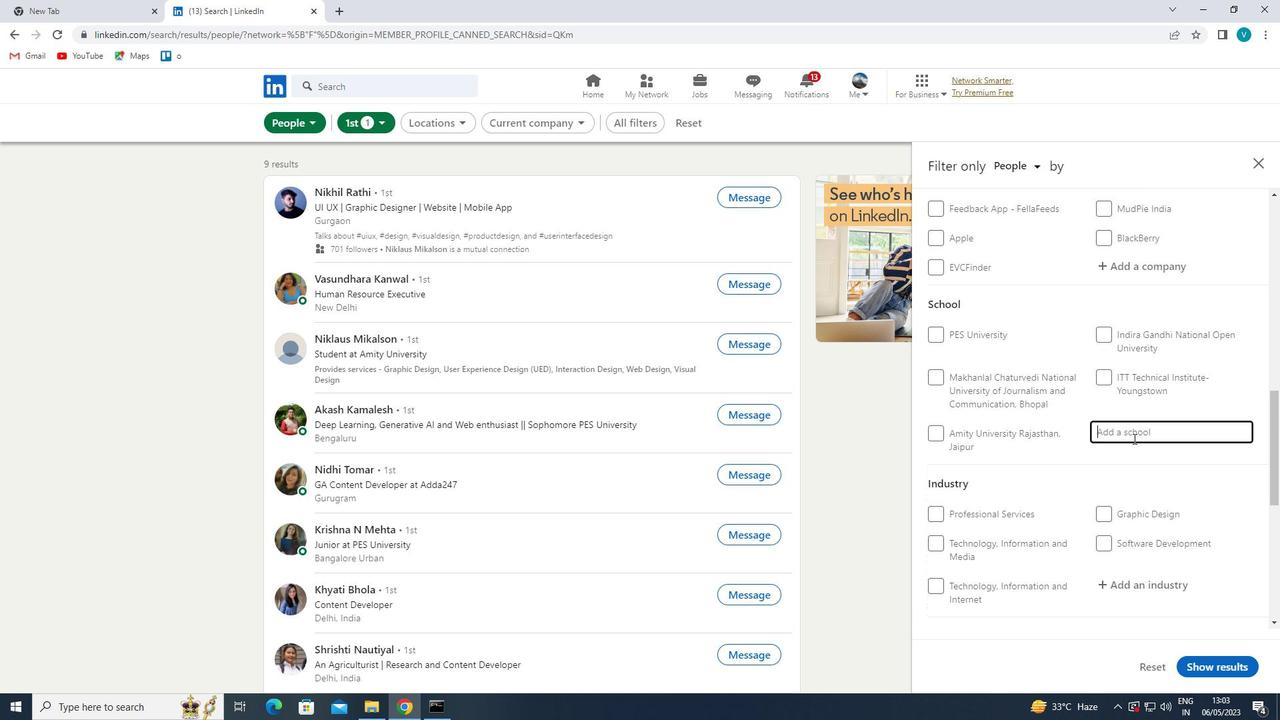 
Action: Mouse moved to (1109, 423)
Screenshot: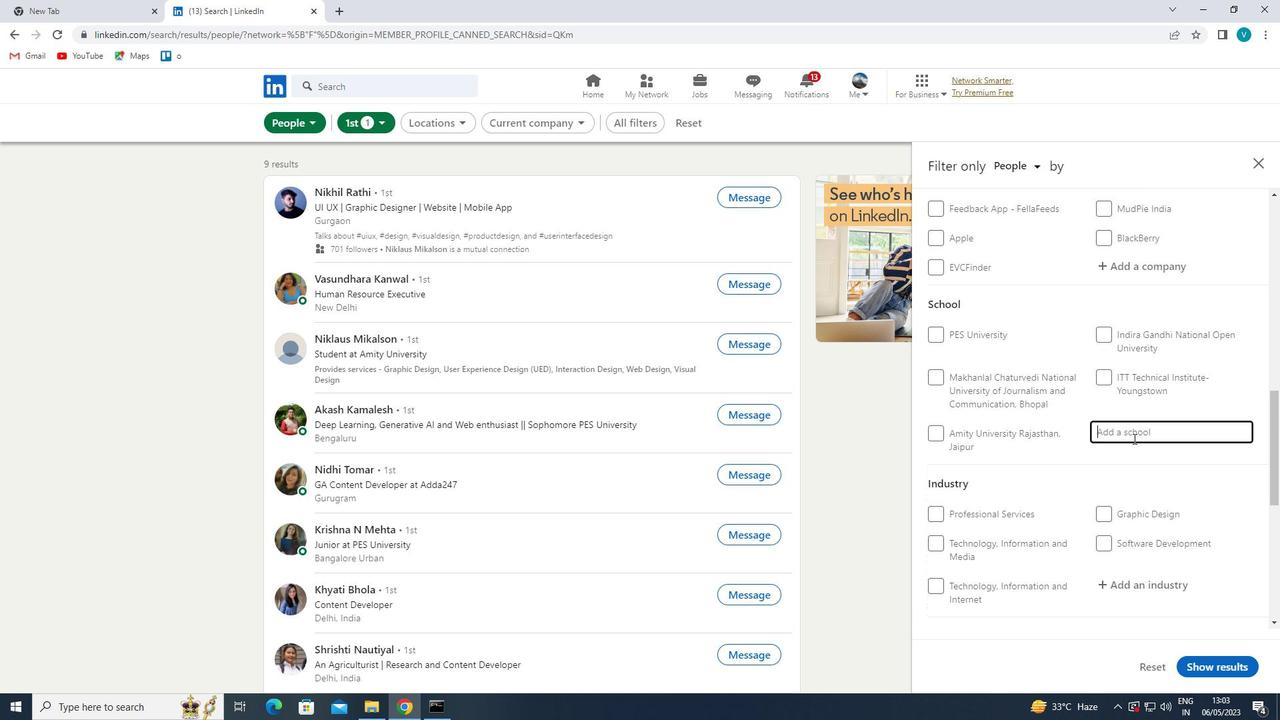 
Action: Key pressed <Key.shift><Key.shift><Key.shift><Key.shift><Key.shift><Key.shift><Key.shift><Key.shift><Key.shift><Key.shift>NSHM<Key.space><Key.shift>C
Screenshot: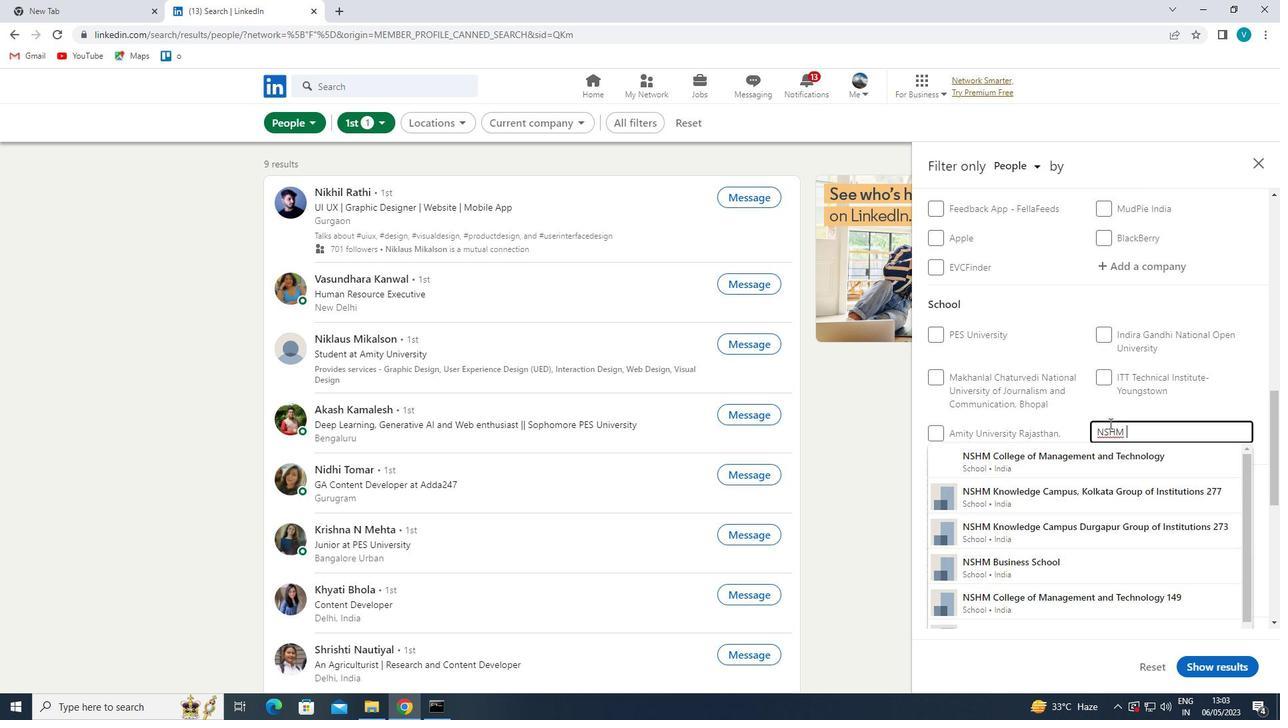 
Action: Mouse moved to (1110, 450)
Screenshot: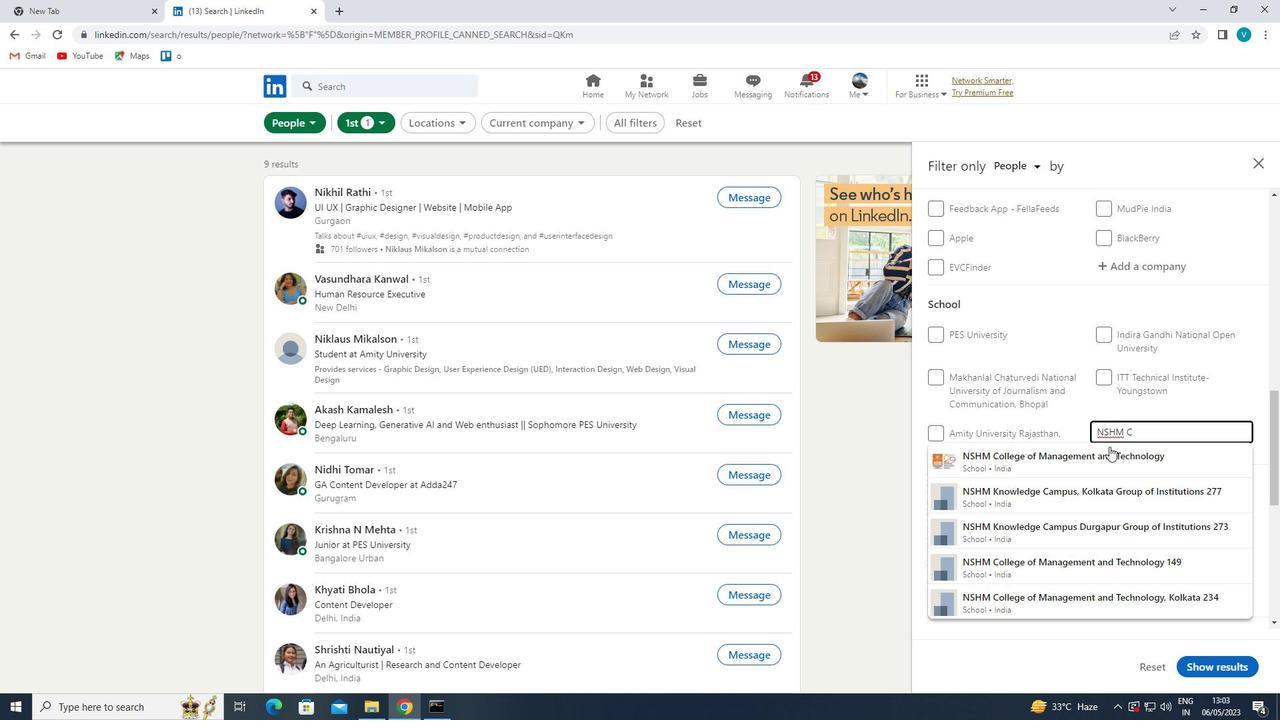 
Action: Mouse pressed left at (1110, 450)
Screenshot: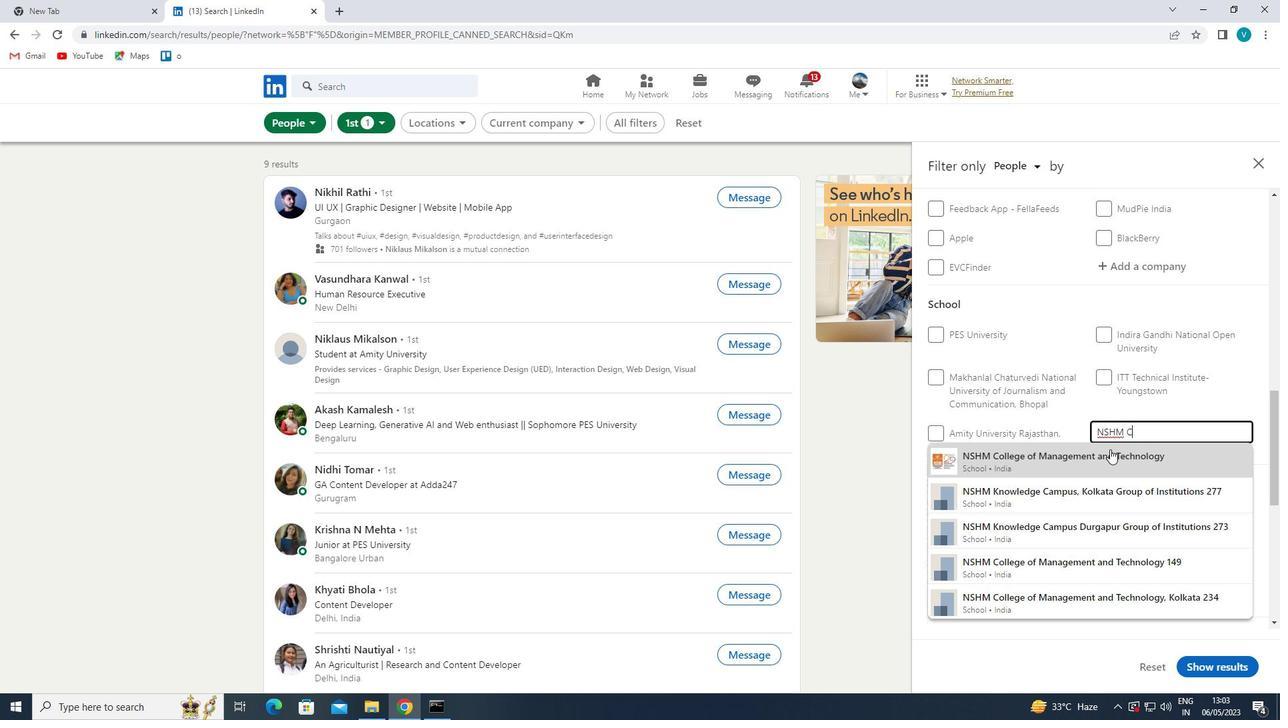 
Action: Mouse moved to (1113, 450)
Screenshot: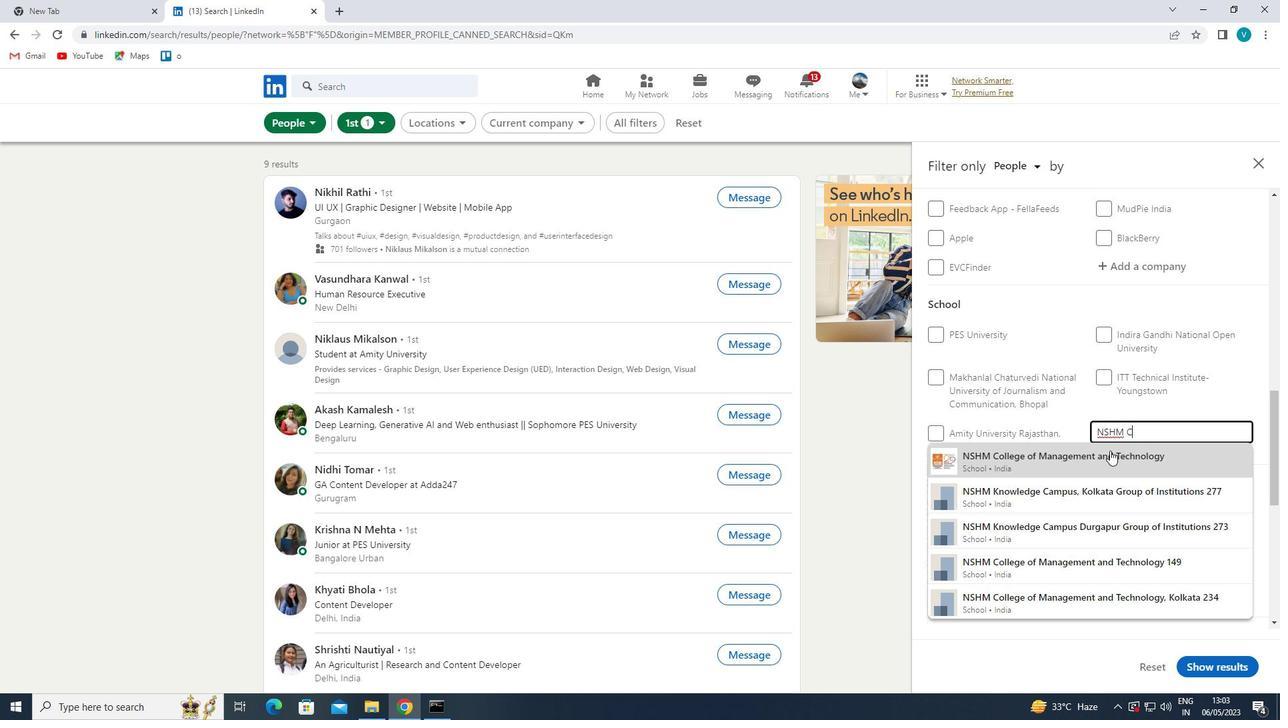 
Action: Mouse scrolled (1113, 450) with delta (0, 0)
Screenshot: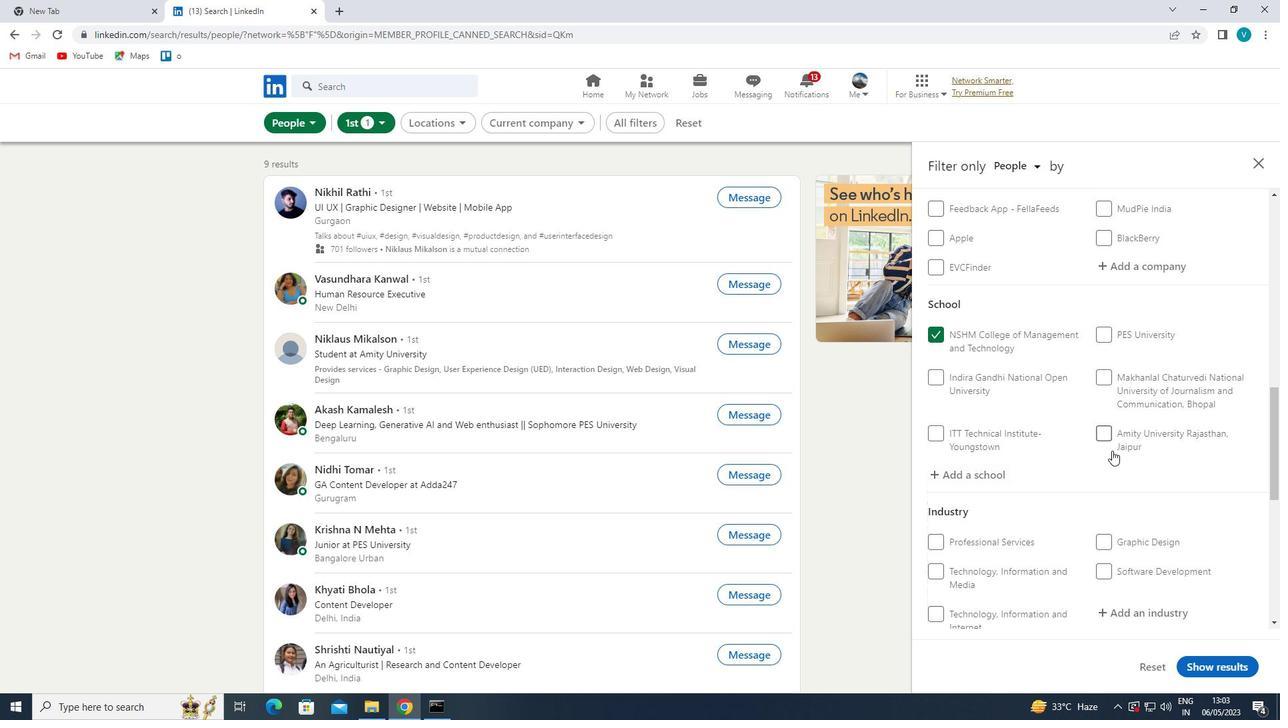 
Action: Mouse scrolled (1113, 450) with delta (0, 0)
Screenshot: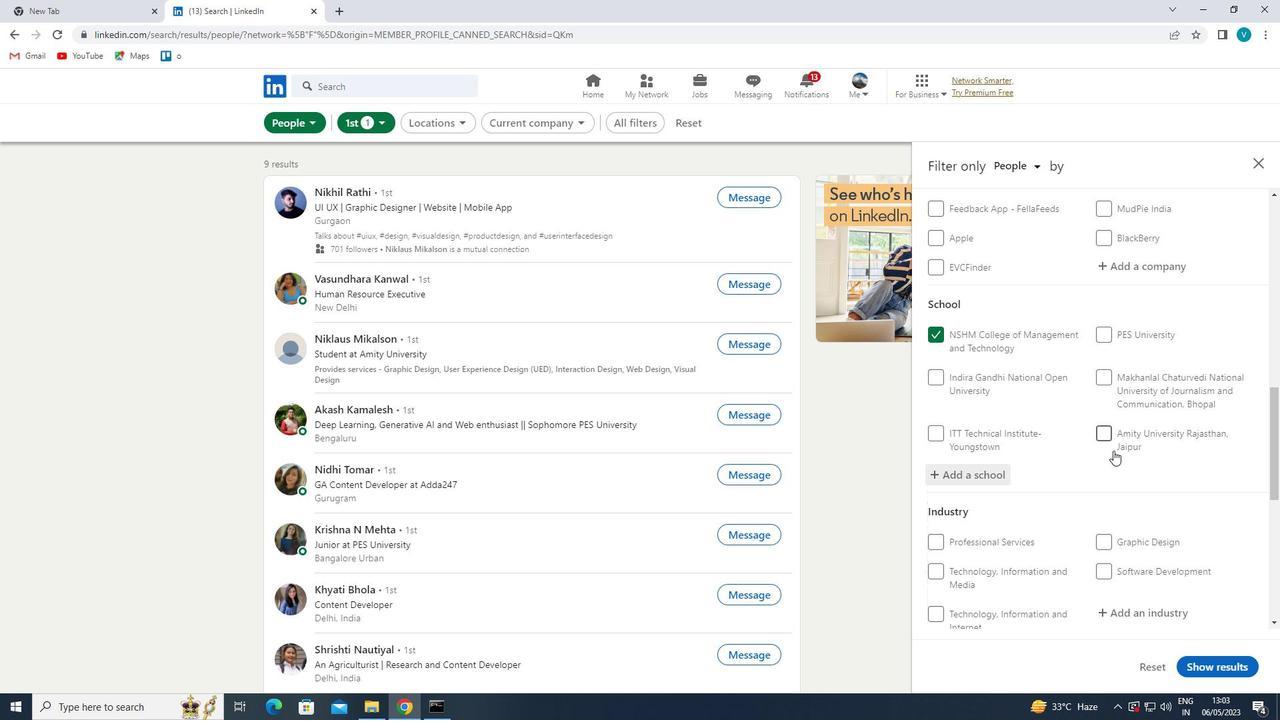 
Action: Mouse scrolled (1113, 450) with delta (0, 0)
Screenshot: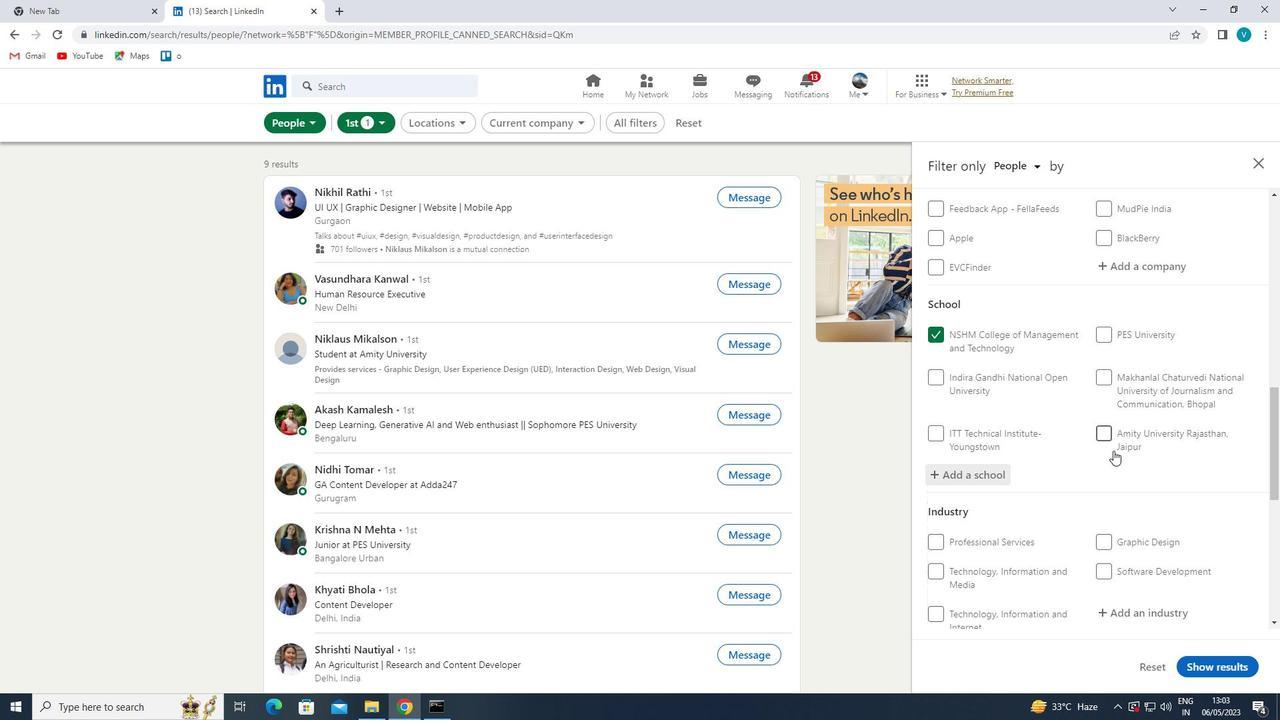 
Action: Mouse moved to (1131, 412)
Screenshot: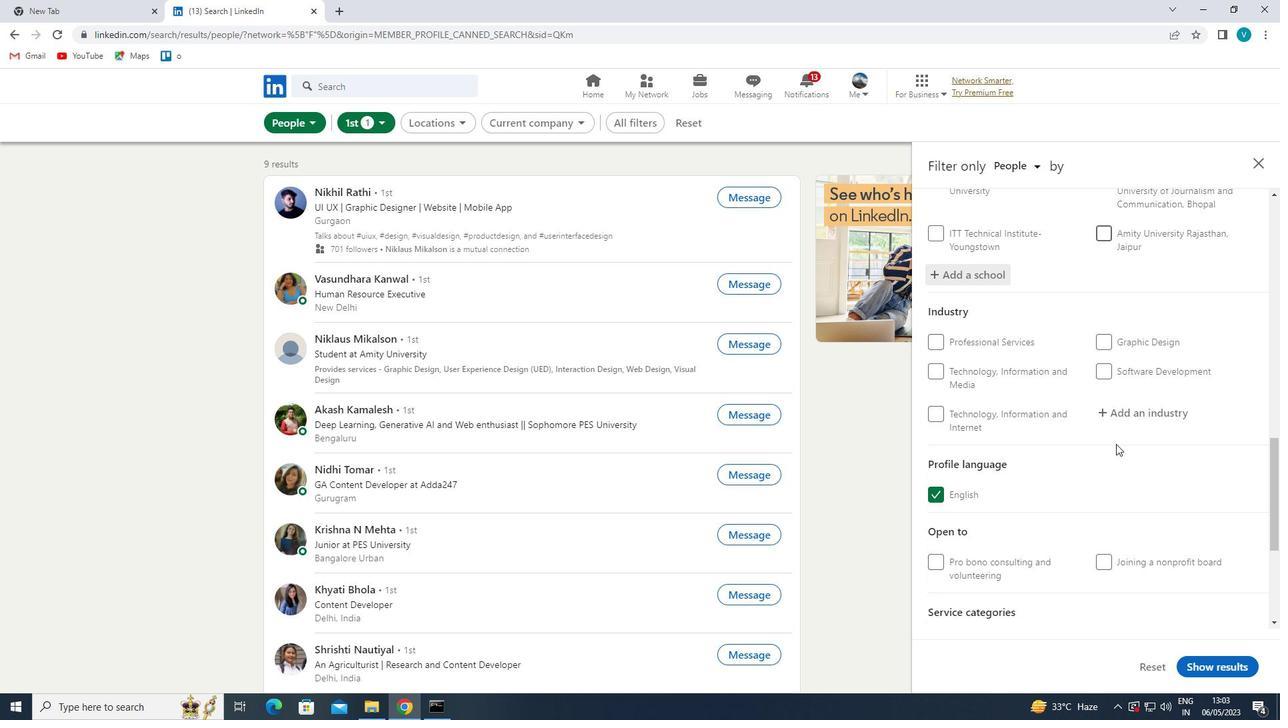 
Action: Mouse pressed left at (1131, 412)
Screenshot: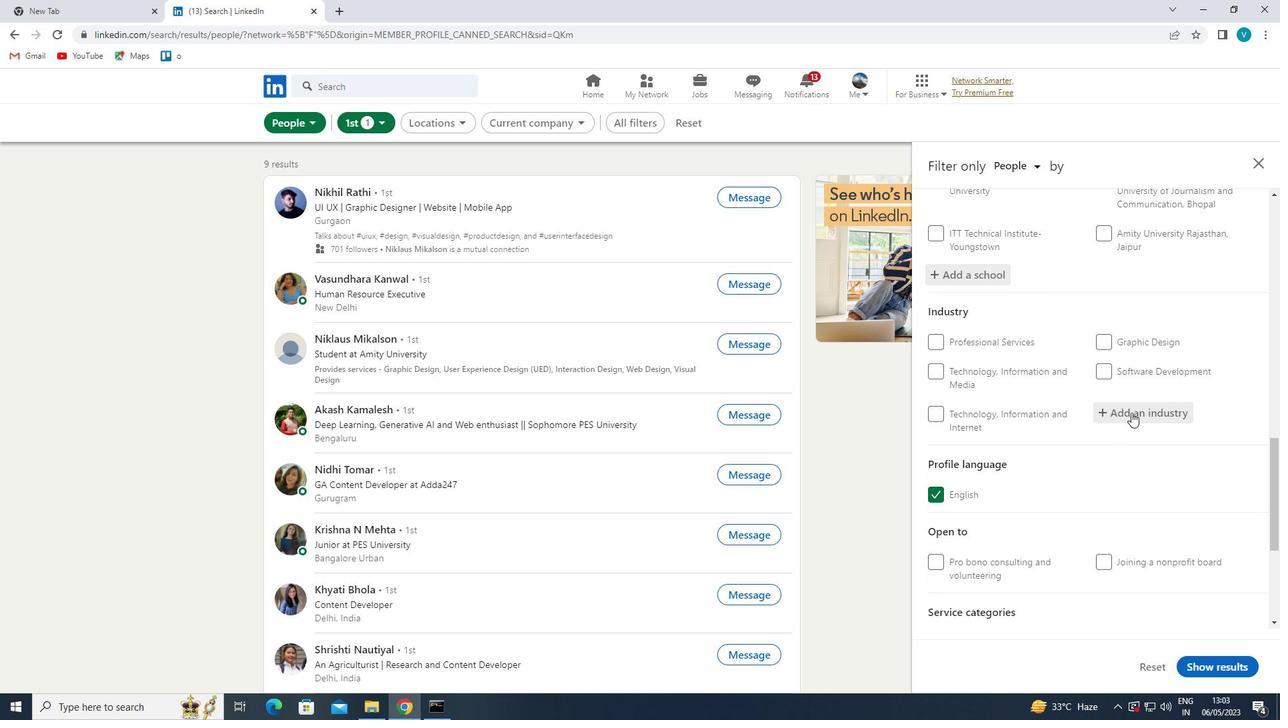 
Action: Mouse moved to (1118, 404)
Screenshot: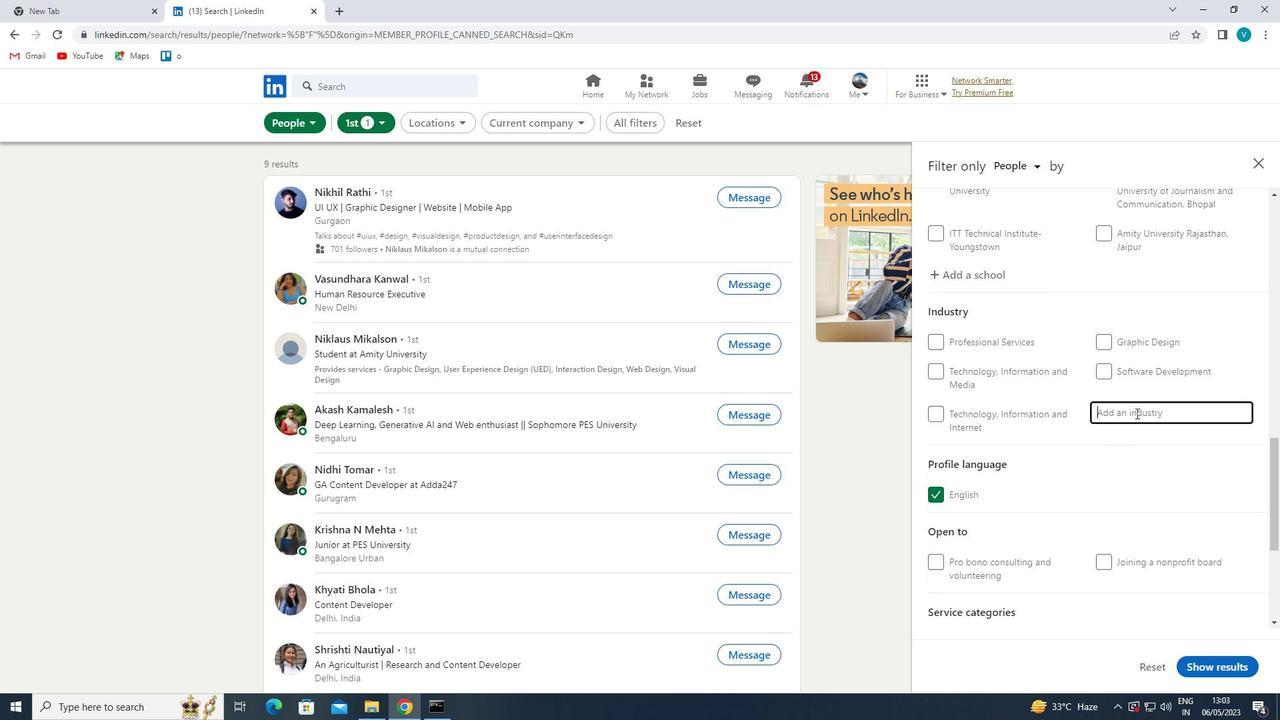
Action: Key pressed <Key.shift>
Screenshot: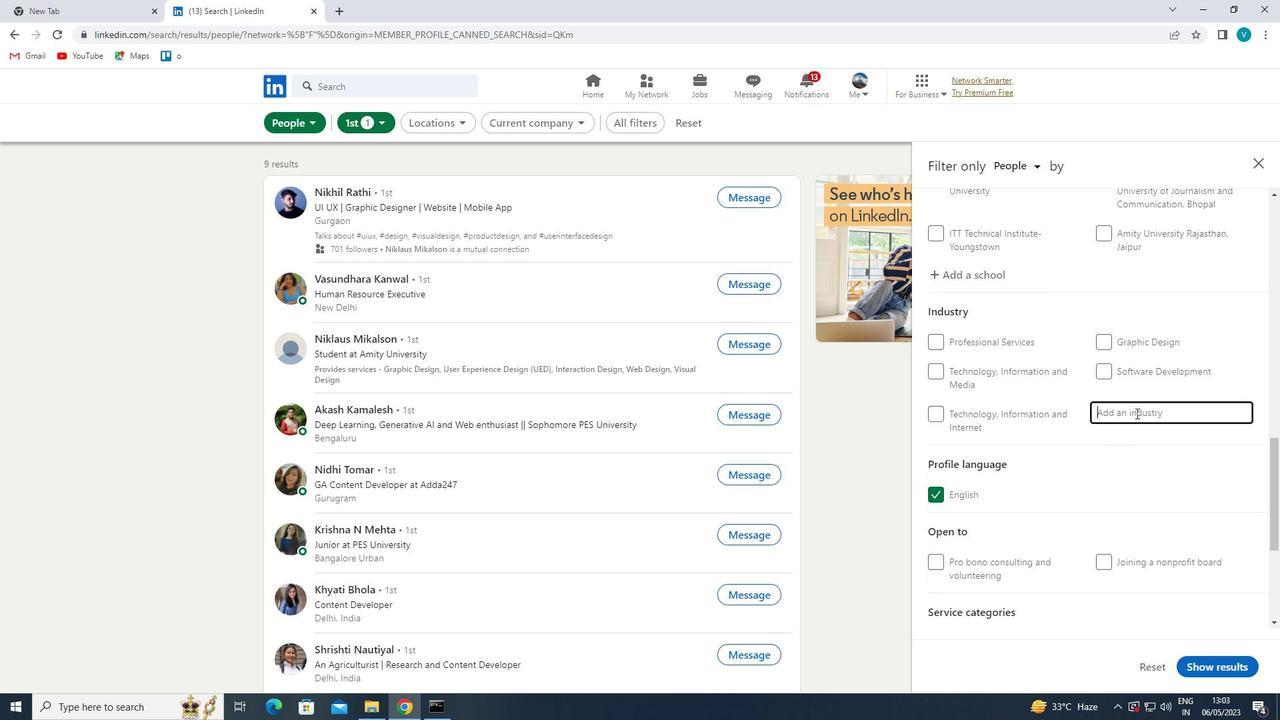 
Action: Mouse moved to (1116, 404)
Screenshot: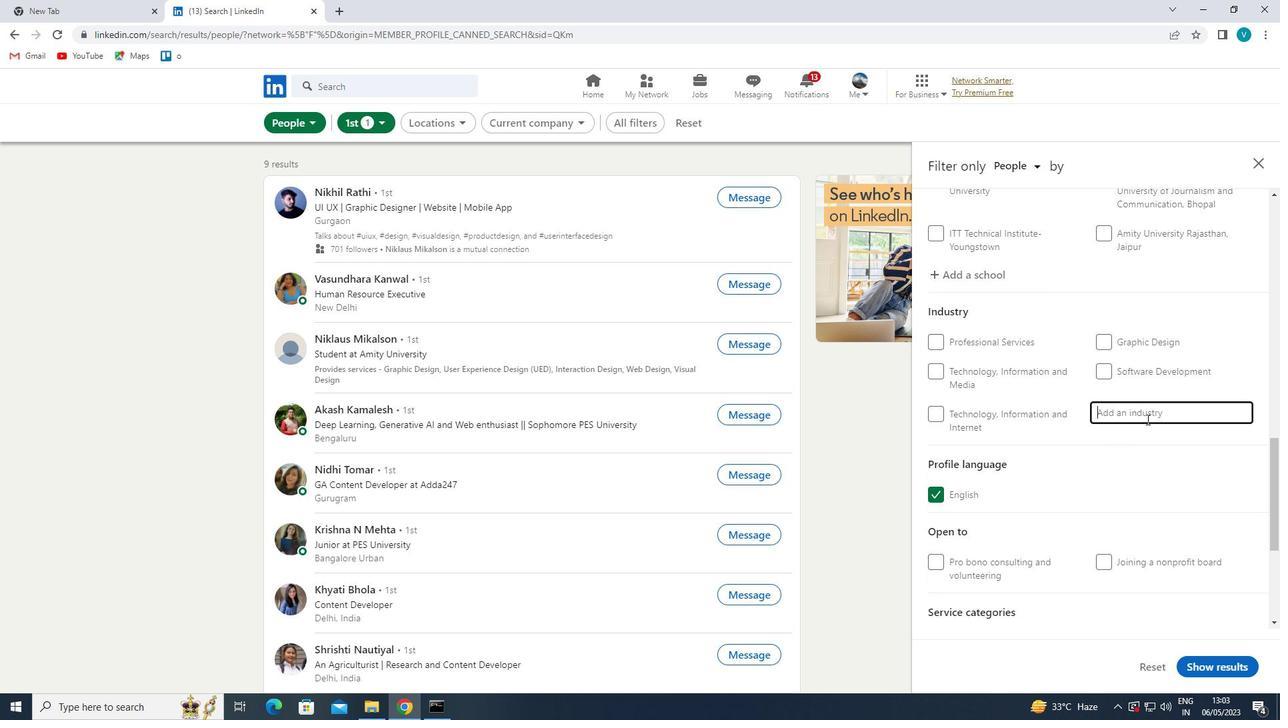 
Action: Key pressed MEDIA<Key.space>
Screenshot: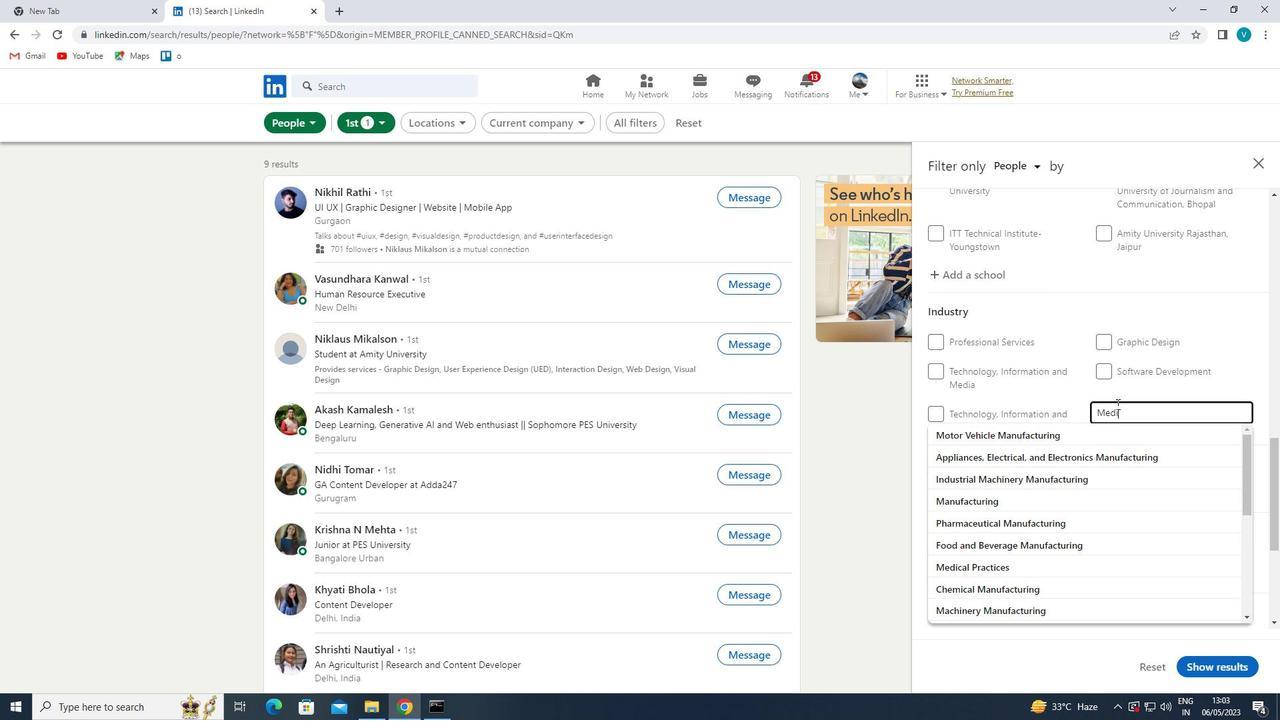 
Action: Mouse moved to (1074, 448)
Screenshot: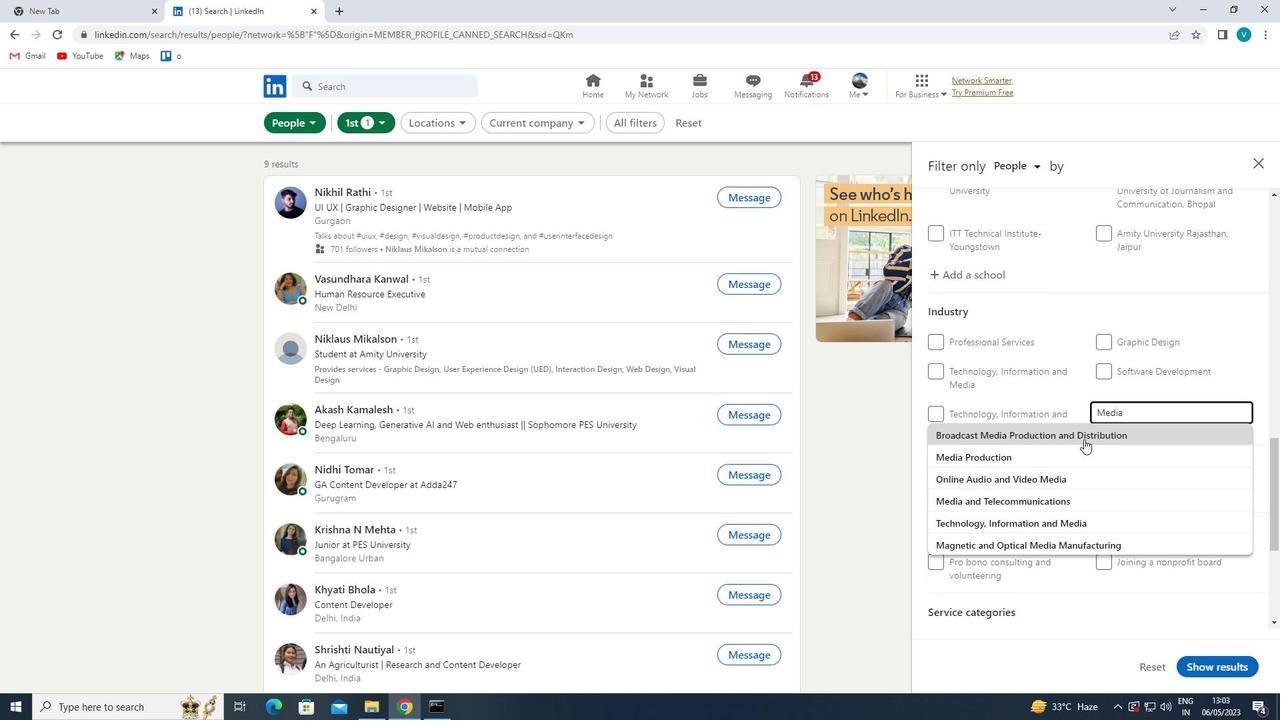 
Action: Mouse pressed left at (1074, 448)
Screenshot: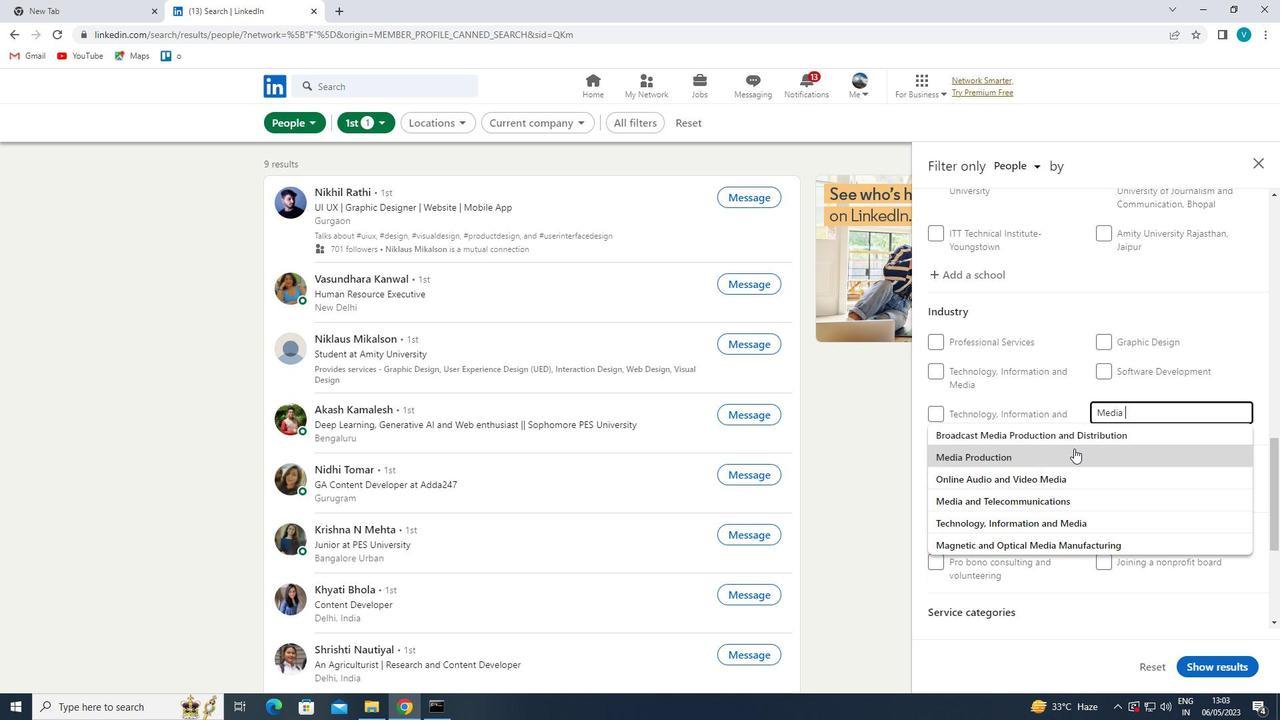 
Action: Mouse scrolled (1074, 448) with delta (0, 0)
Screenshot: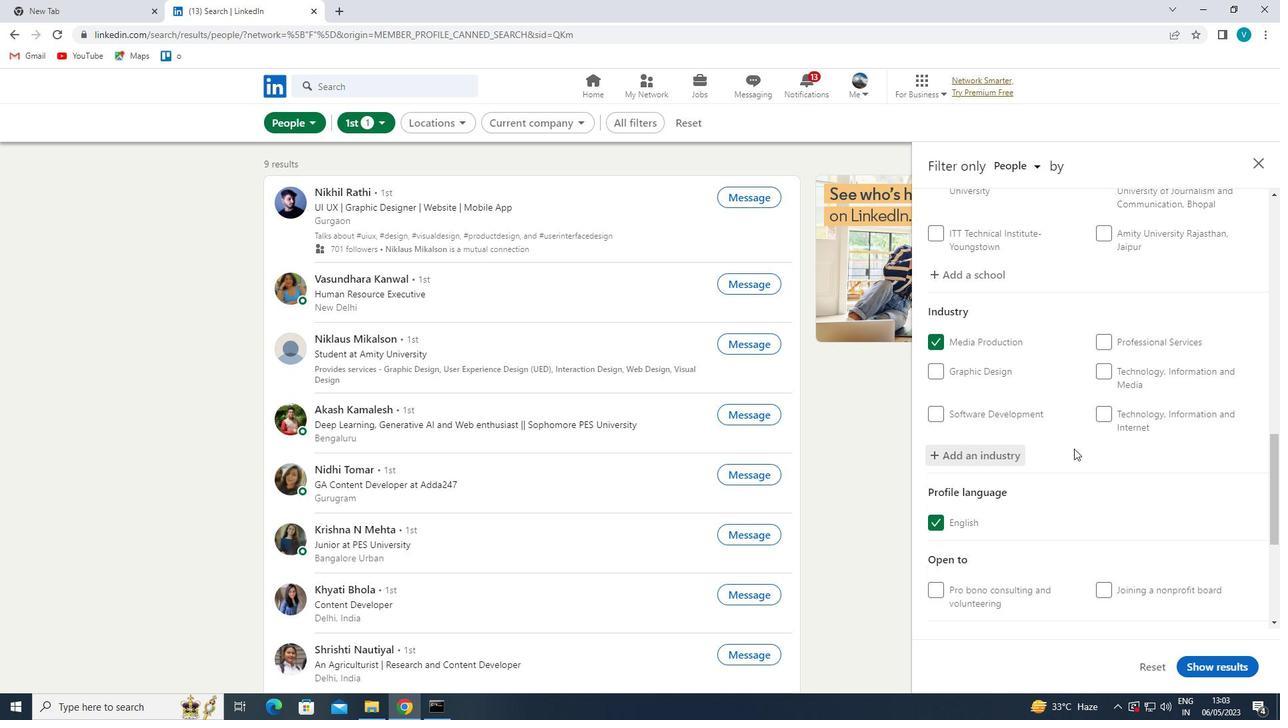 
Action: Mouse scrolled (1074, 448) with delta (0, 0)
Screenshot: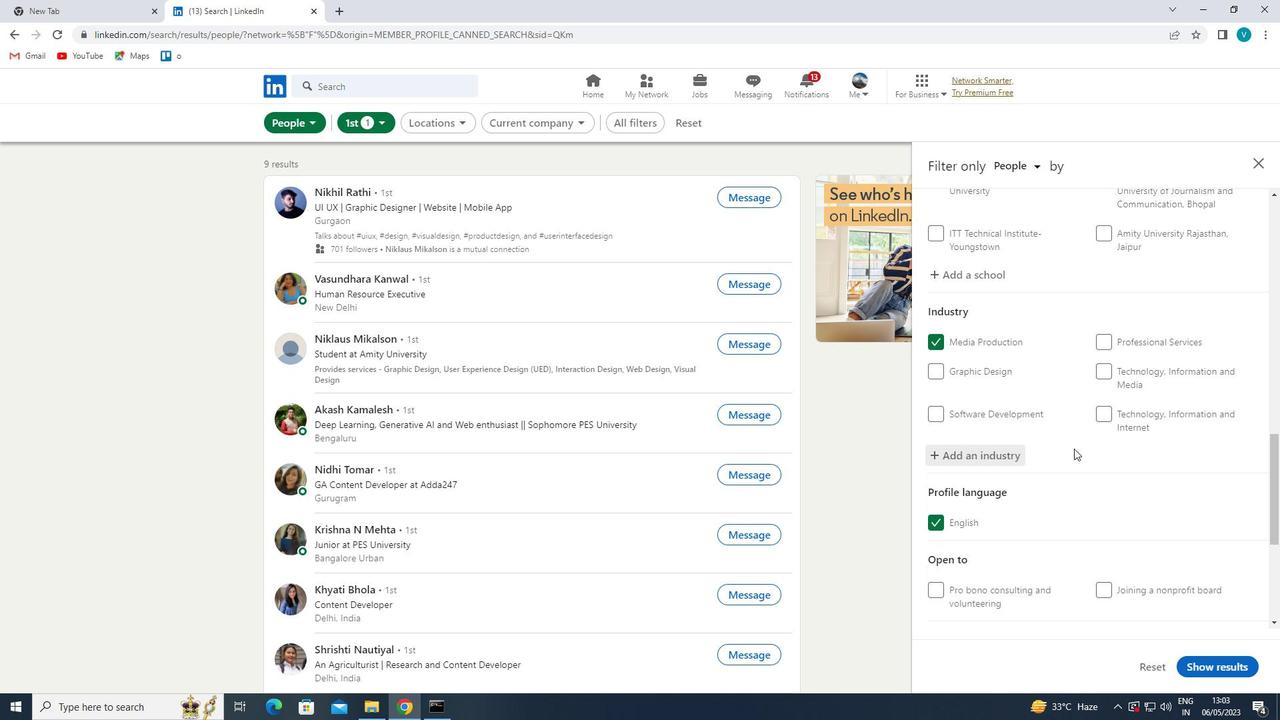 
Action: Mouse scrolled (1074, 448) with delta (0, 0)
Screenshot: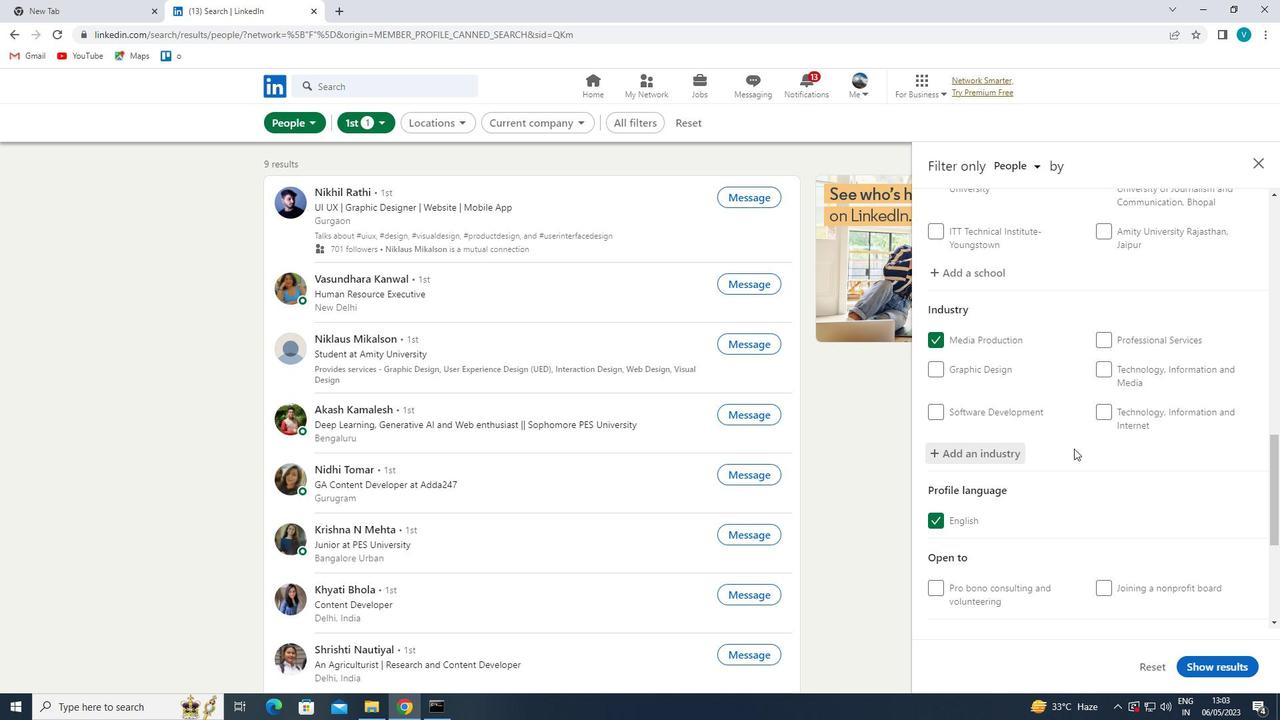 
Action: Mouse scrolled (1074, 448) with delta (0, 0)
Screenshot: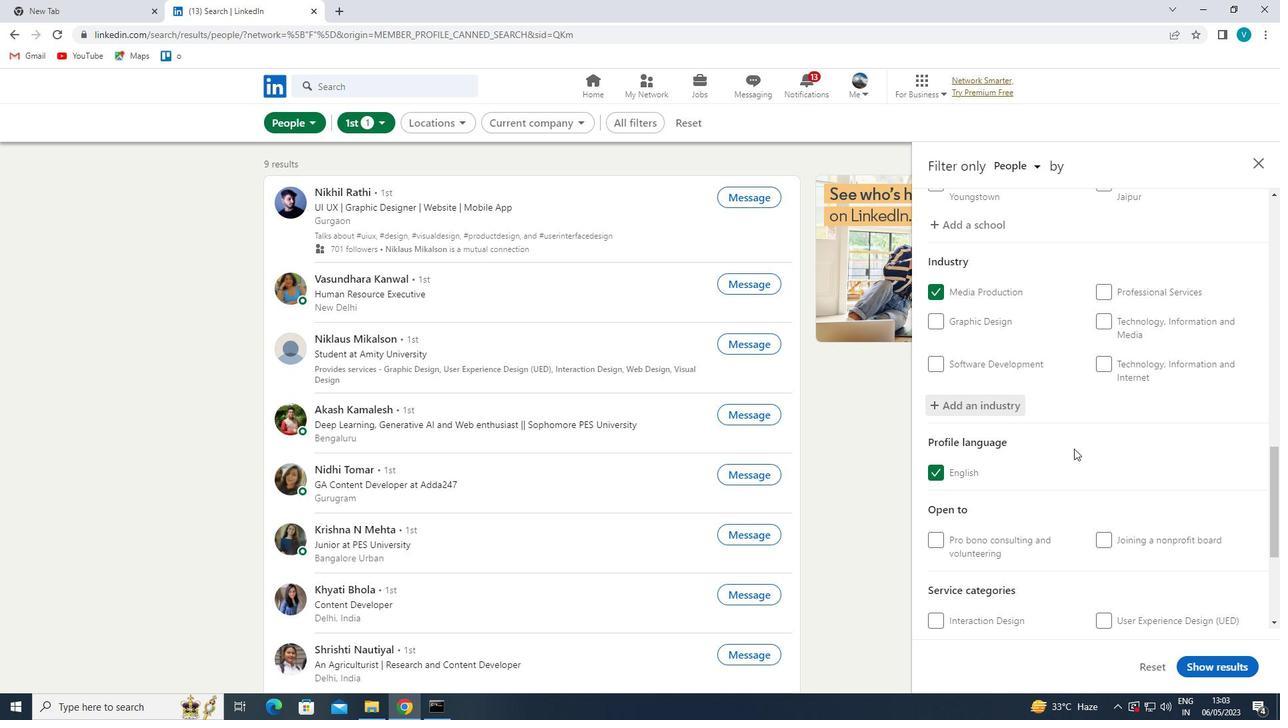 
Action: Mouse moved to (1128, 454)
Screenshot: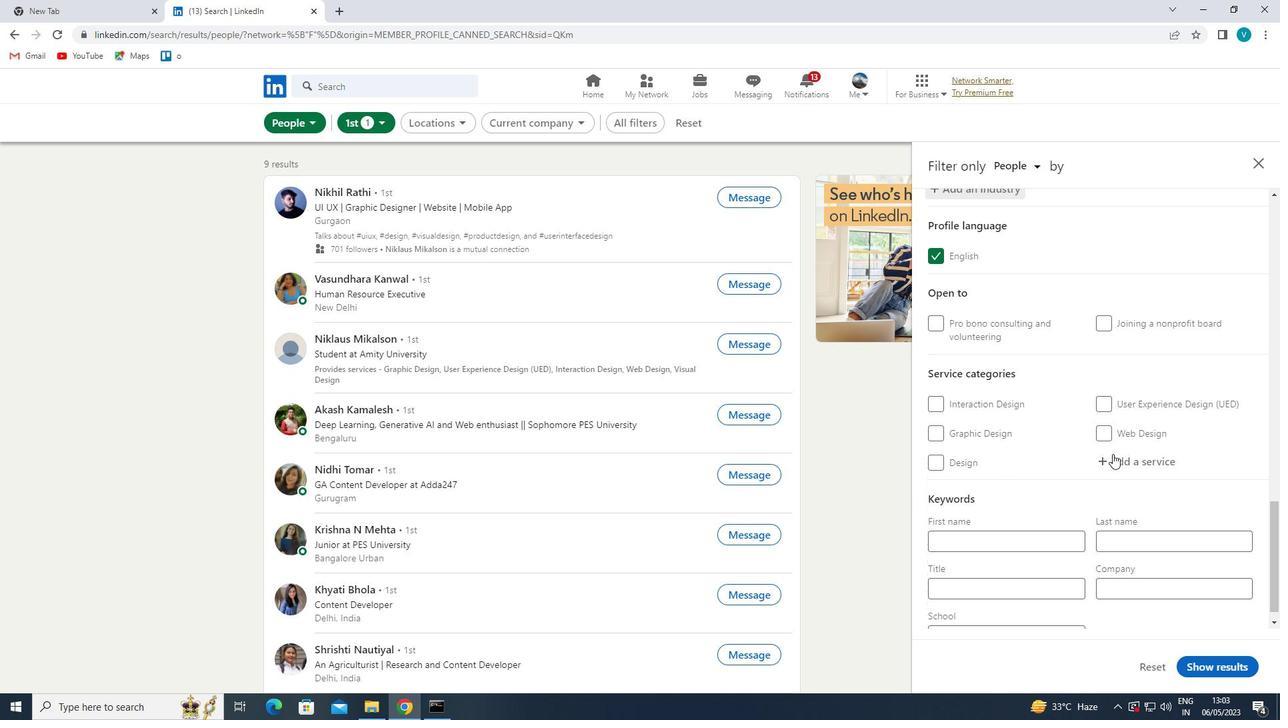
Action: Mouse pressed left at (1128, 454)
Screenshot: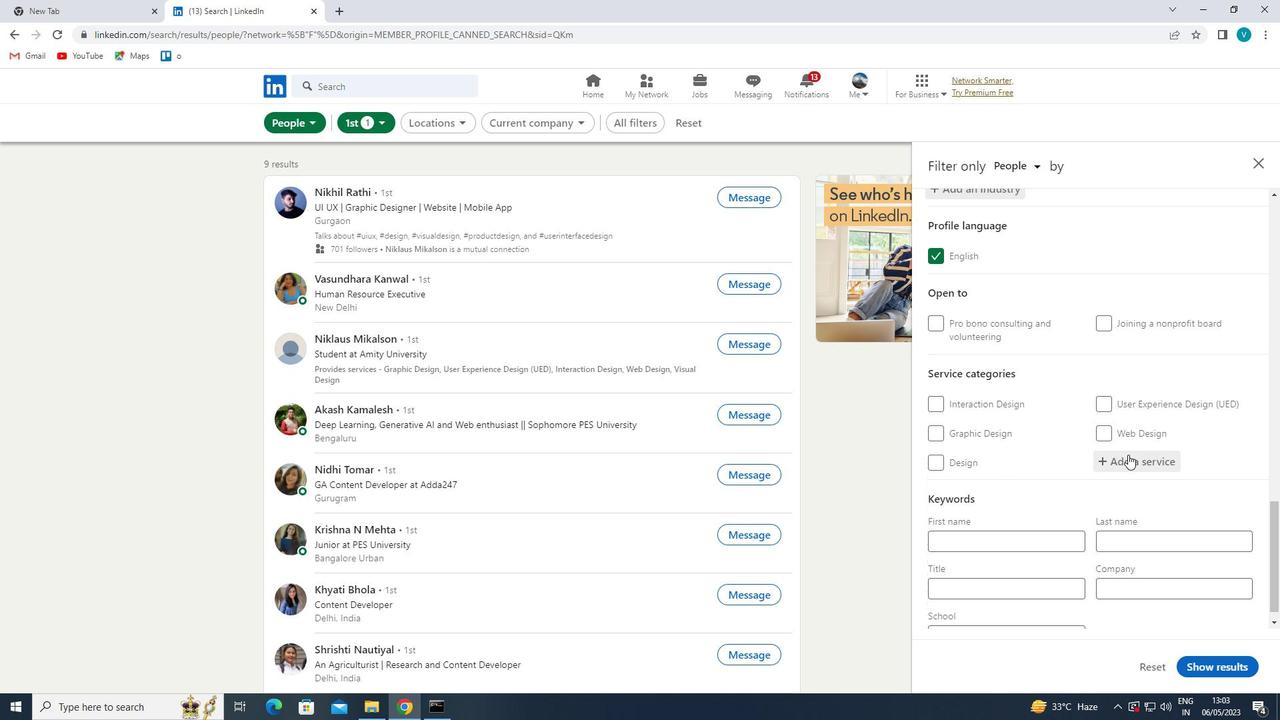 
Action: Key pressed <Key.shift>C
Screenshot: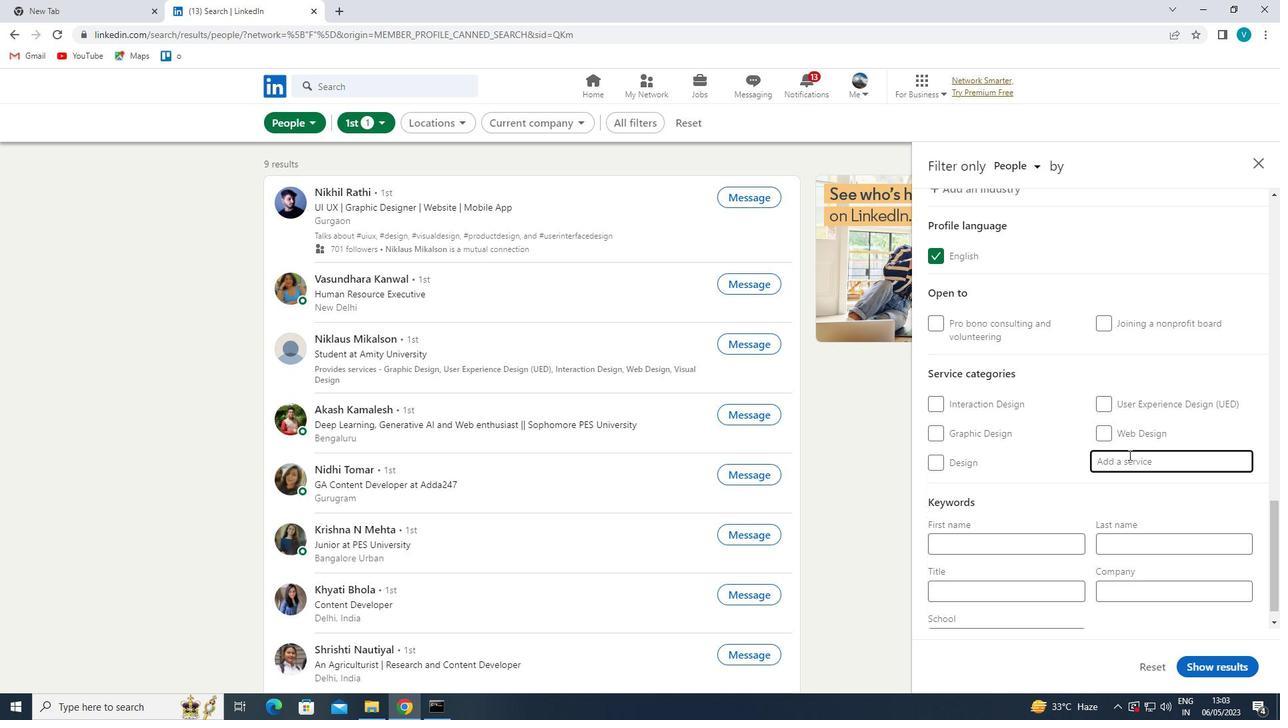 
Action: Mouse moved to (1128, 454)
Screenshot: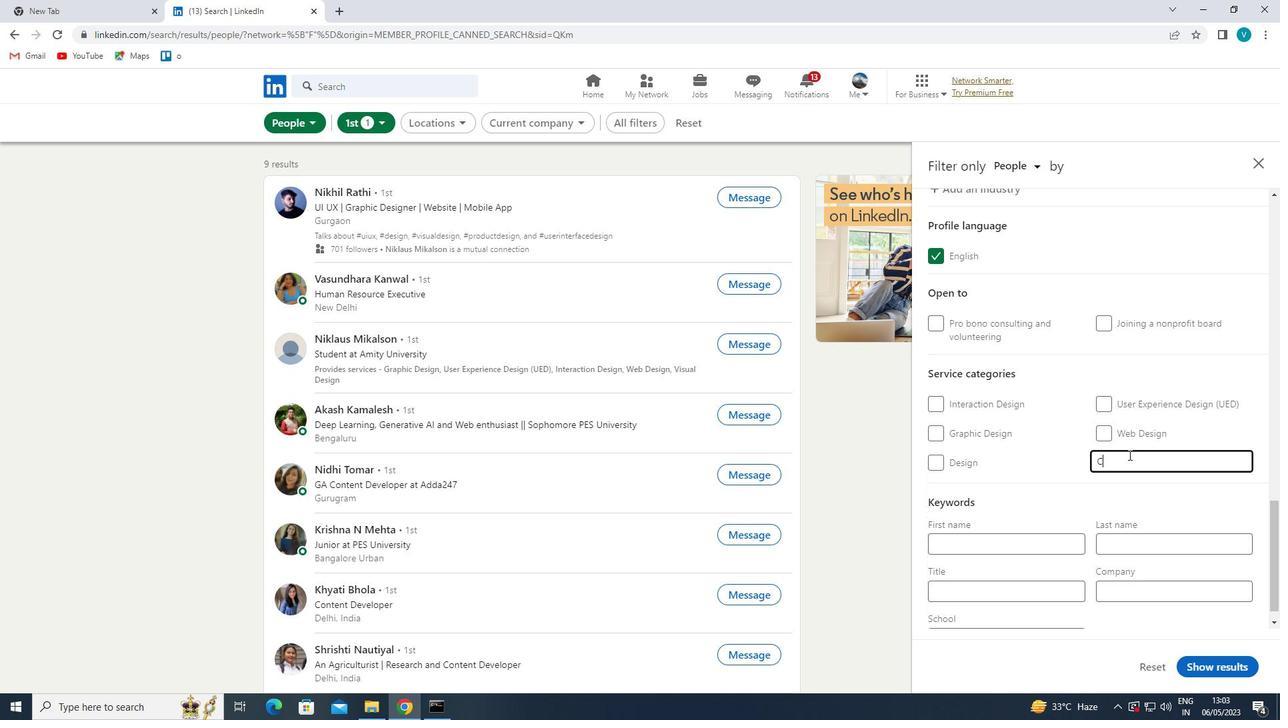 
Action: Key pressed ORPORATE
Screenshot: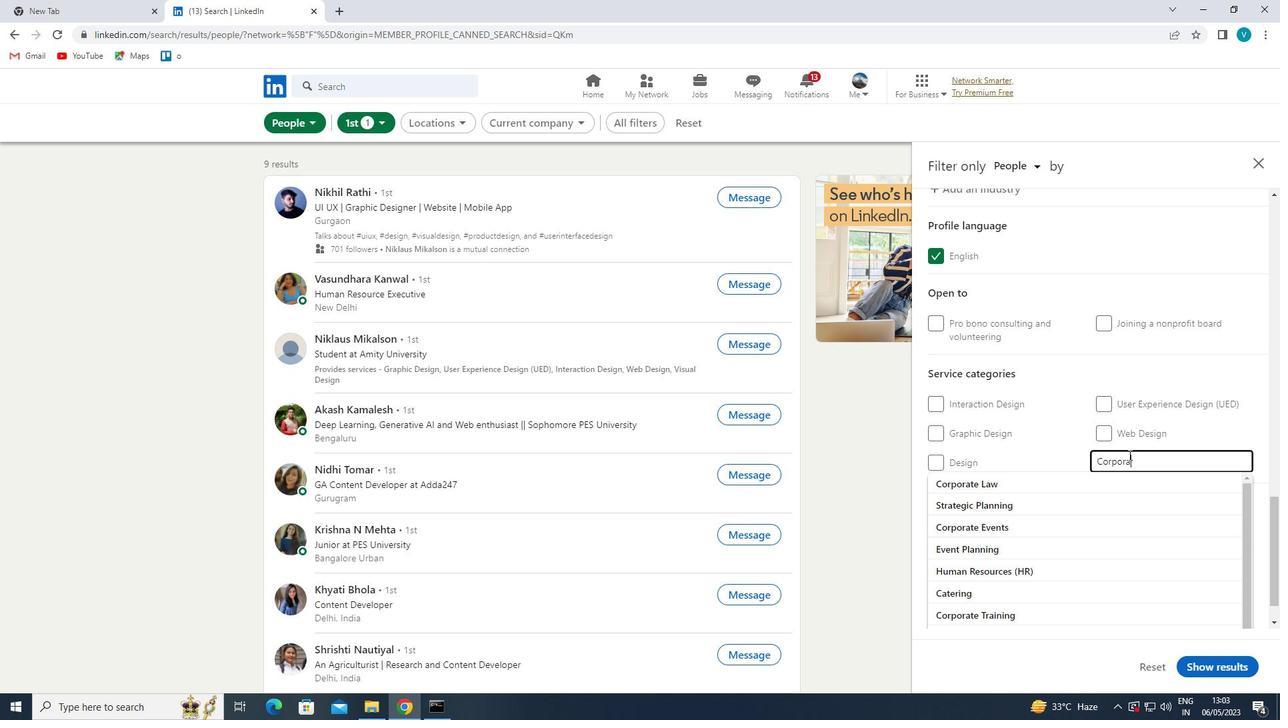 
Action: Mouse moved to (1112, 478)
Screenshot: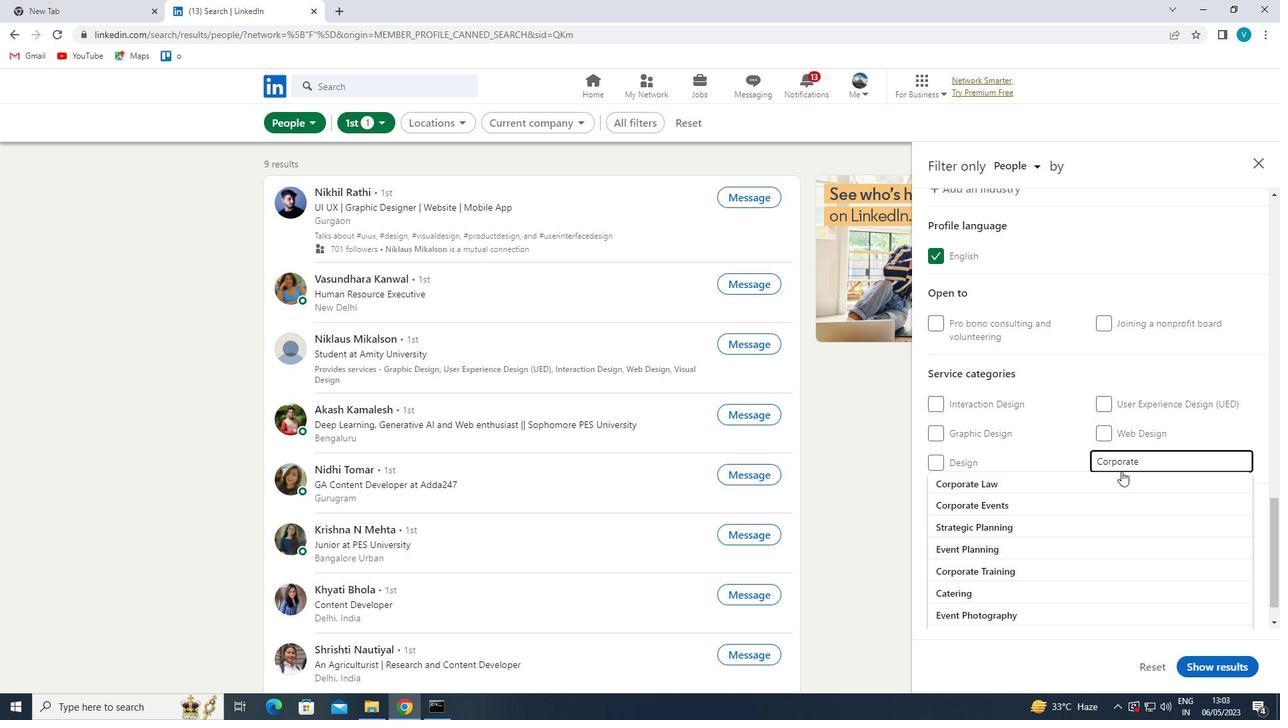 
Action: Mouse pressed left at (1112, 478)
Screenshot: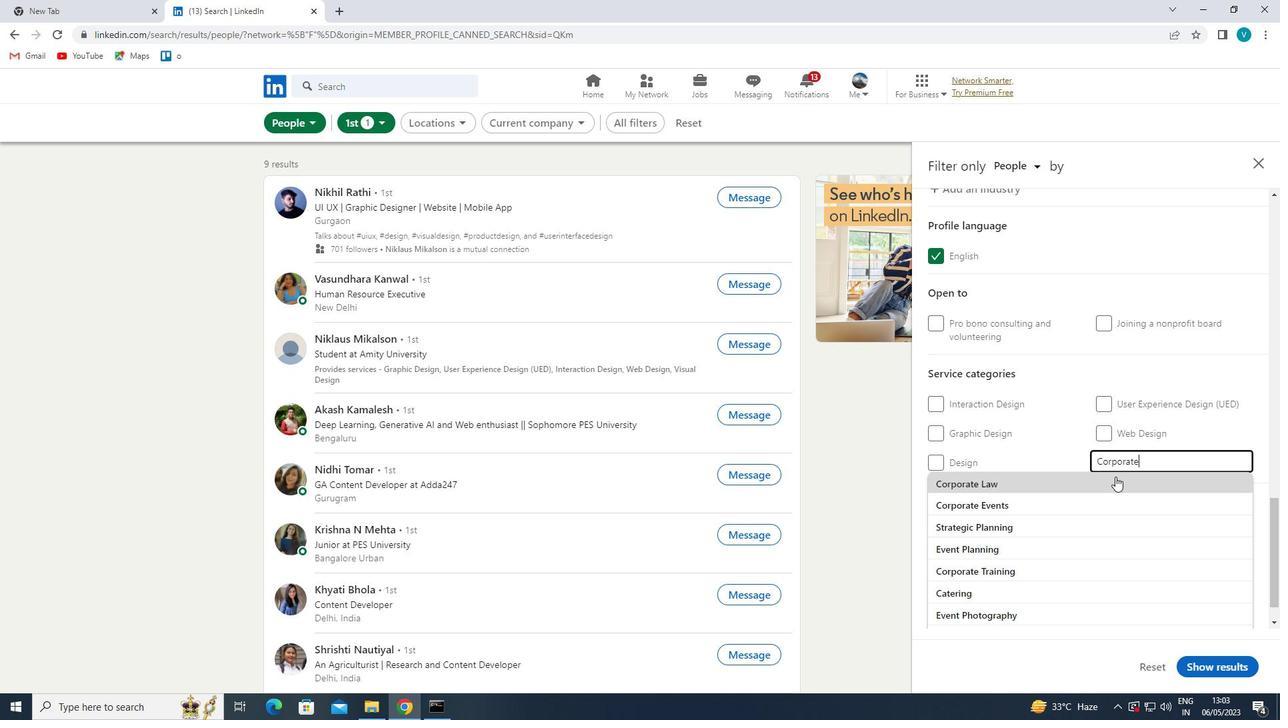 
Action: Mouse moved to (1114, 478)
Screenshot: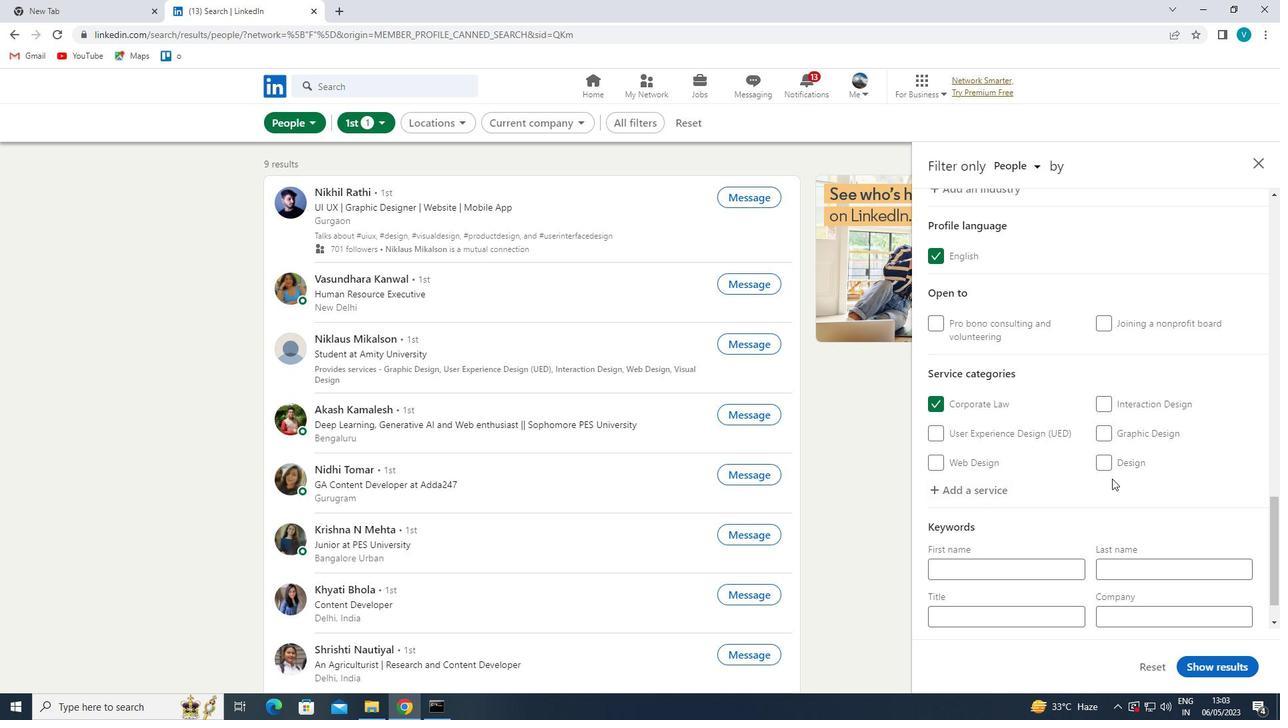 
Action: Mouse scrolled (1114, 478) with delta (0, 0)
Screenshot: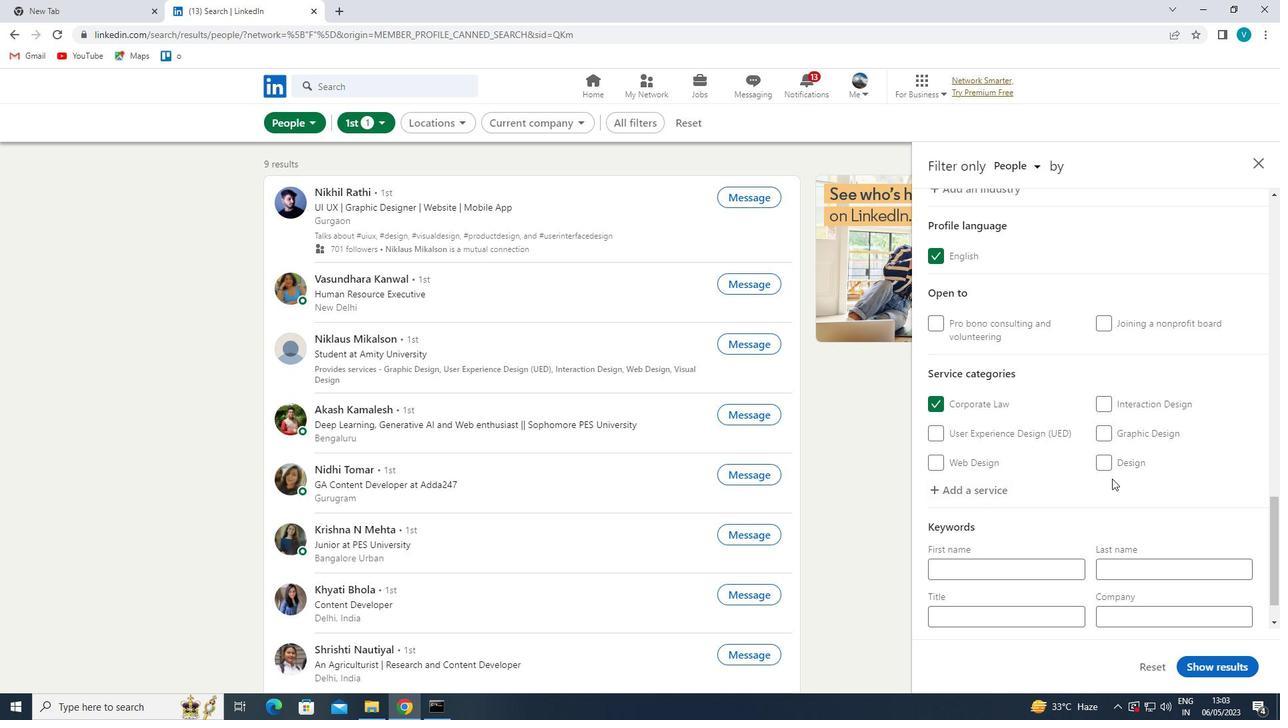 
Action: Mouse moved to (1114, 479)
Screenshot: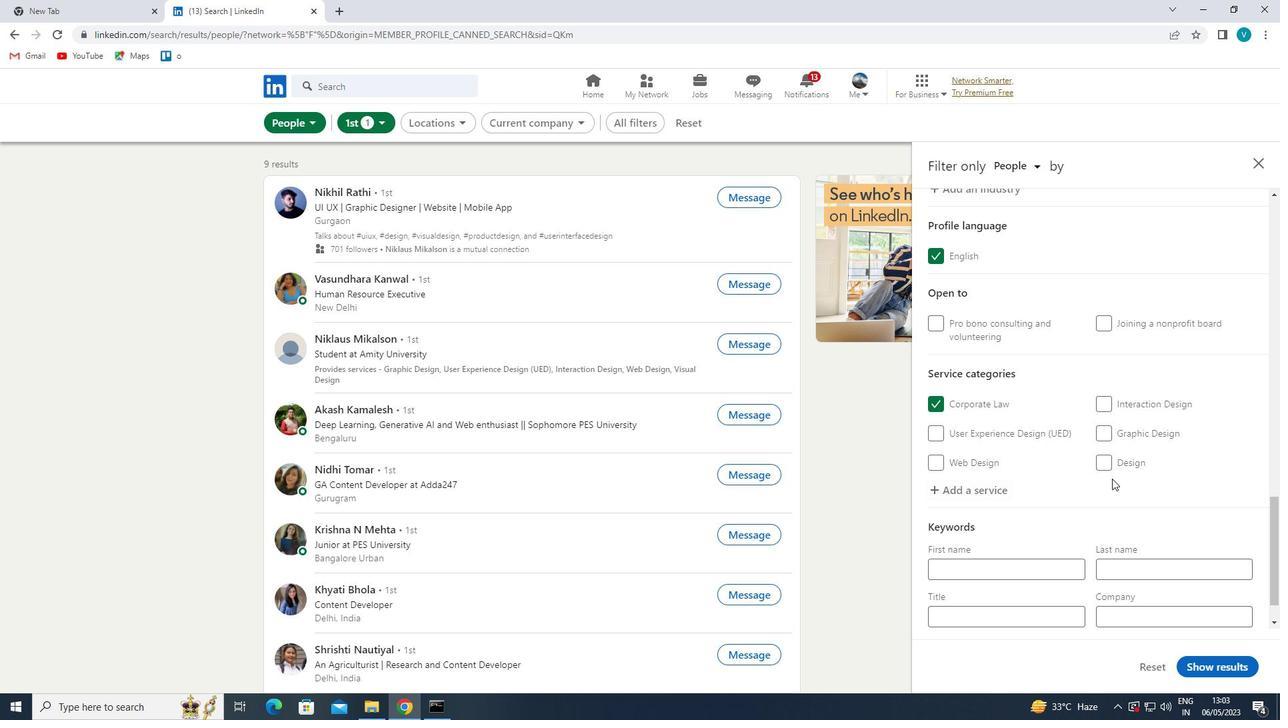 
Action: Mouse scrolled (1114, 478) with delta (0, 0)
Screenshot: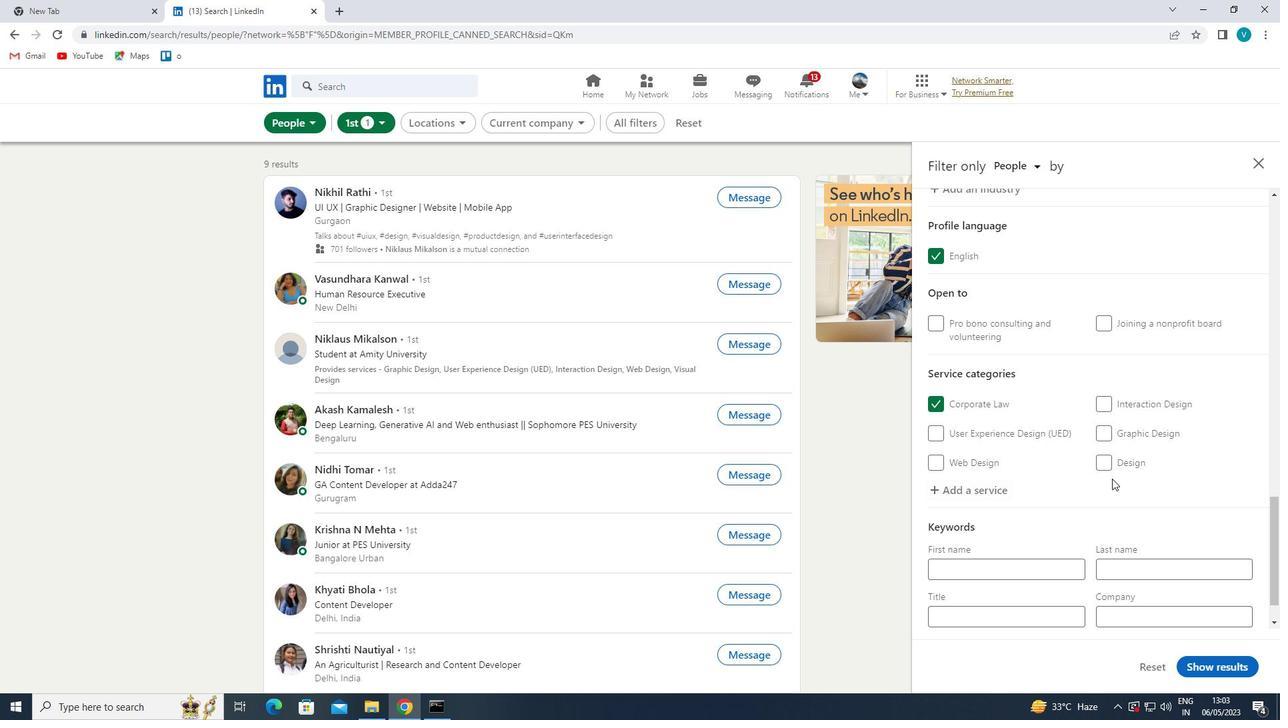 
Action: Mouse moved to (1114, 484)
Screenshot: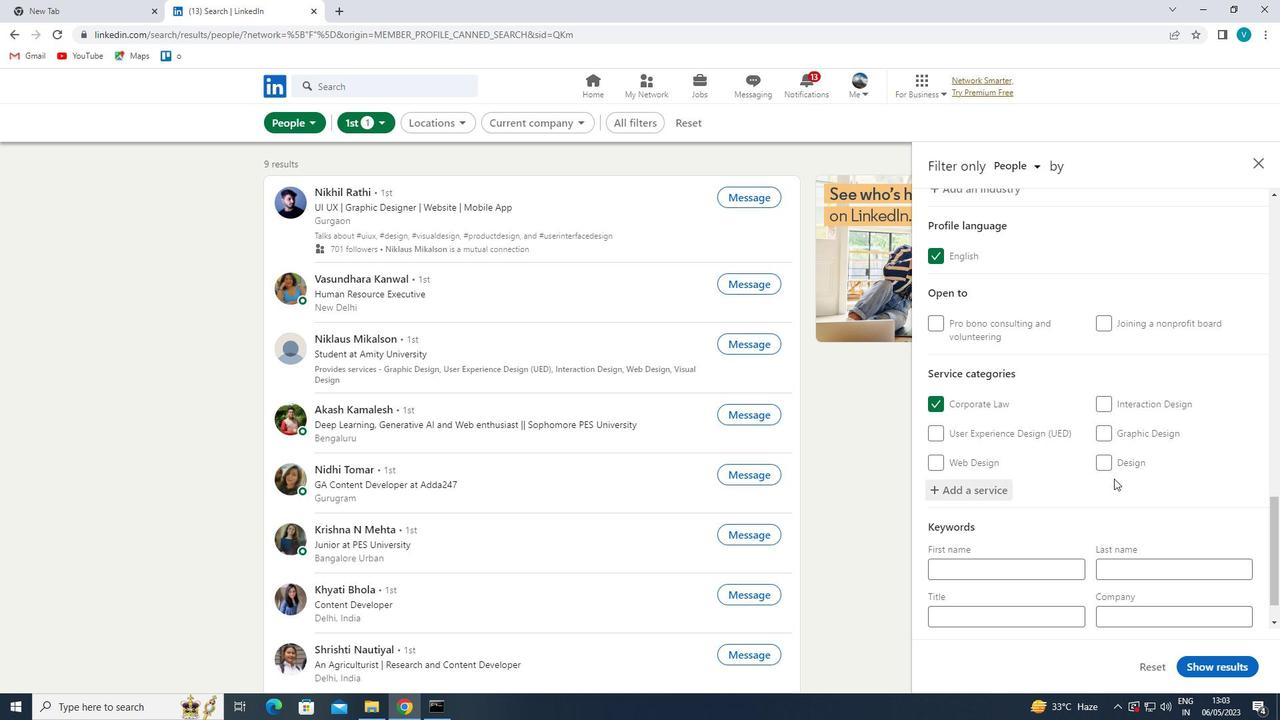 
Action: Mouse scrolled (1114, 483) with delta (0, 0)
Screenshot: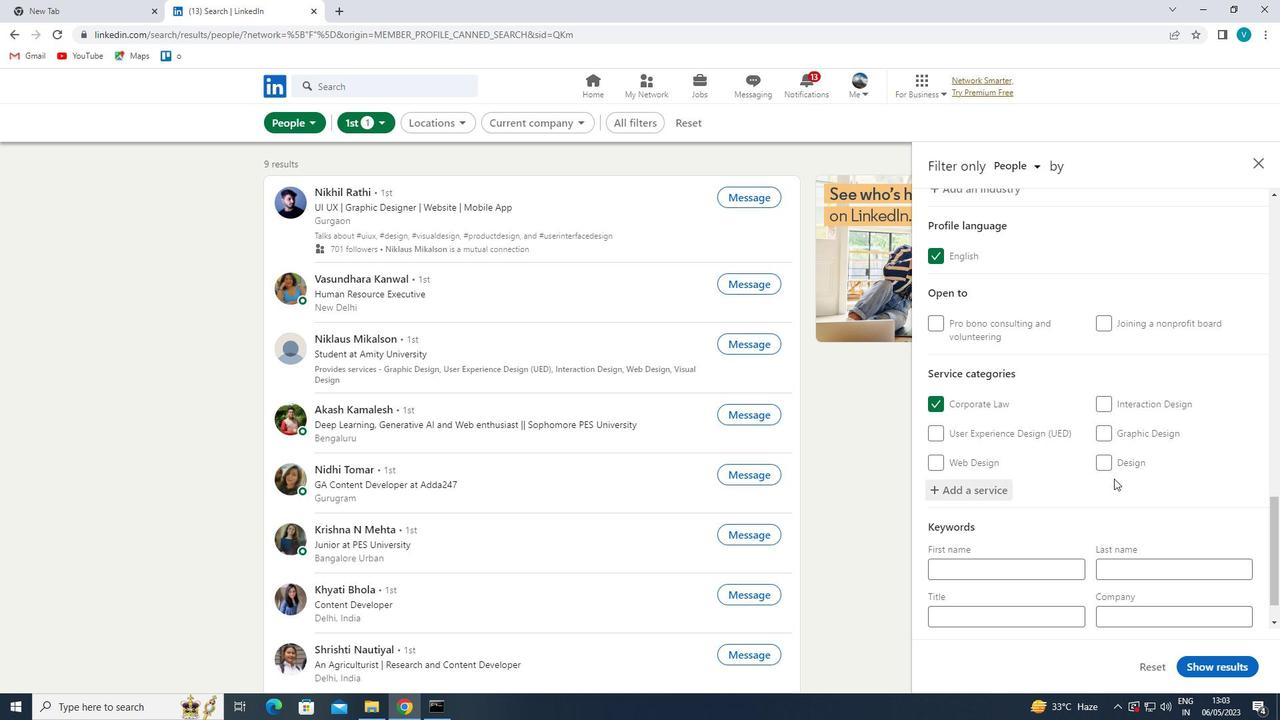 
Action: Mouse moved to (1044, 570)
Screenshot: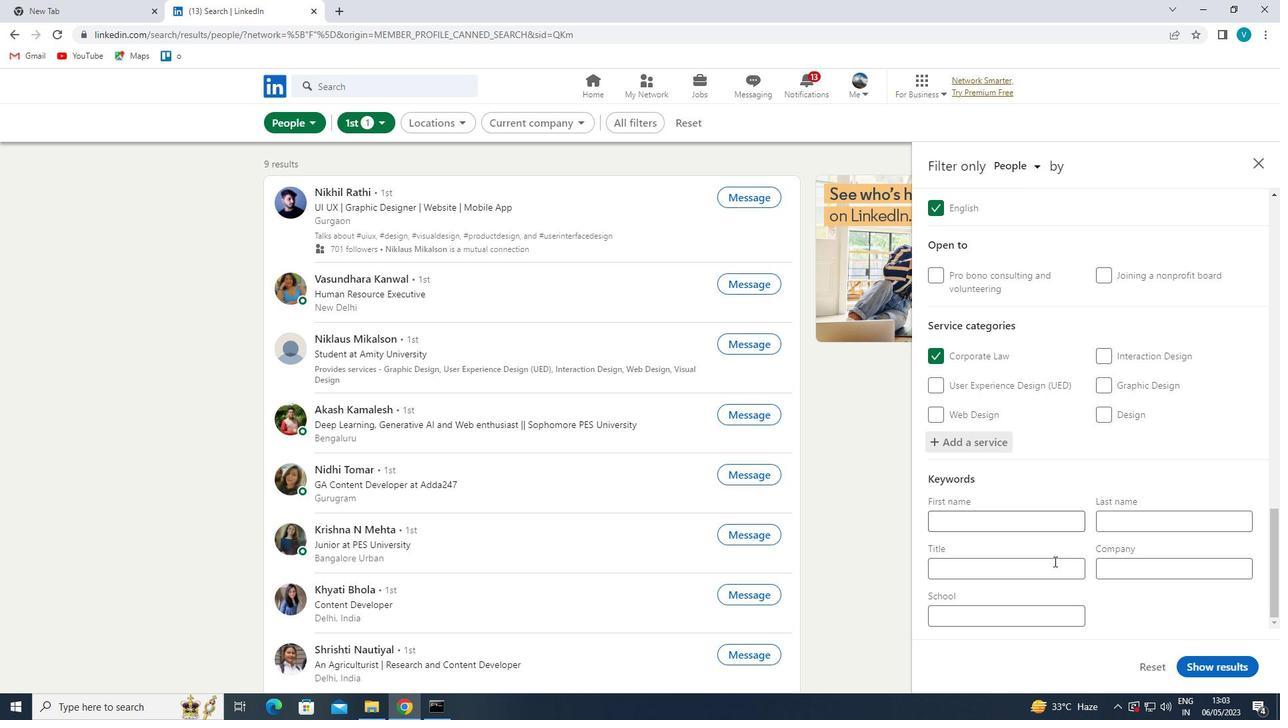 
Action: Mouse pressed left at (1044, 570)
Screenshot: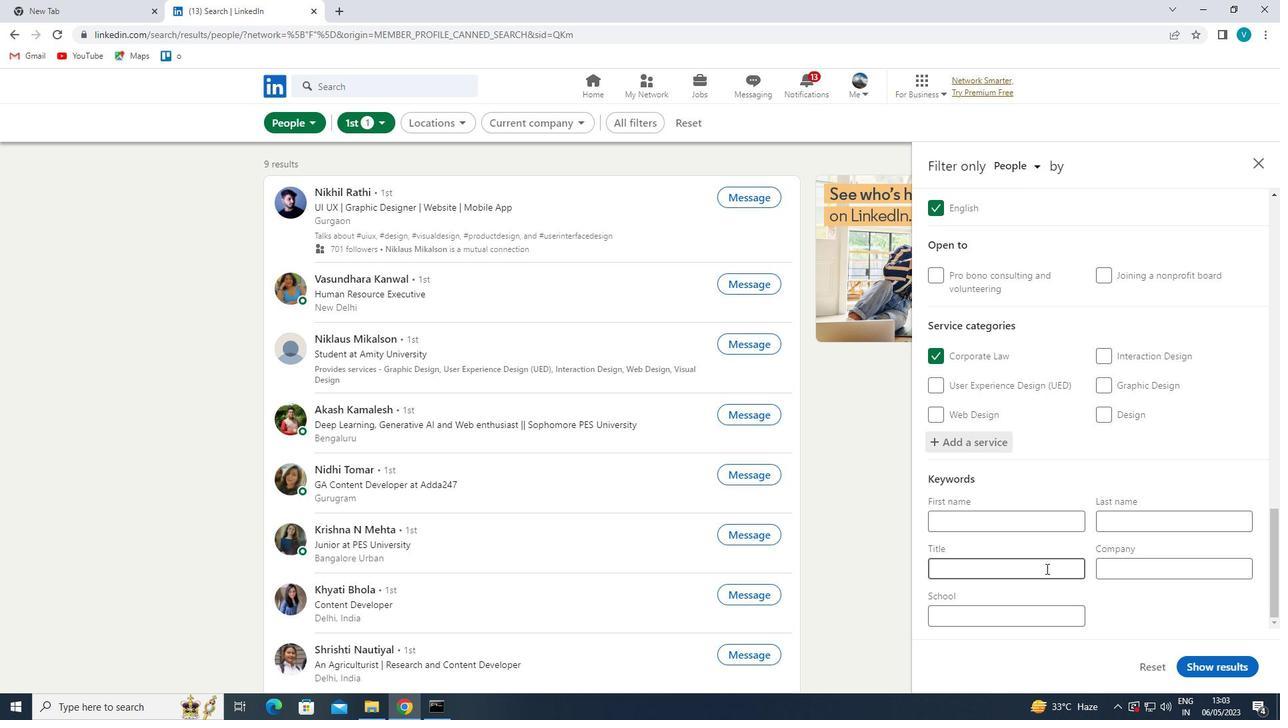 
Action: Mouse moved to (1015, 554)
Screenshot: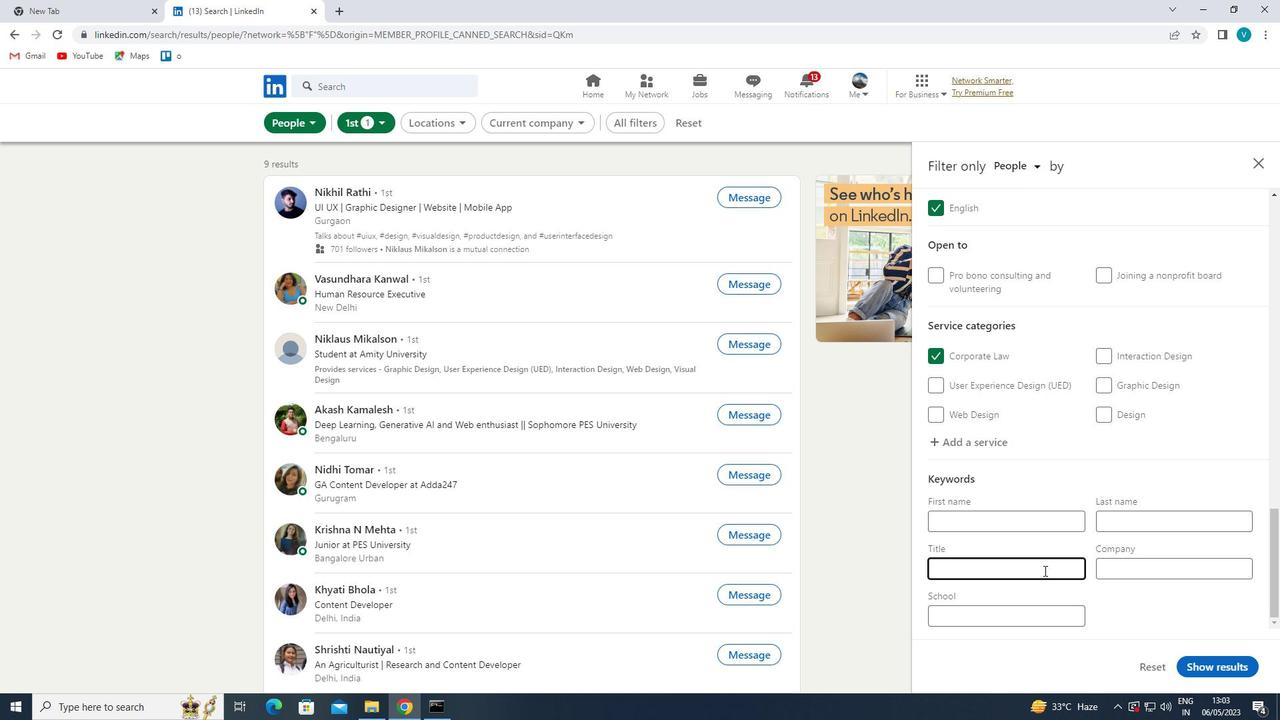
Action: Key pressed <Key.shift>
Screenshot: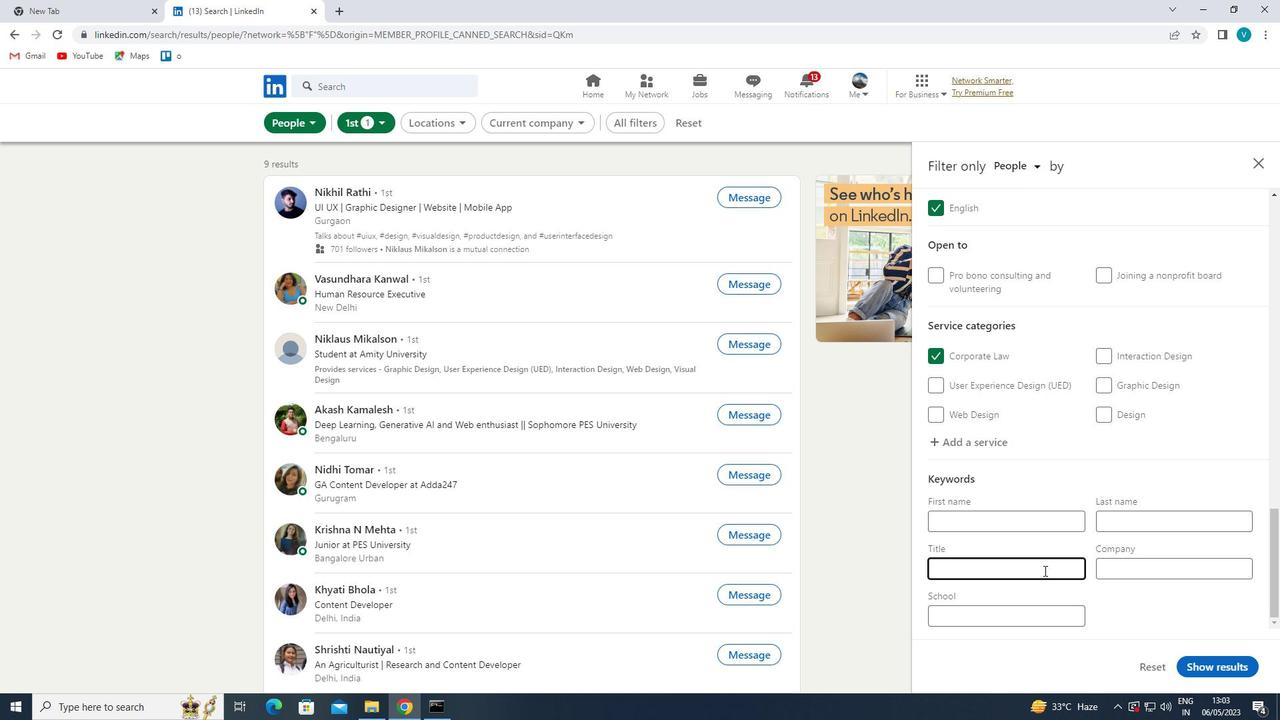
Action: Mouse moved to (1007, 548)
Screenshot: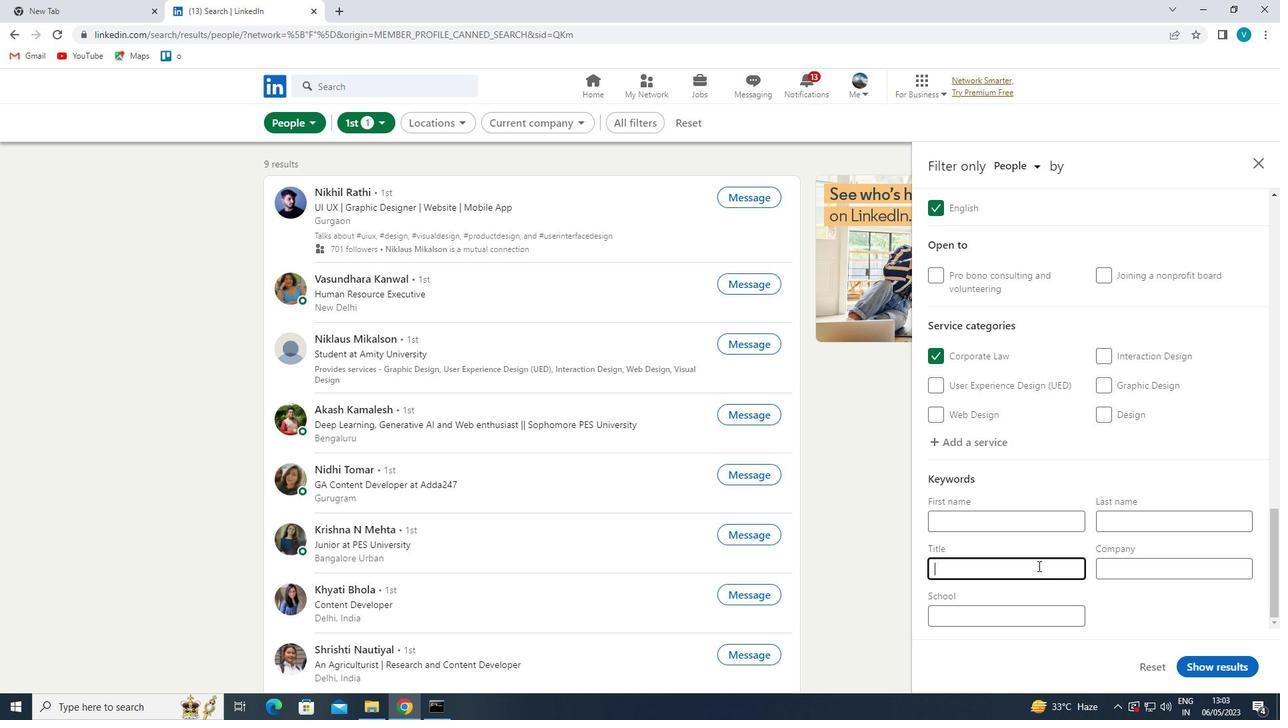 
Action: Key pressed PORTER
Screenshot: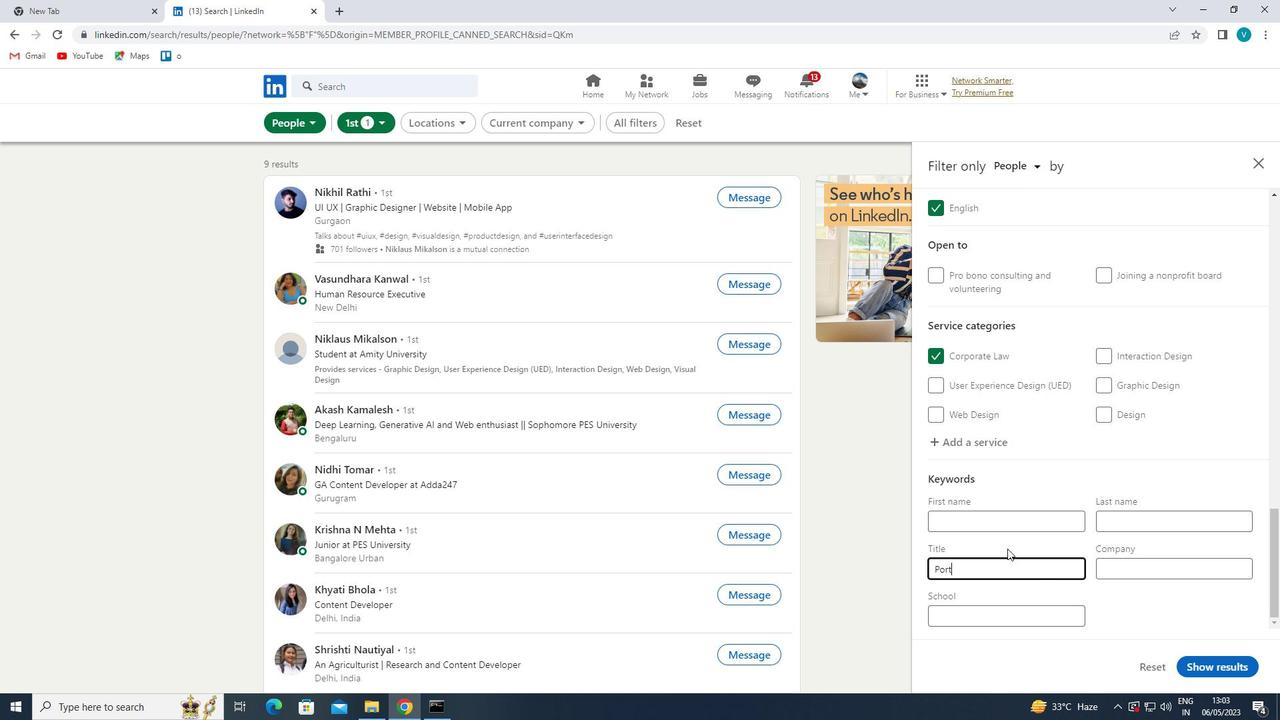 
Action: Mouse moved to (1214, 672)
Screenshot: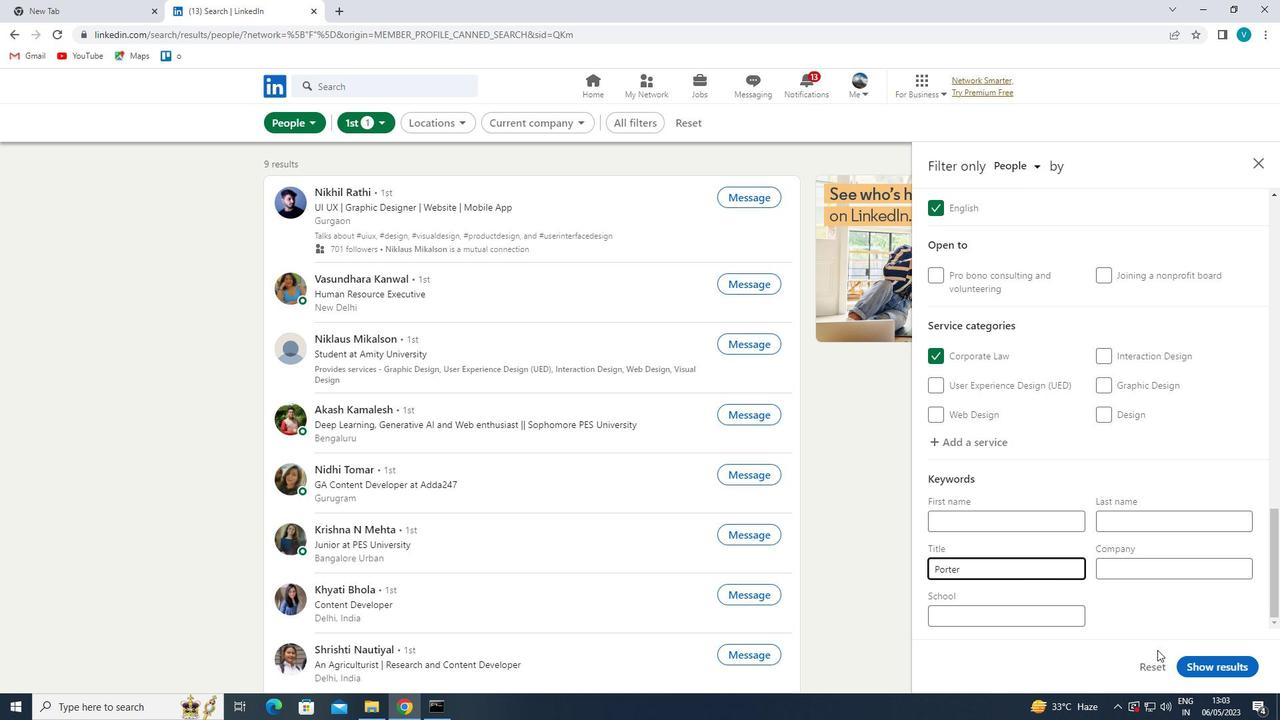 
Action: Mouse pressed left at (1214, 672)
Screenshot: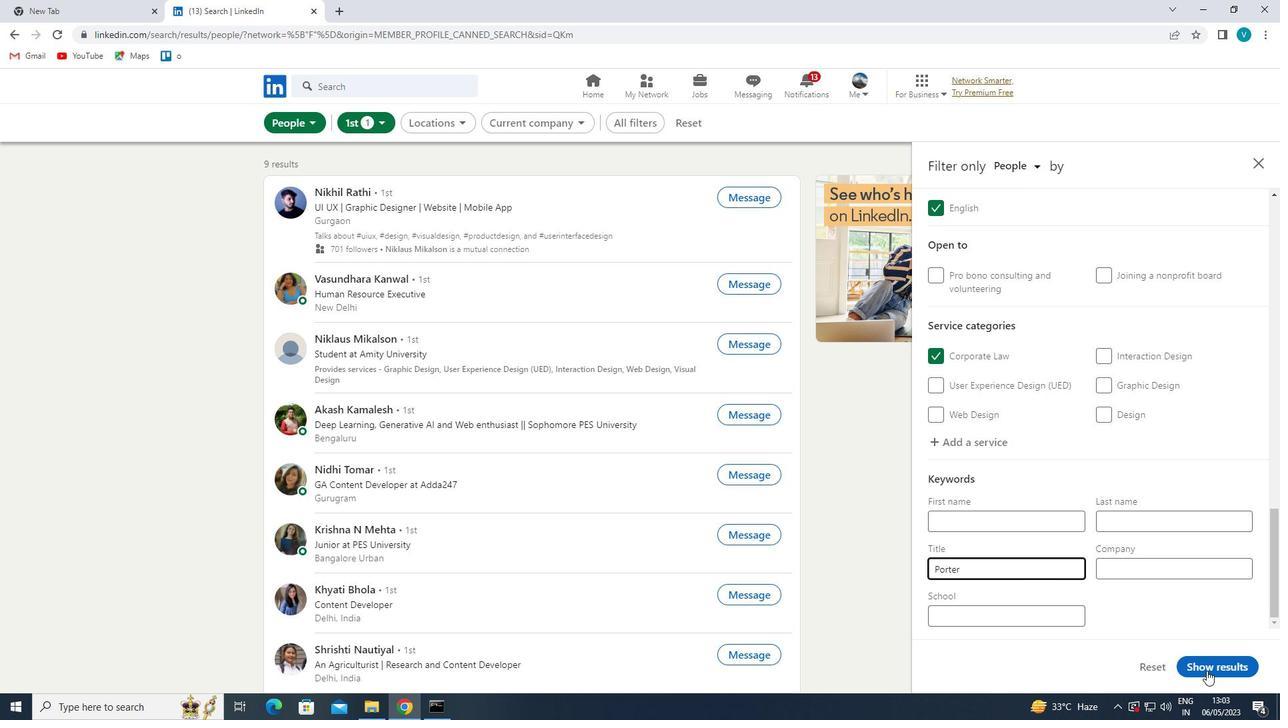 
Action: Mouse moved to (1064, 590)
Screenshot: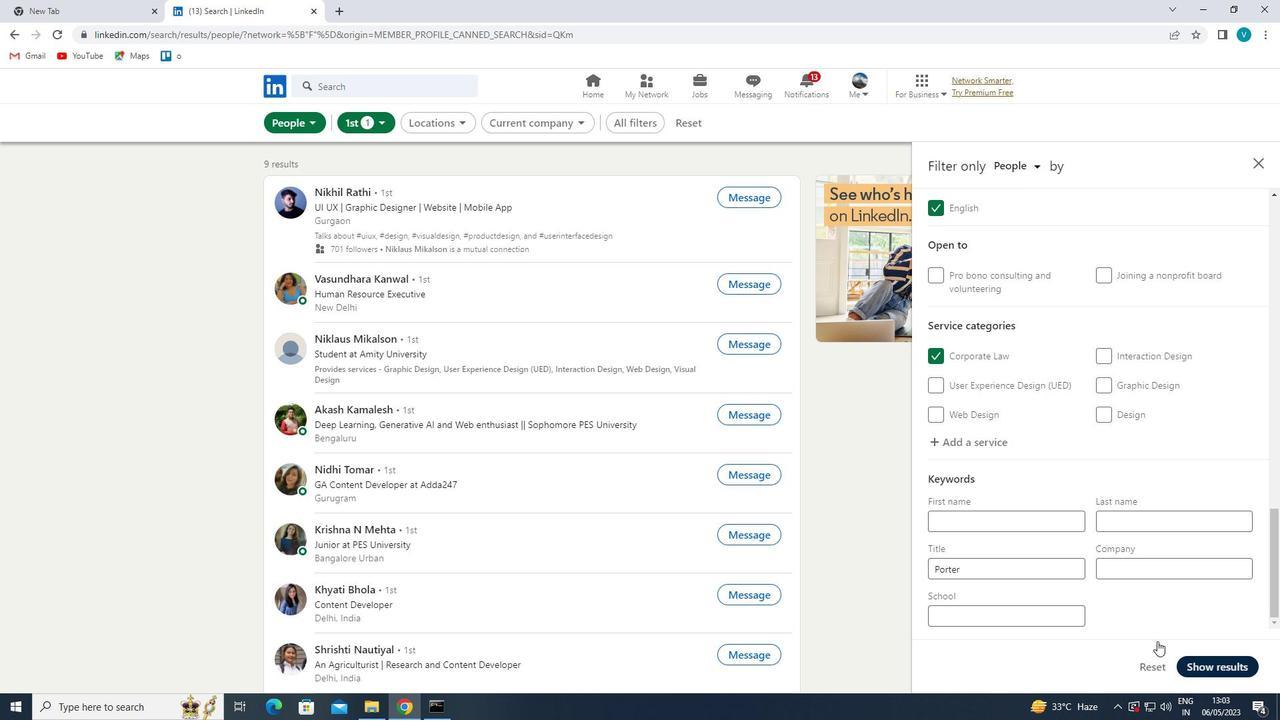 
